 Task: Find the nearest curling rink in Detroit.
Action: Mouse moved to (136, 55)
Screenshot: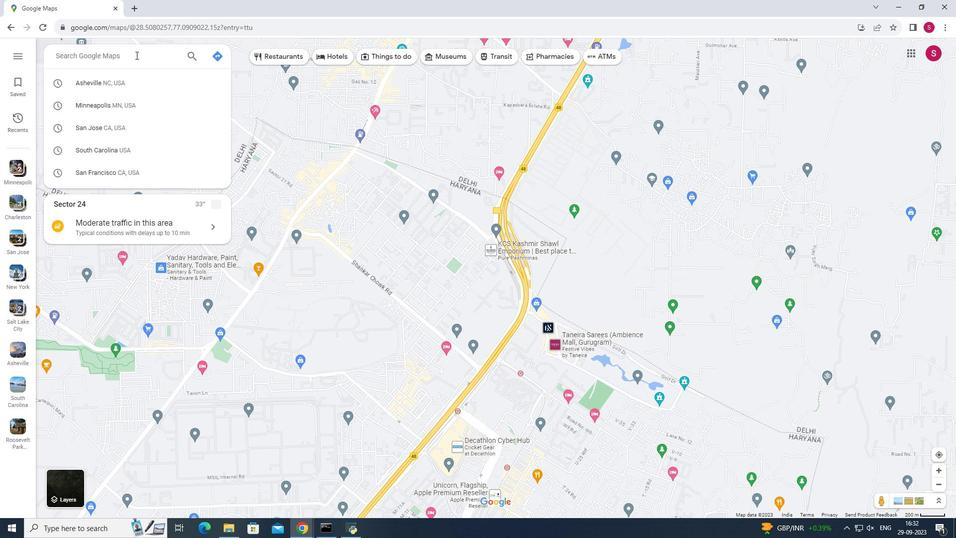 
Action: Mouse pressed left at (136, 55)
Screenshot: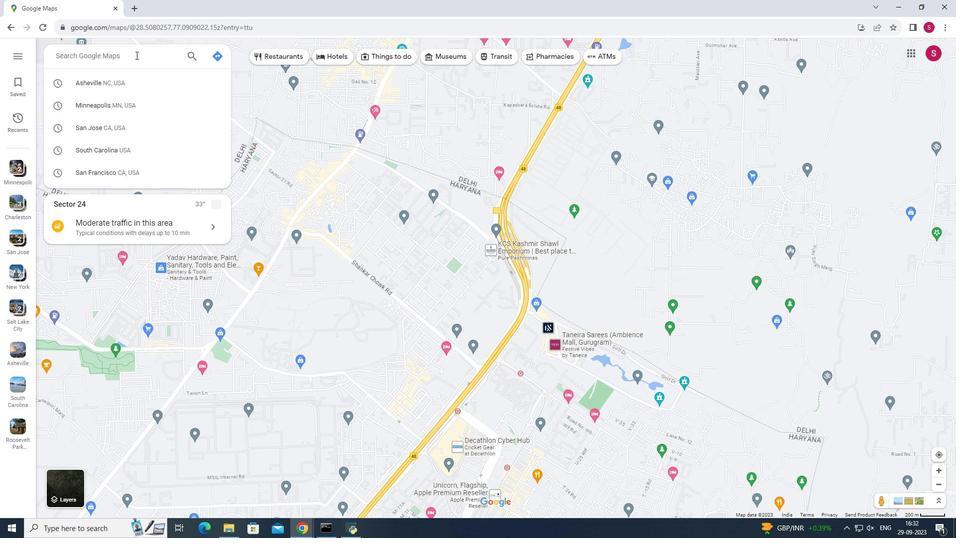
Action: Key pressed <Key.shift><Key.shift><Key.shift><Key.shift><Key.shift><Key.shift>Detroit
Screenshot: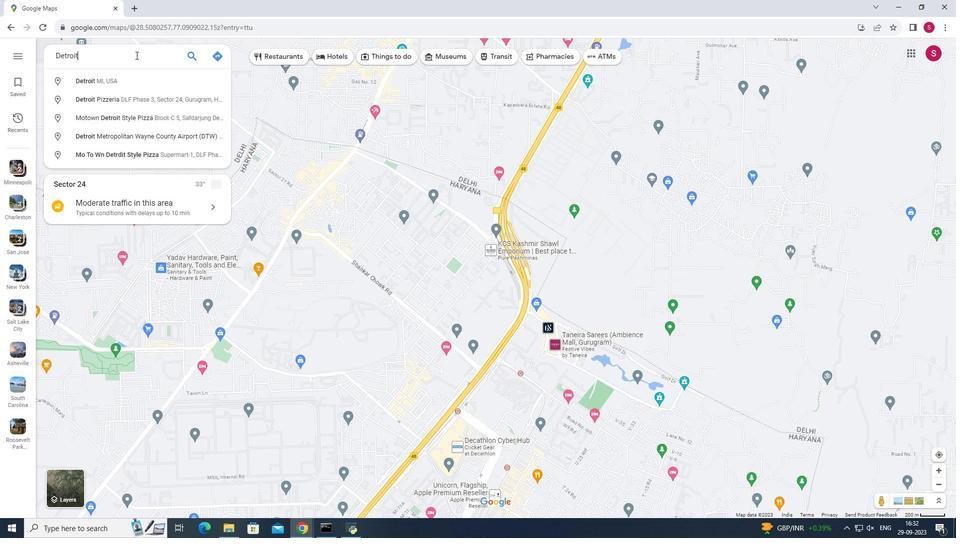 
Action: Mouse moved to (138, 55)
Screenshot: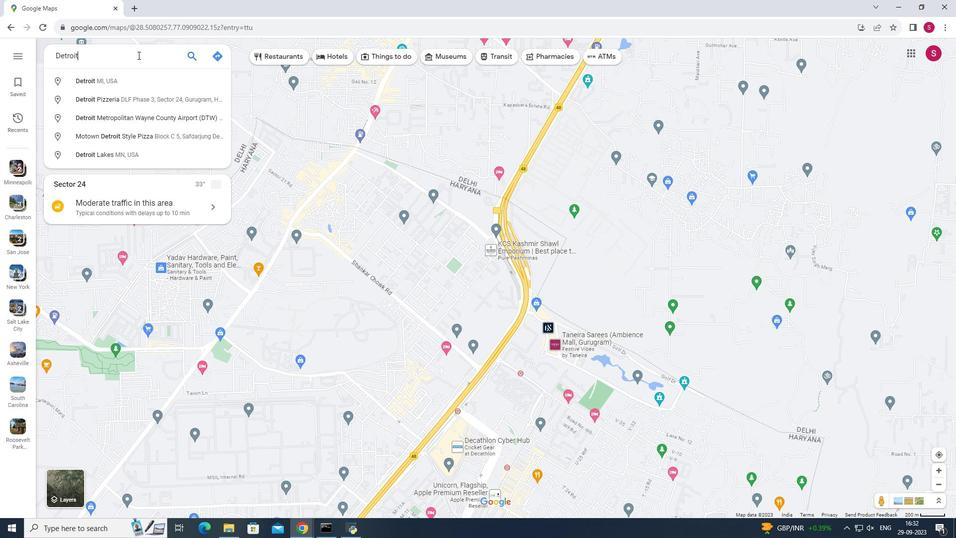 
Action: Key pressed <Key.enter>
Screenshot: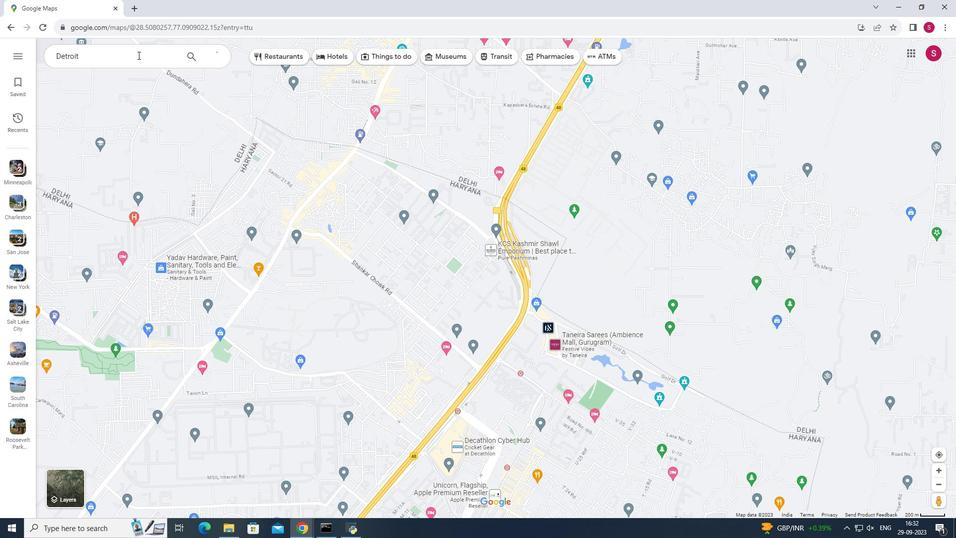 
Action: Mouse moved to (136, 223)
Screenshot: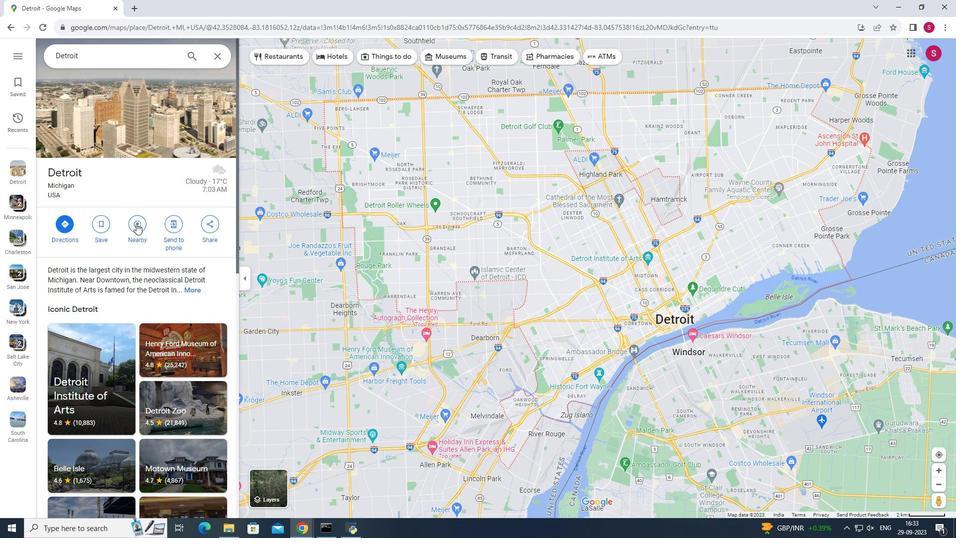 
Action: Mouse pressed left at (136, 223)
Screenshot: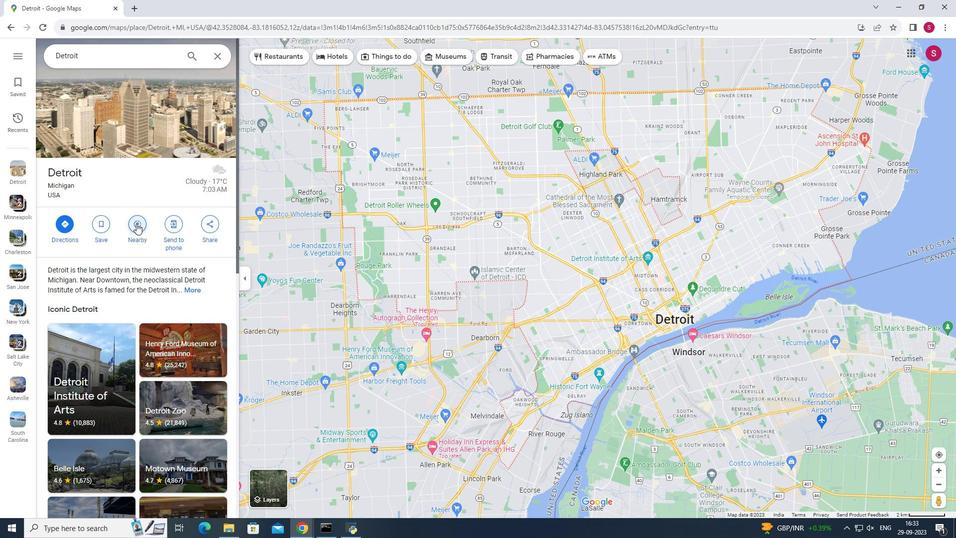 
Action: Mouse moved to (138, 223)
Screenshot: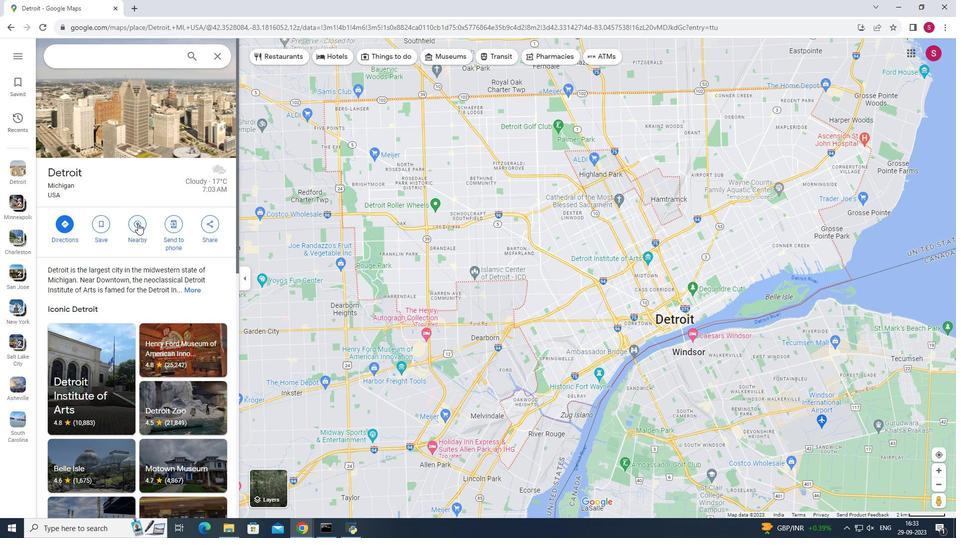 
Action: Key pressed curling<Key.space>rink<Key.enter>
Screenshot: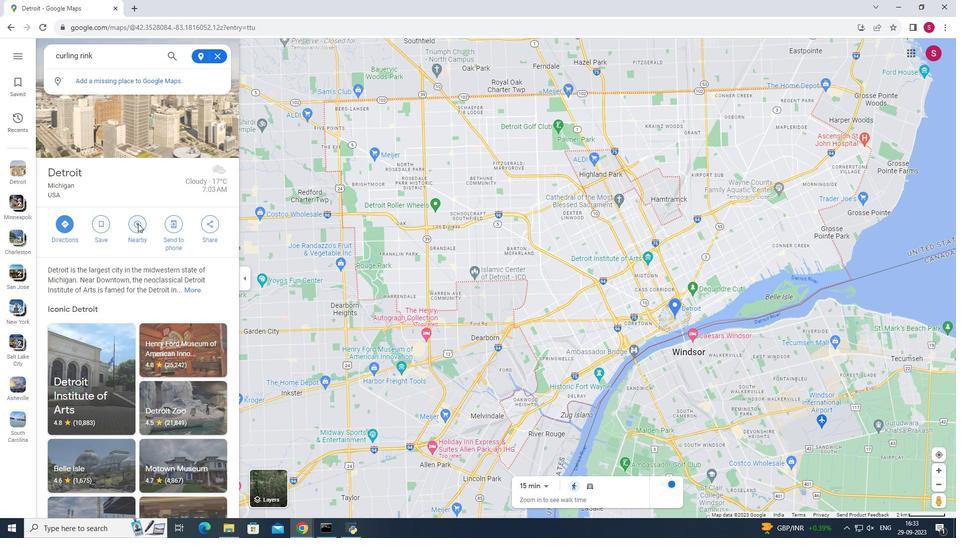 
Action: Mouse moved to (123, 104)
Screenshot: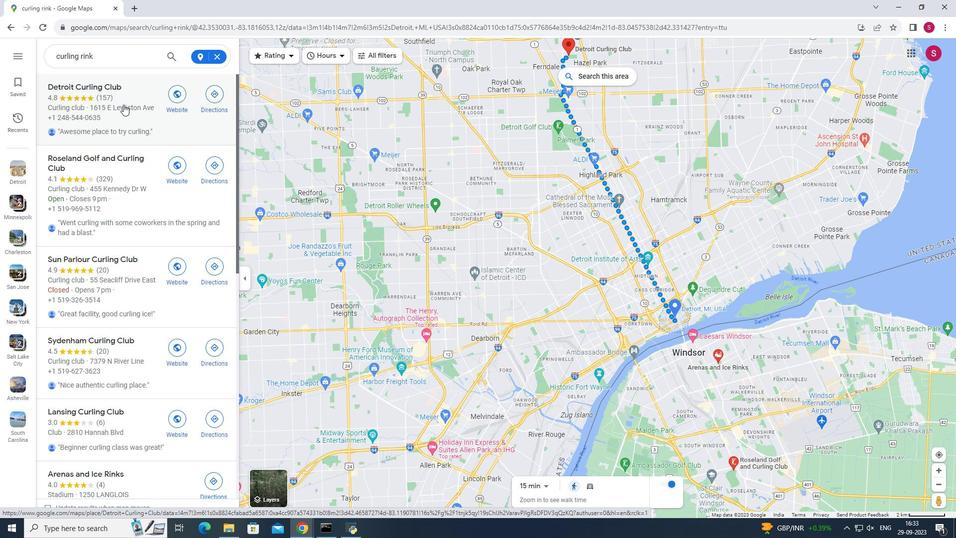 
Action: Mouse pressed left at (123, 104)
Screenshot: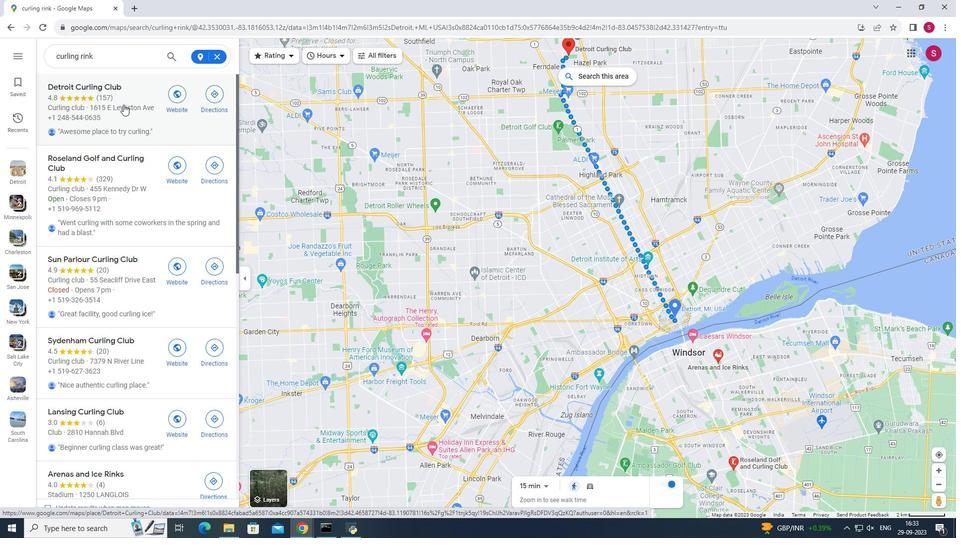 
Action: Mouse moved to (385, 206)
Screenshot: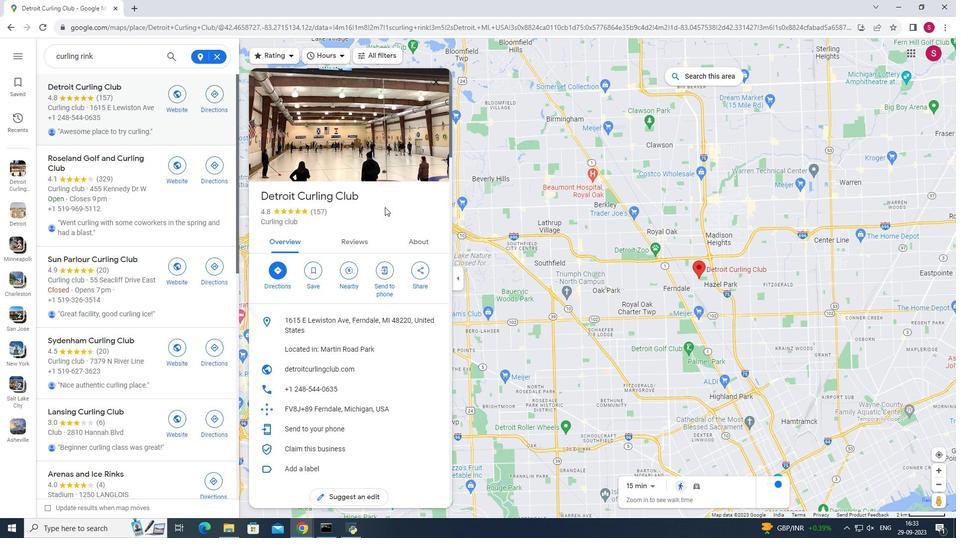 
Action: Mouse scrolled (385, 206) with delta (0, 0)
Screenshot: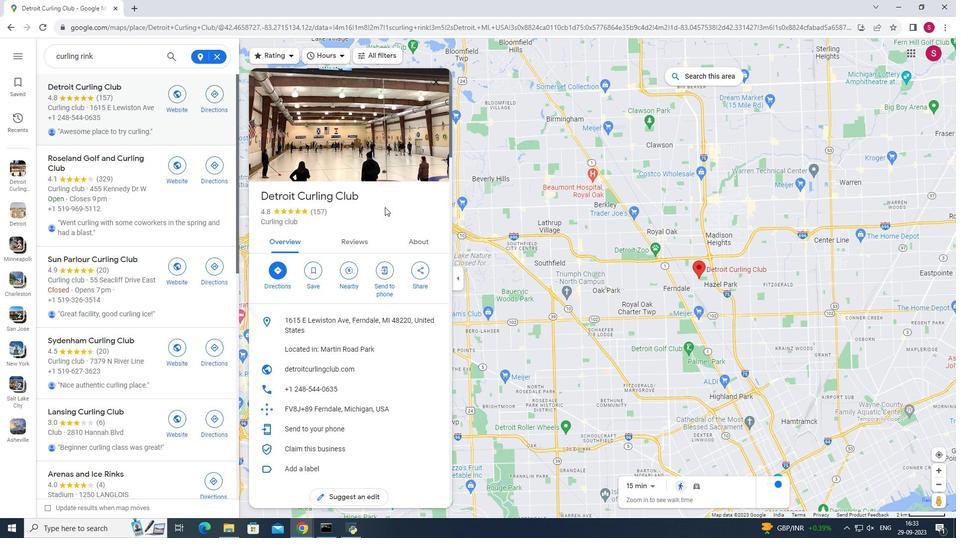 
Action: Mouse moved to (384, 210)
Screenshot: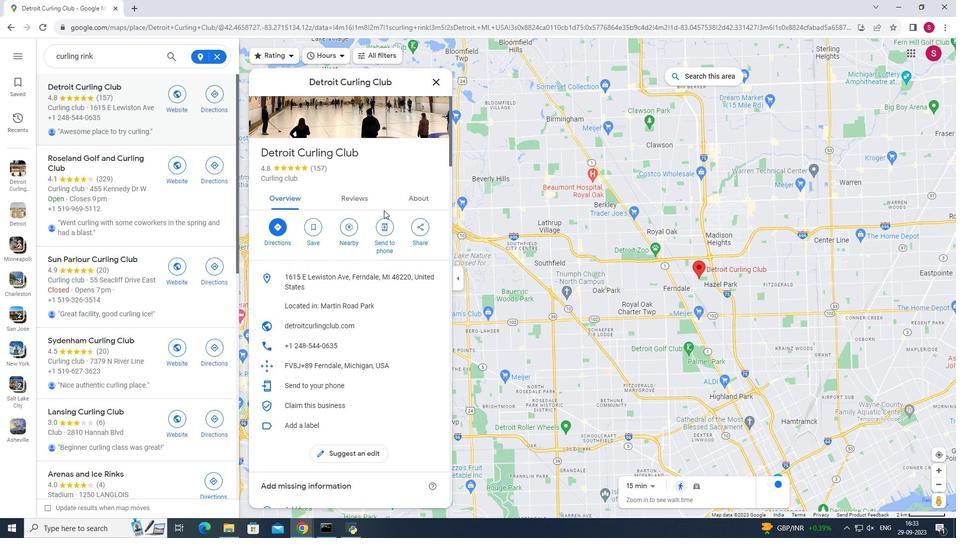
Action: Mouse scrolled (384, 209) with delta (0, 0)
Screenshot: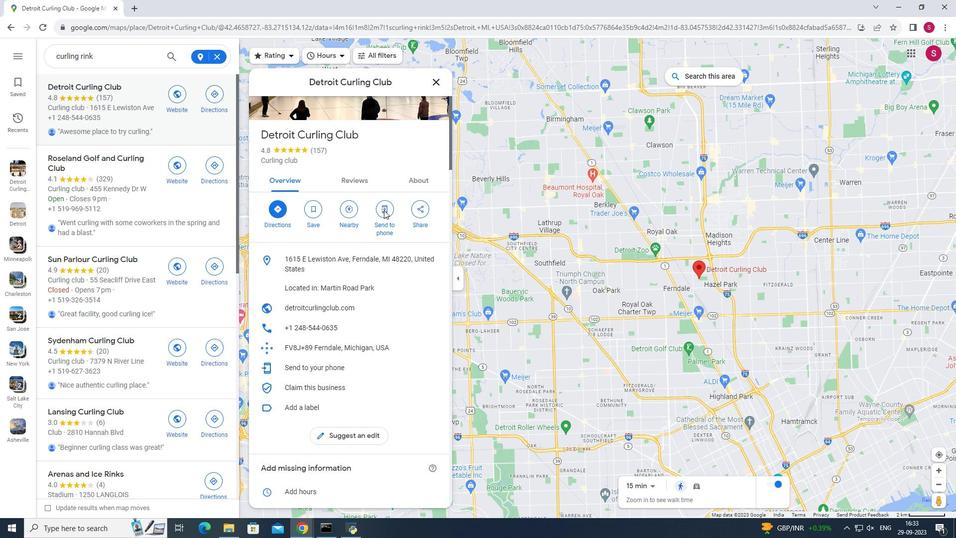 
Action: Mouse scrolled (384, 209) with delta (0, 0)
Screenshot: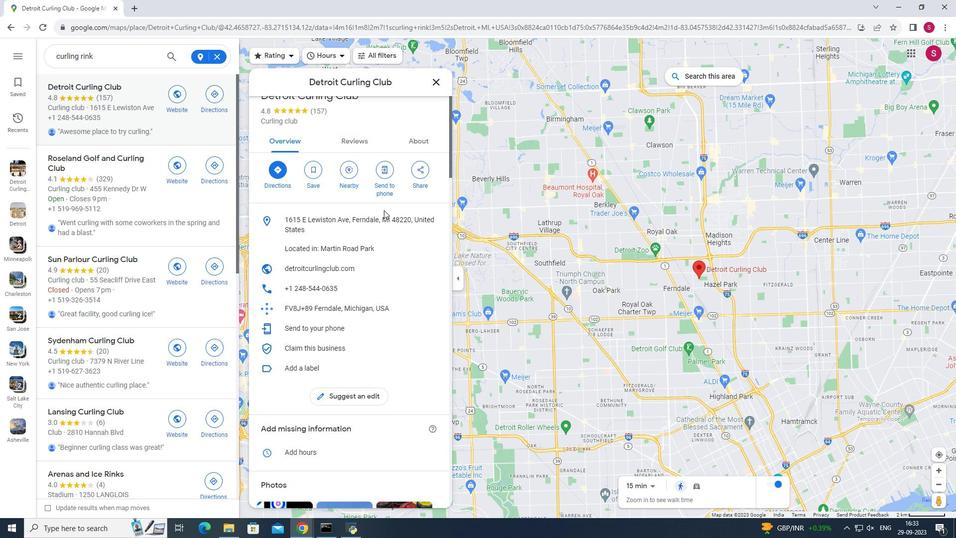 
Action: Mouse scrolled (384, 209) with delta (0, 0)
Screenshot: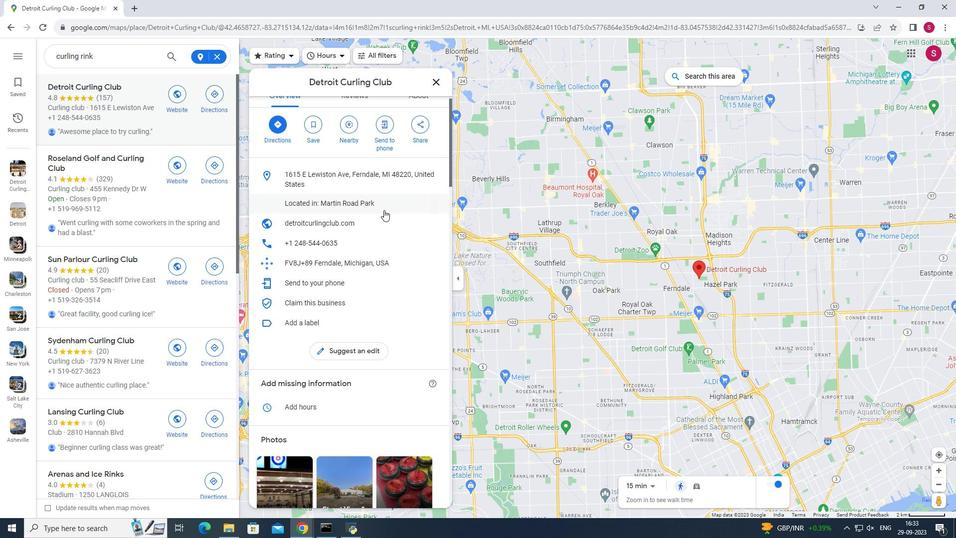 
Action: Mouse scrolled (384, 209) with delta (0, 0)
Screenshot: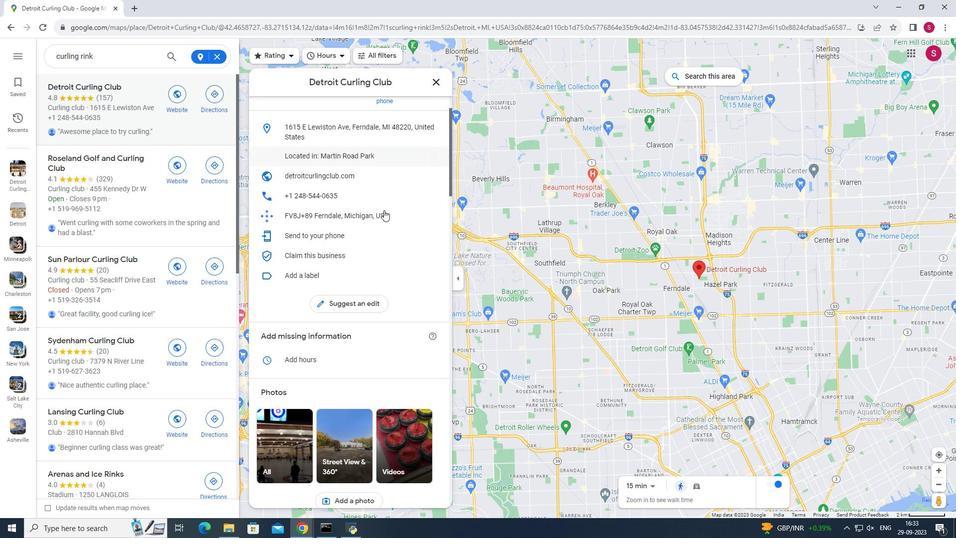 
Action: Mouse scrolled (384, 209) with delta (0, 0)
Screenshot: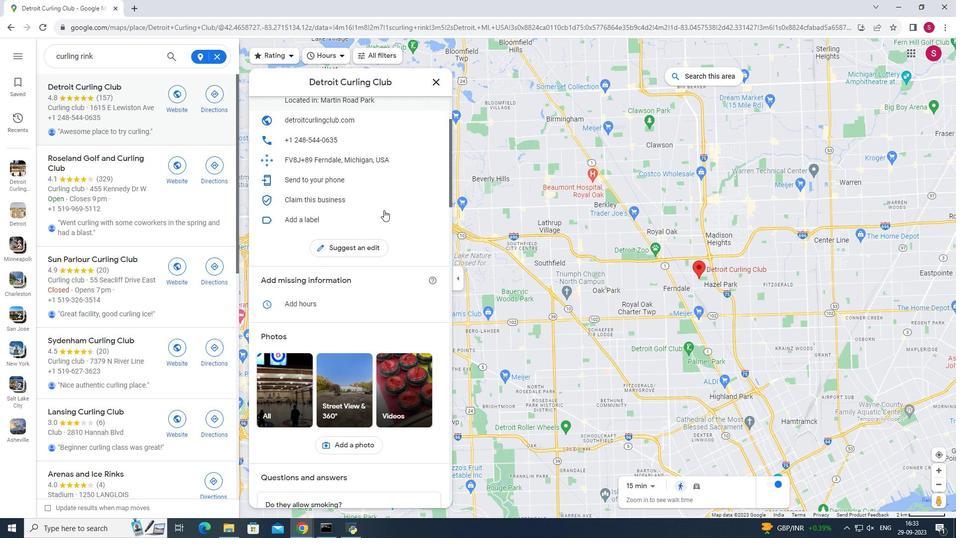 
Action: Mouse moved to (384, 210)
Screenshot: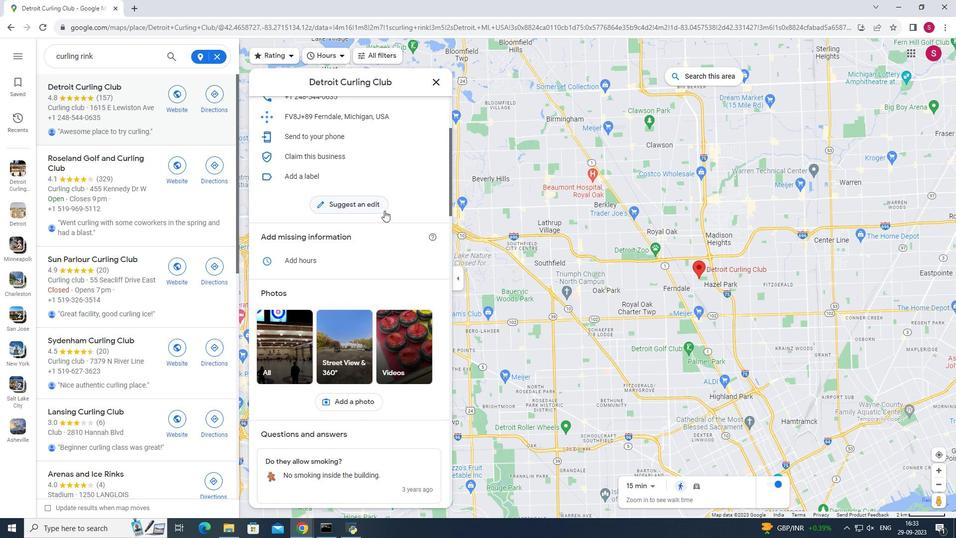 
Action: Mouse scrolled (384, 210) with delta (0, 0)
Screenshot: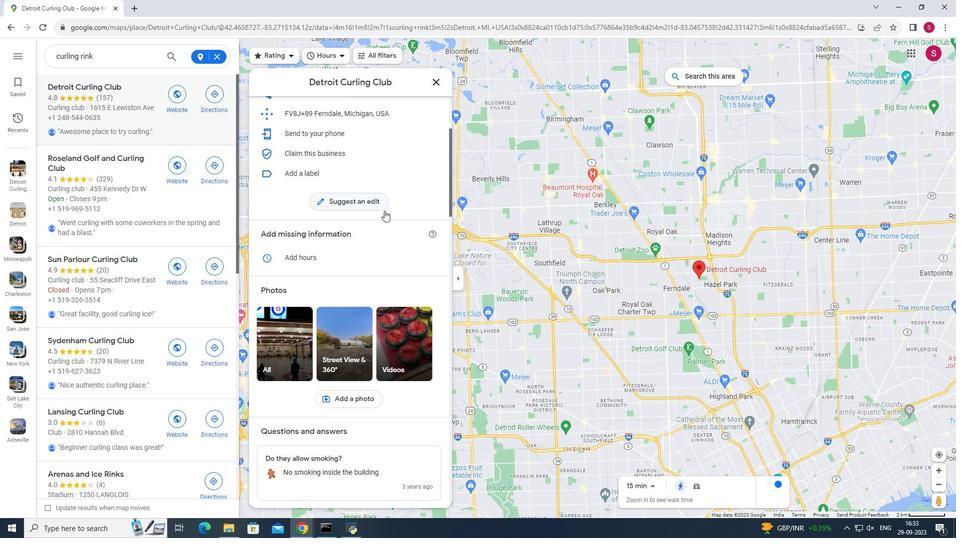 
Action: Mouse scrolled (384, 210) with delta (0, 0)
Screenshot: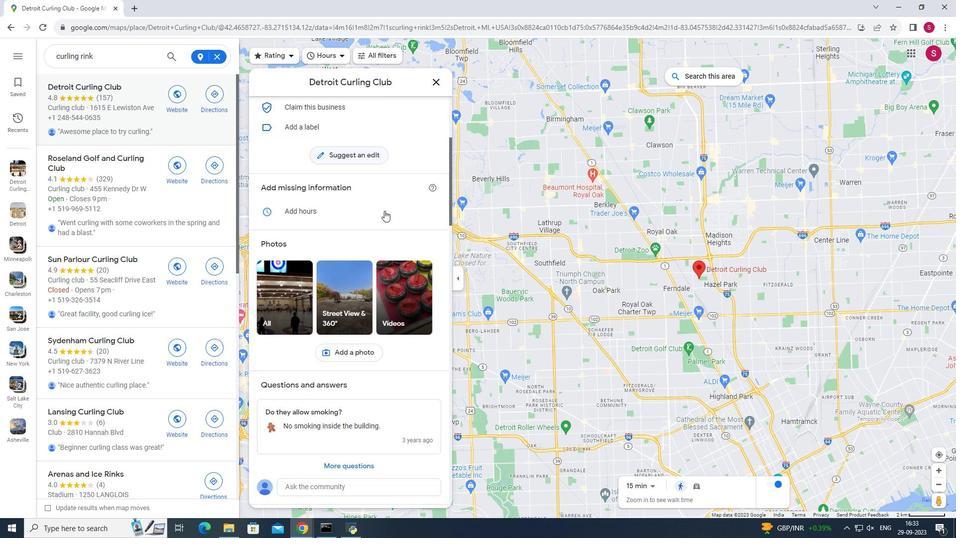 
Action: Mouse scrolled (384, 210) with delta (0, 0)
Screenshot: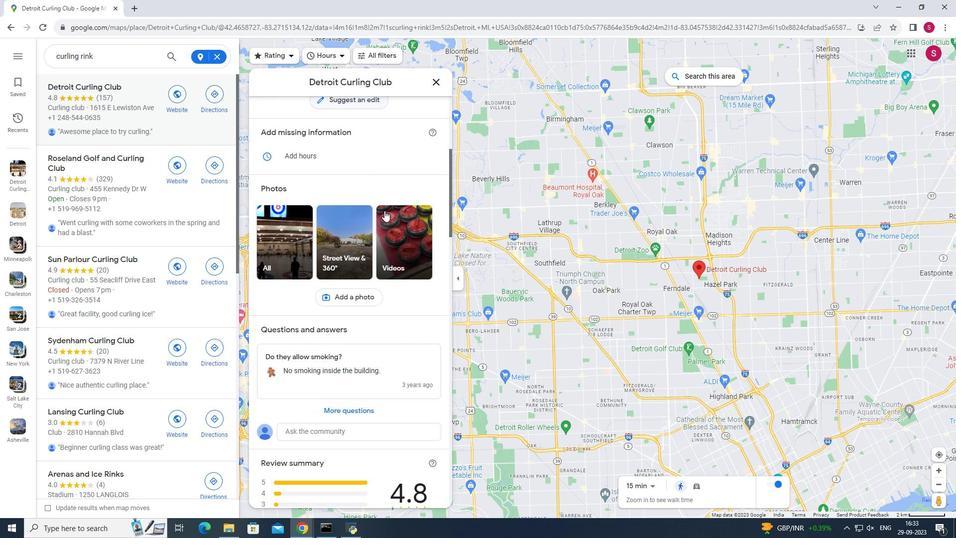 
Action: Mouse scrolled (384, 210) with delta (0, 0)
Screenshot: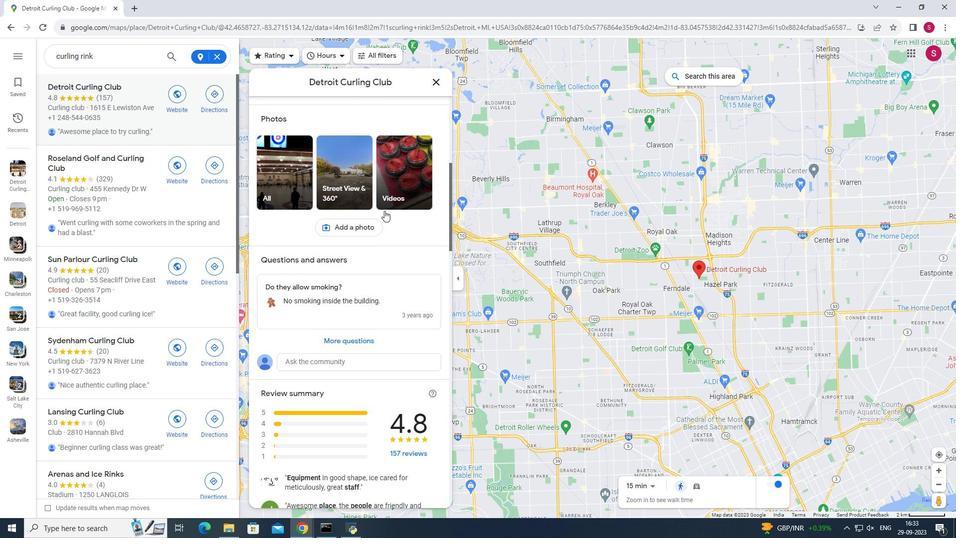 
Action: Mouse moved to (385, 210)
Screenshot: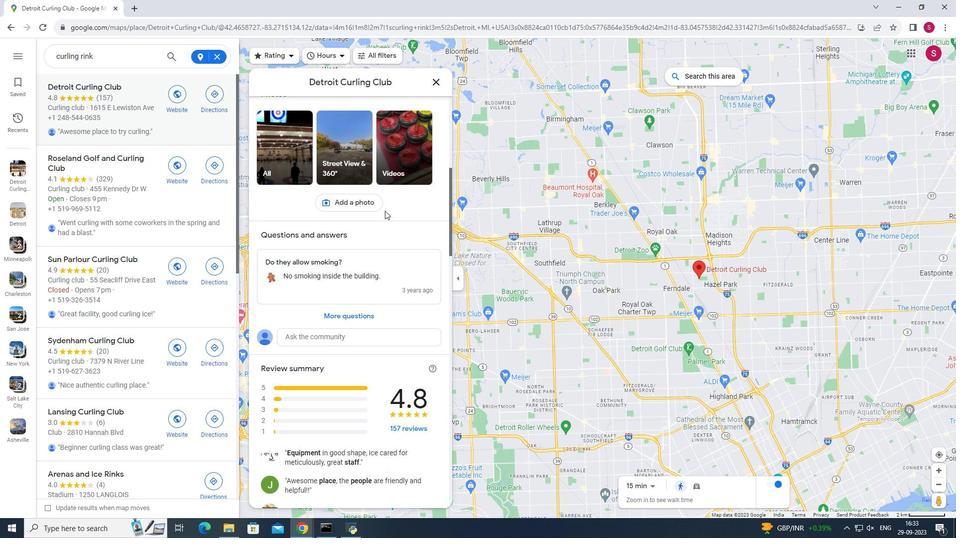 
Action: Mouse scrolled (385, 210) with delta (0, 0)
Screenshot: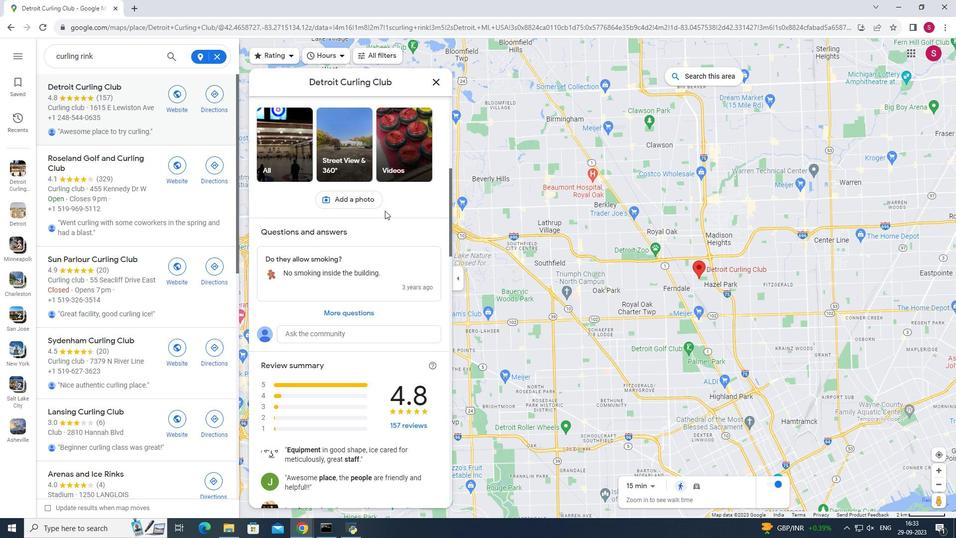 
Action: Mouse scrolled (385, 210) with delta (0, 0)
Screenshot: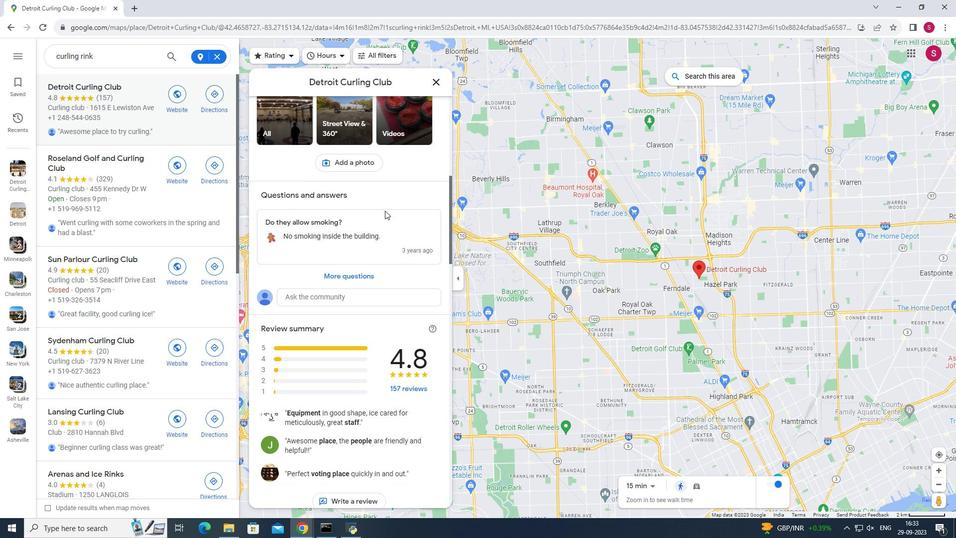 
Action: Mouse scrolled (385, 210) with delta (0, 0)
Screenshot: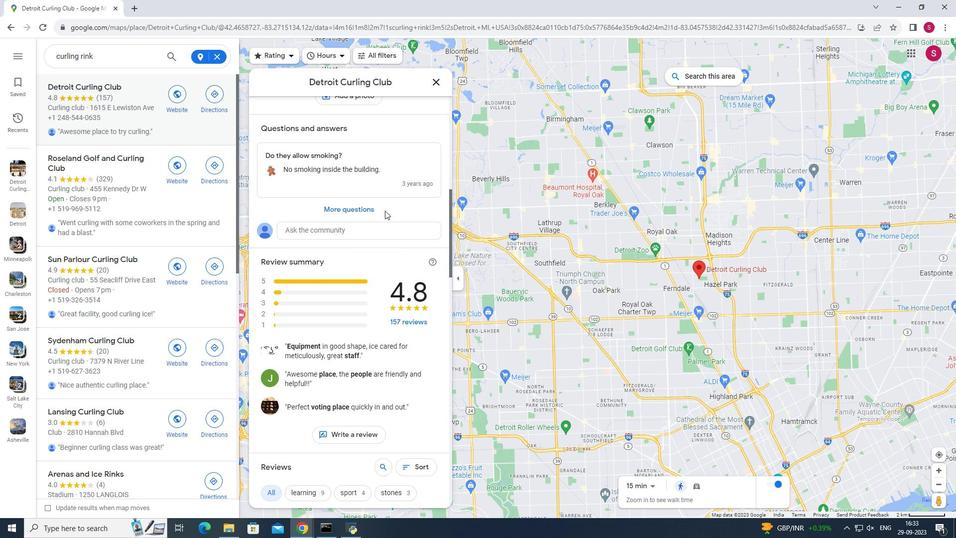 
Action: Mouse scrolled (385, 210) with delta (0, 0)
Screenshot: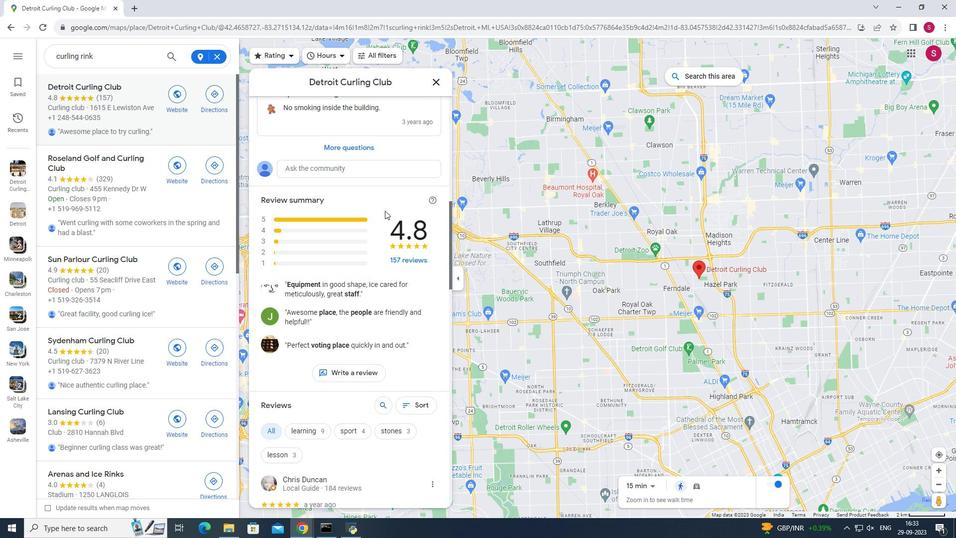 
Action: Mouse scrolled (385, 210) with delta (0, 0)
Screenshot: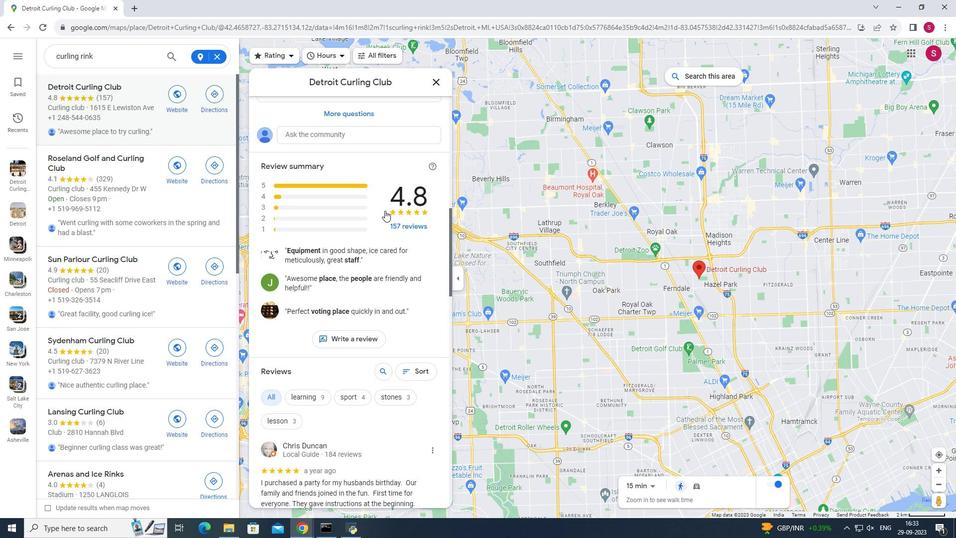 
Action: Mouse scrolled (385, 210) with delta (0, 0)
Screenshot: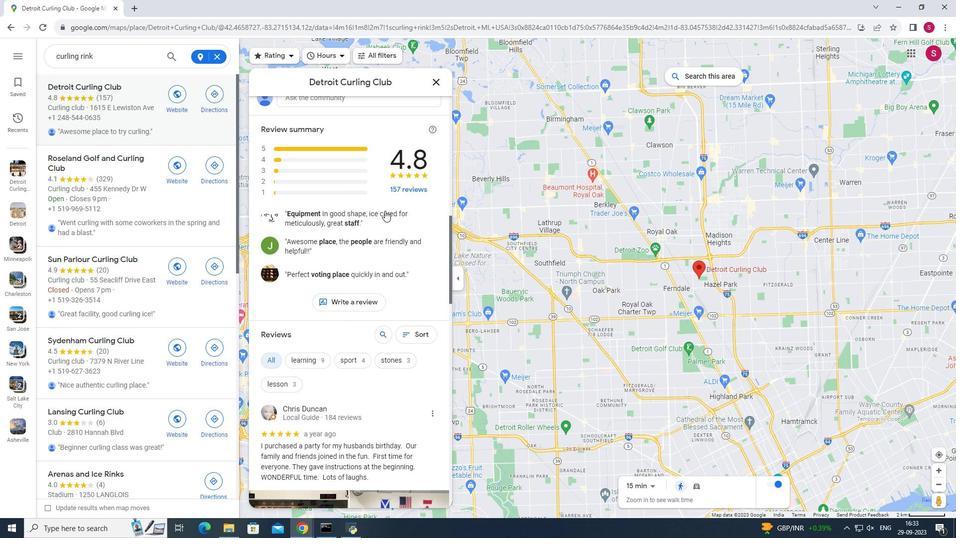 
Action: Mouse scrolled (385, 210) with delta (0, 0)
Screenshot: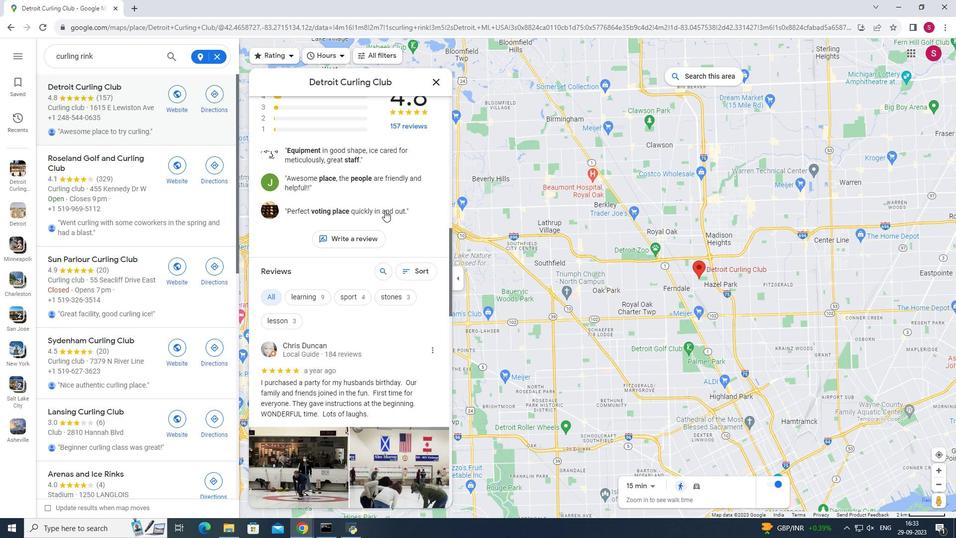 
Action: Mouse scrolled (385, 210) with delta (0, 0)
Screenshot: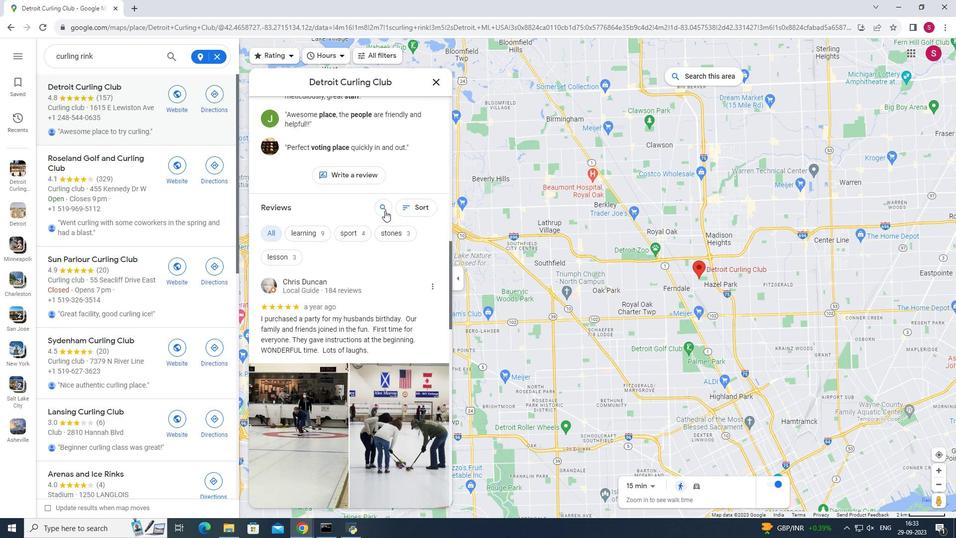 
Action: Mouse scrolled (385, 210) with delta (0, 0)
Screenshot: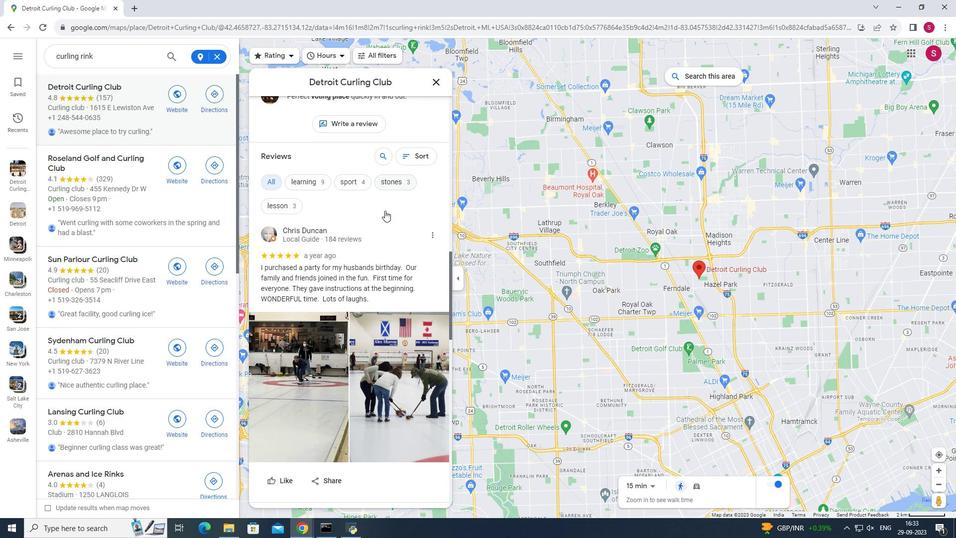 
Action: Mouse scrolled (385, 210) with delta (0, 0)
Screenshot: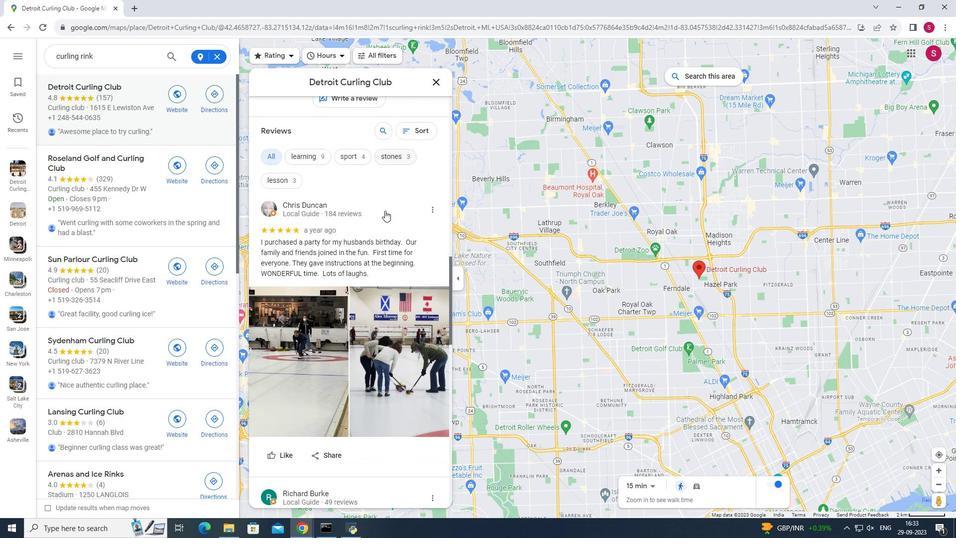 
Action: Mouse scrolled (385, 210) with delta (0, 0)
Screenshot: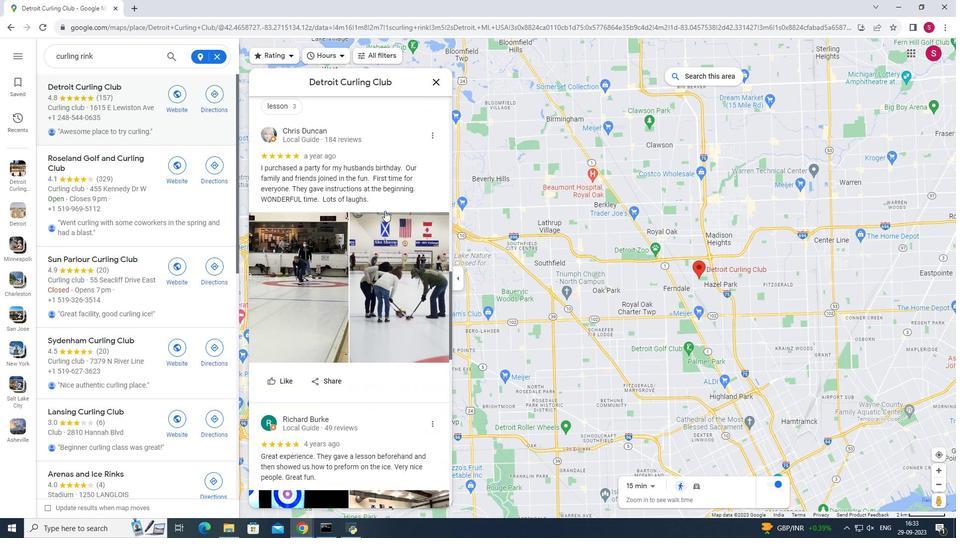 
Action: Mouse moved to (388, 210)
Screenshot: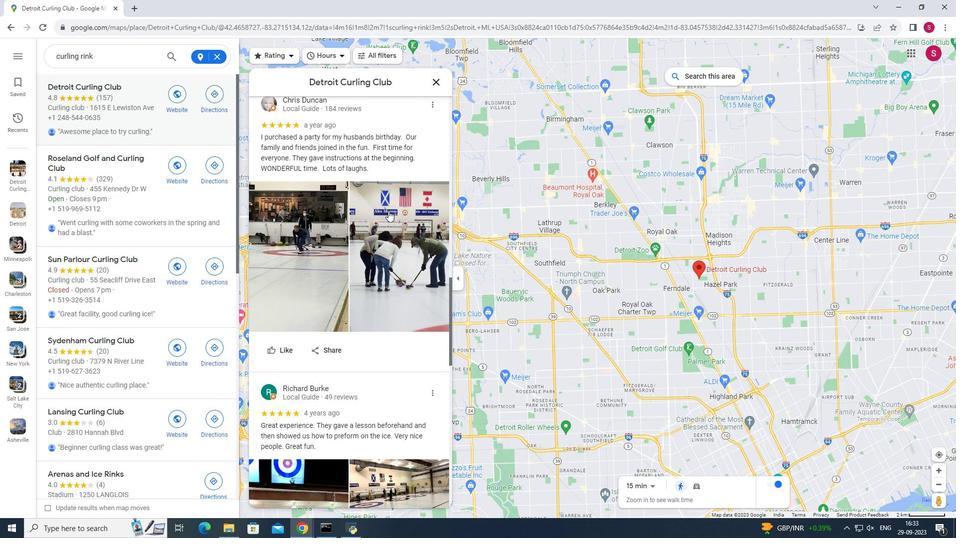 
Action: Mouse scrolled (388, 210) with delta (0, 0)
Screenshot: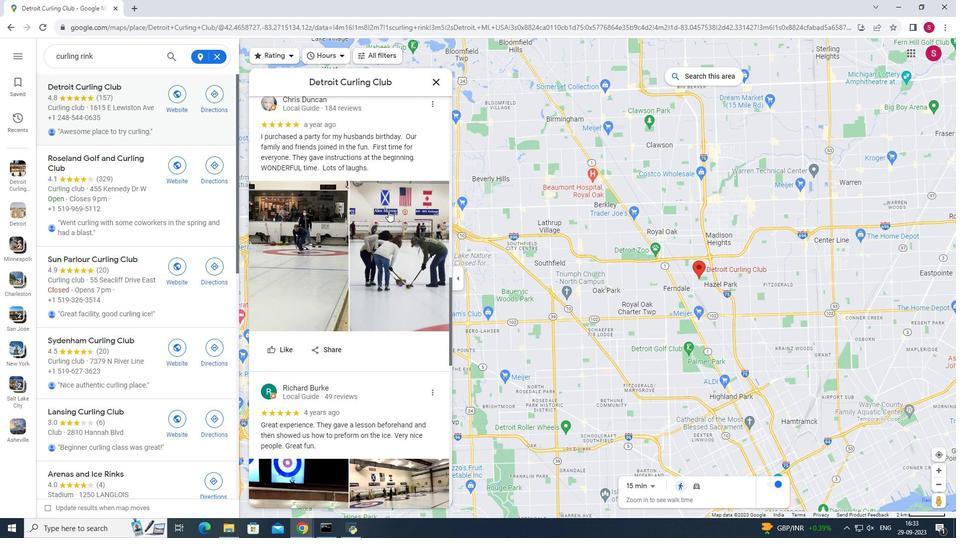 
Action: Mouse scrolled (388, 210) with delta (0, 0)
Screenshot: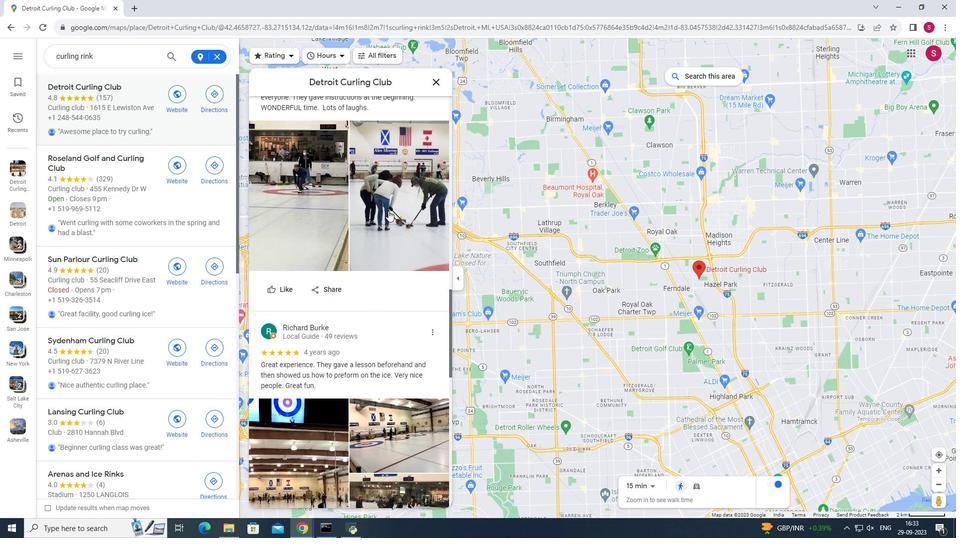 
Action: Mouse scrolled (388, 210) with delta (0, 0)
Screenshot: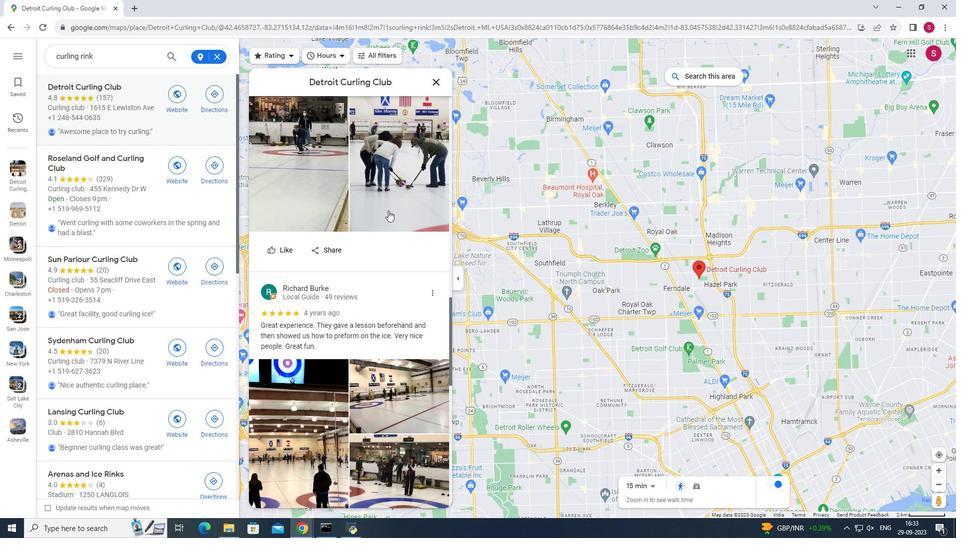 
Action: Mouse scrolled (388, 211) with delta (0, 0)
Screenshot: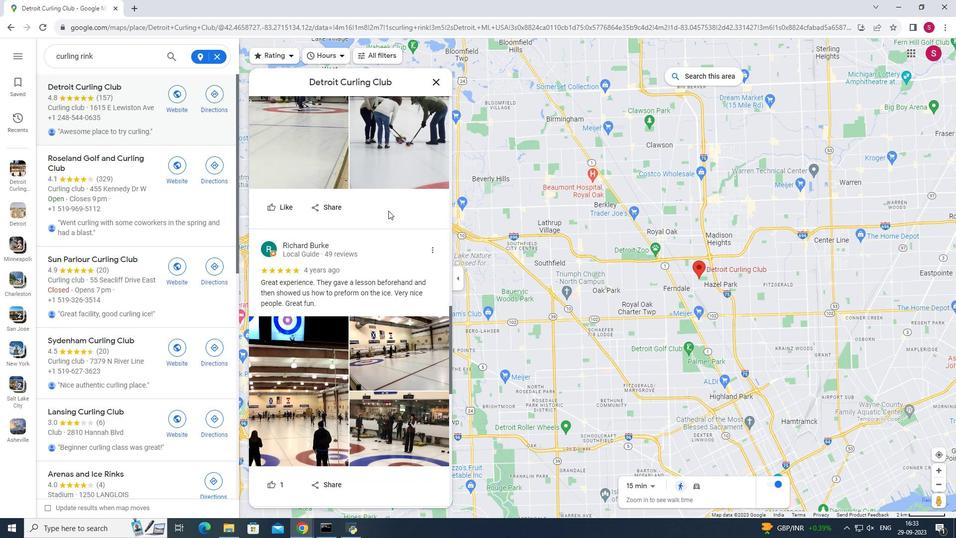 
Action: Mouse scrolled (388, 211) with delta (0, 0)
Screenshot: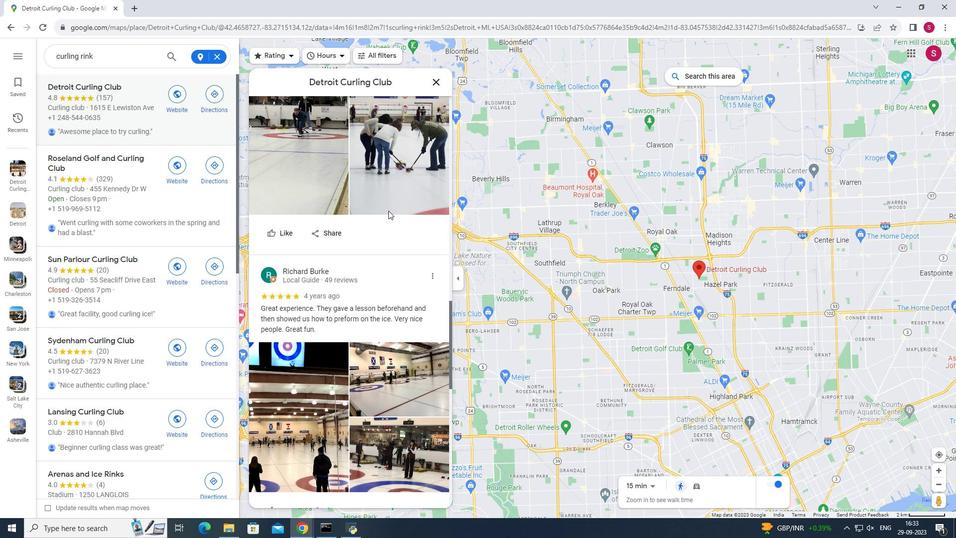 
Action: Mouse moved to (390, 203)
Screenshot: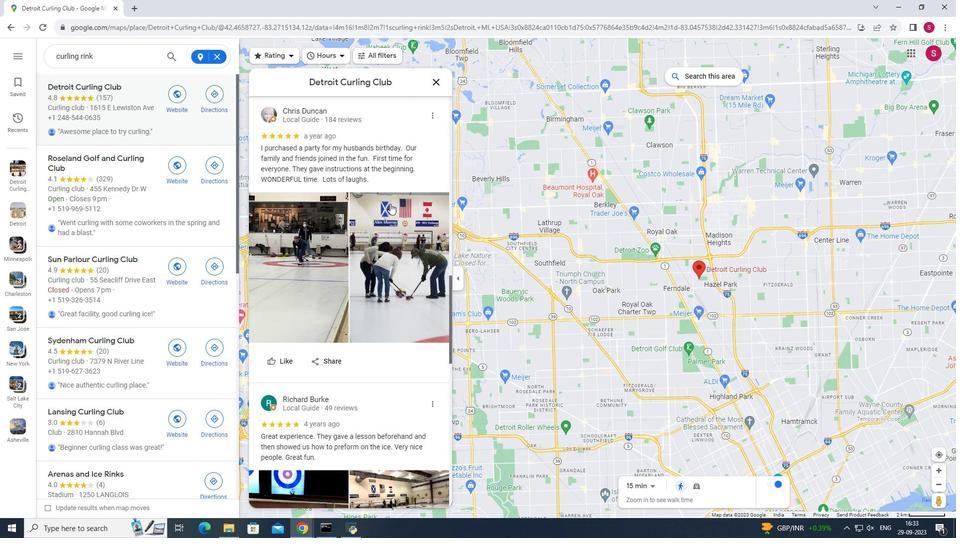 
Action: Mouse scrolled (390, 204) with delta (0, 0)
Screenshot: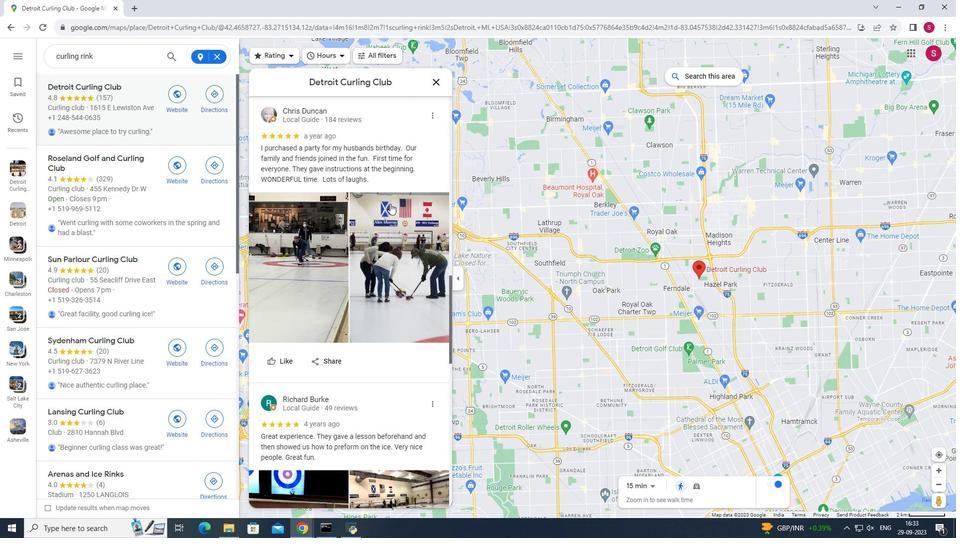 
Action: Mouse scrolled (390, 204) with delta (0, 0)
Screenshot: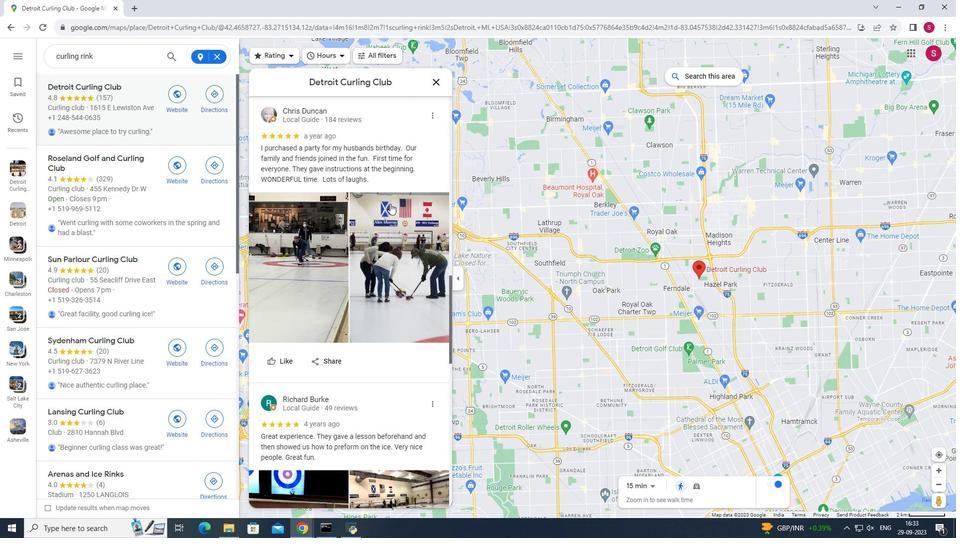 
Action: Mouse moved to (390, 203)
Screenshot: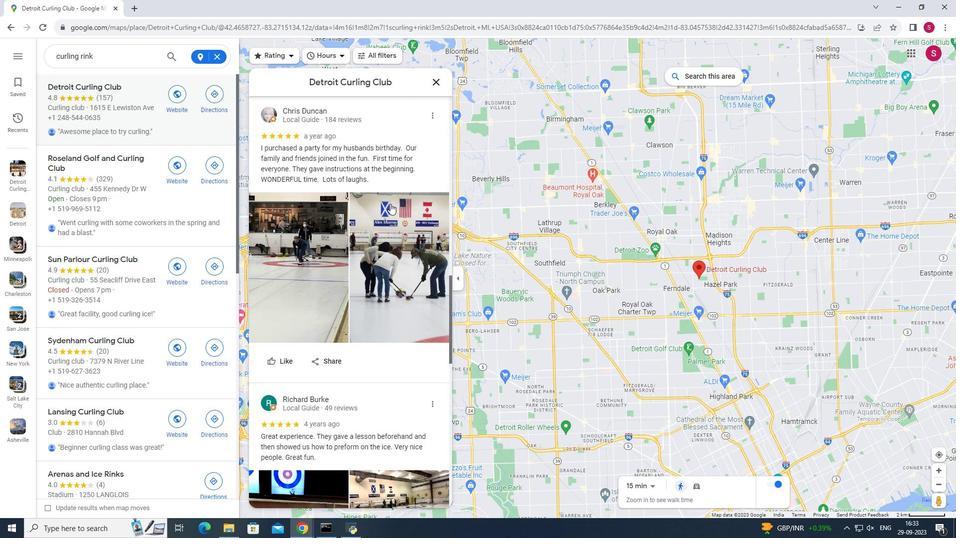 
Action: Mouse scrolled (390, 204) with delta (0, 0)
Screenshot: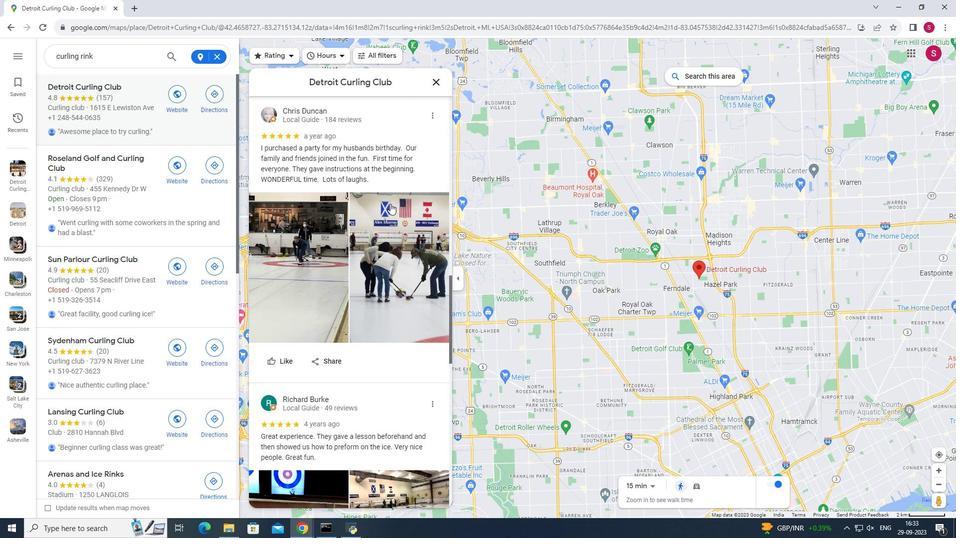 
Action: Mouse scrolled (390, 204) with delta (0, 0)
Screenshot: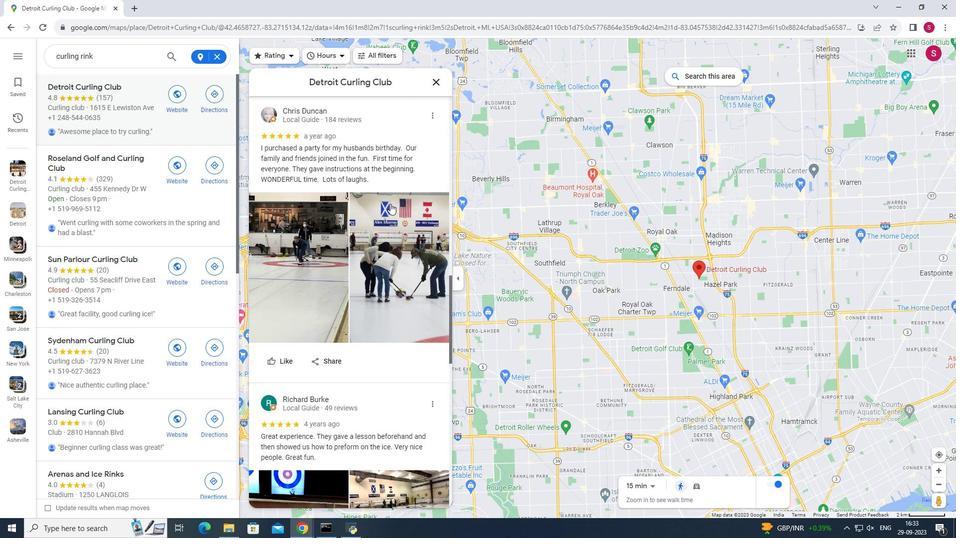 
Action: Mouse scrolled (390, 204) with delta (0, 0)
Screenshot: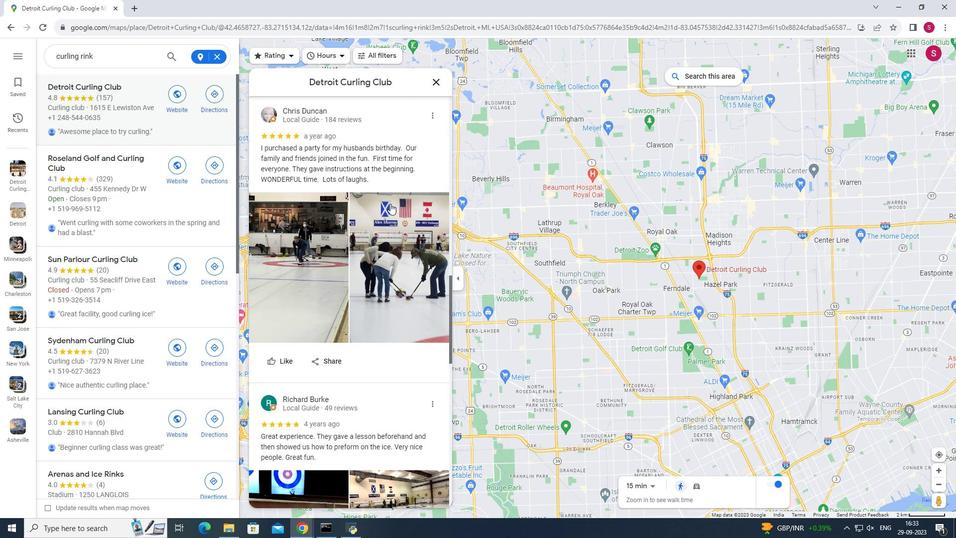 
Action: Mouse scrolled (390, 204) with delta (0, 0)
Screenshot: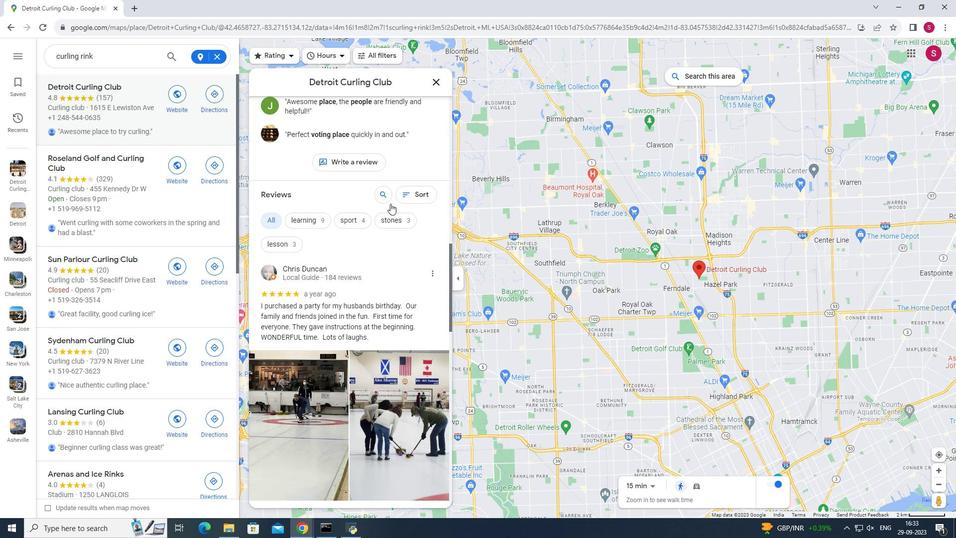 
Action: Mouse scrolled (390, 204) with delta (0, 0)
Screenshot: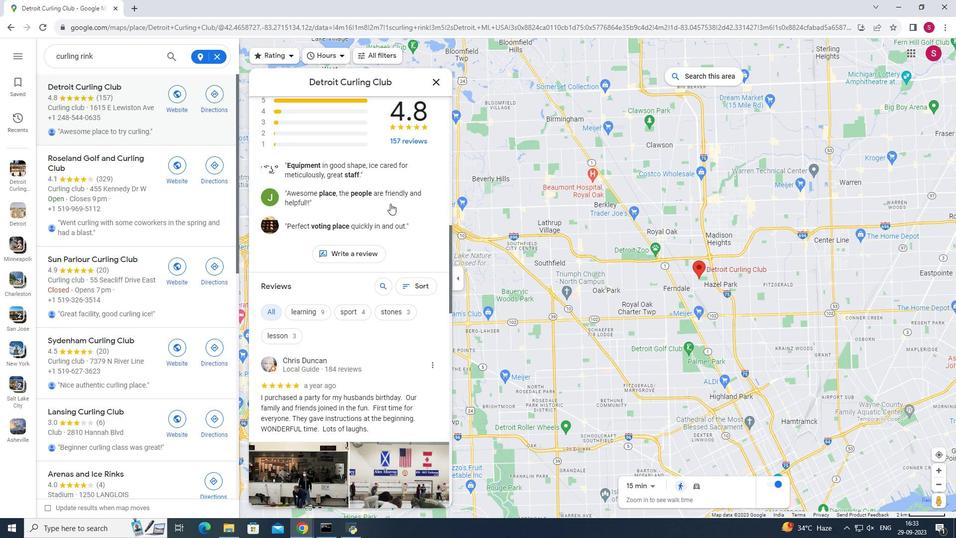 
Action: Mouse scrolled (390, 204) with delta (0, 0)
Screenshot: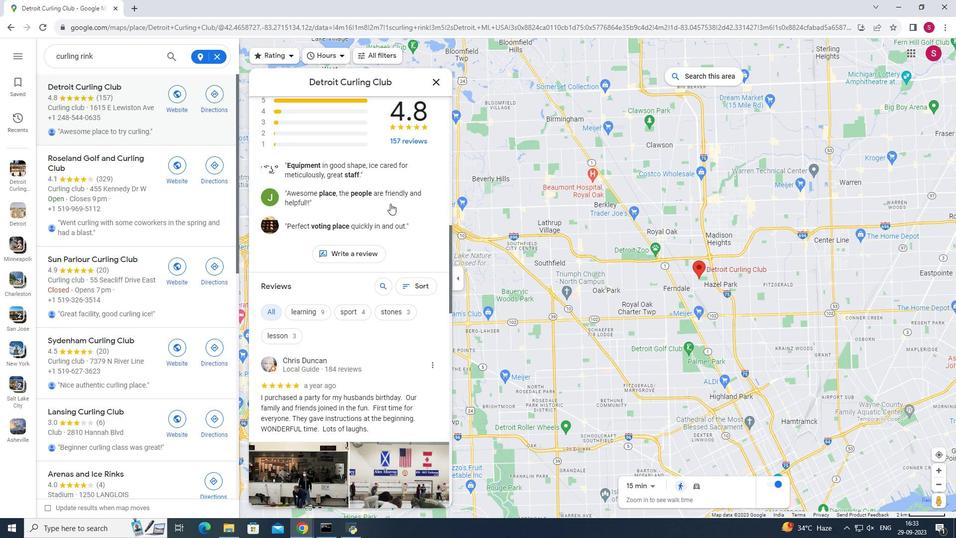 
Action: Mouse scrolled (390, 204) with delta (0, 0)
Screenshot: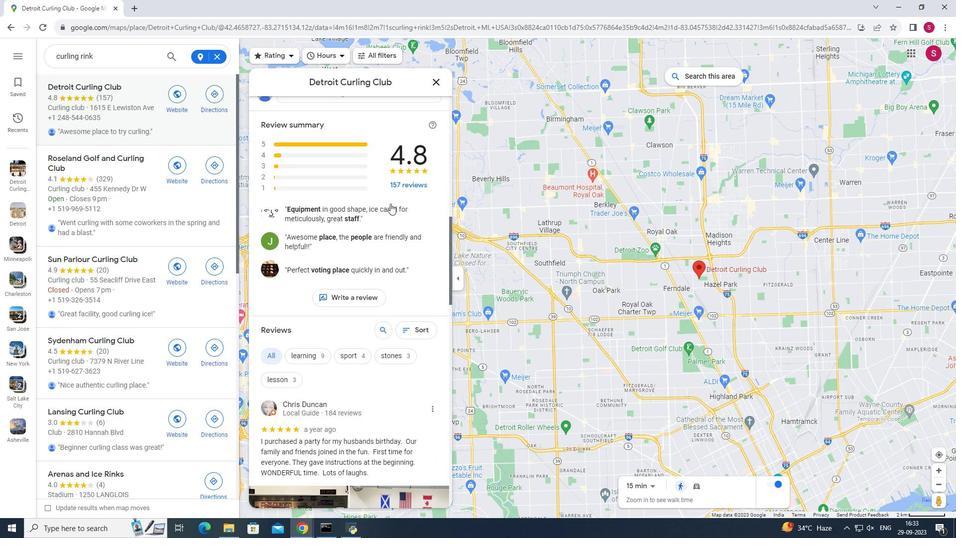 
Action: Mouse scrolled (390, 204) with delta (0, 0)
Screenshot: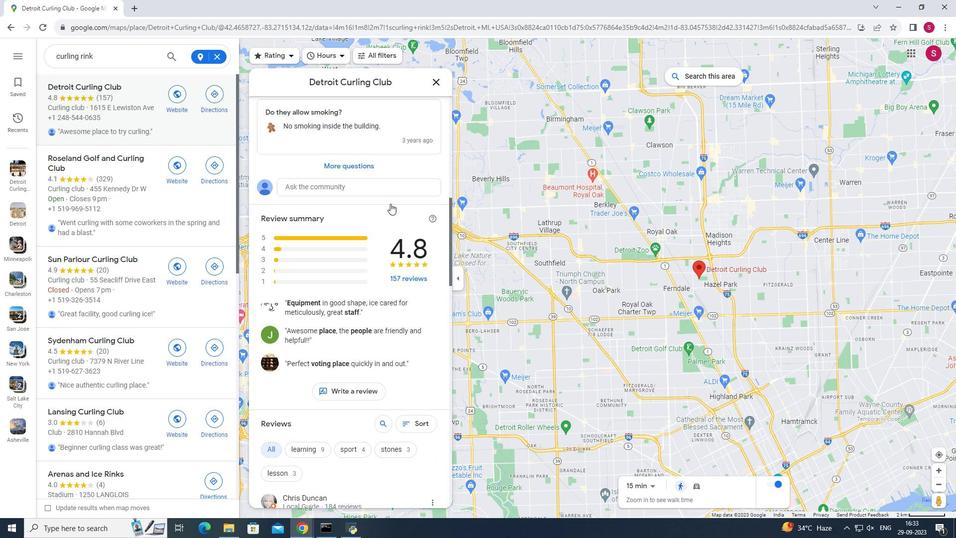 
Action: Mouse scrolled (390, 204) with delta (0, 0)
Screenshot: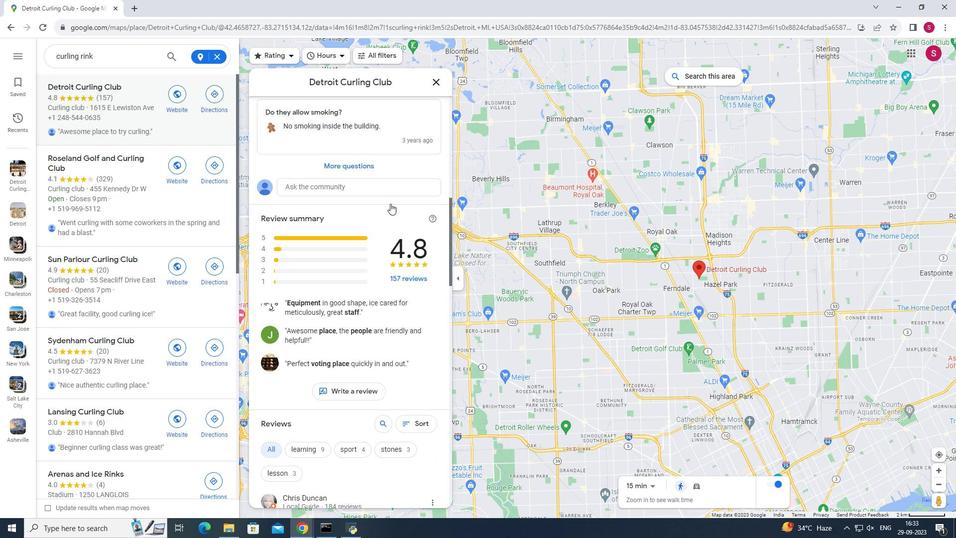 
Action: Mouse moved to (387, 200)
Screenshot: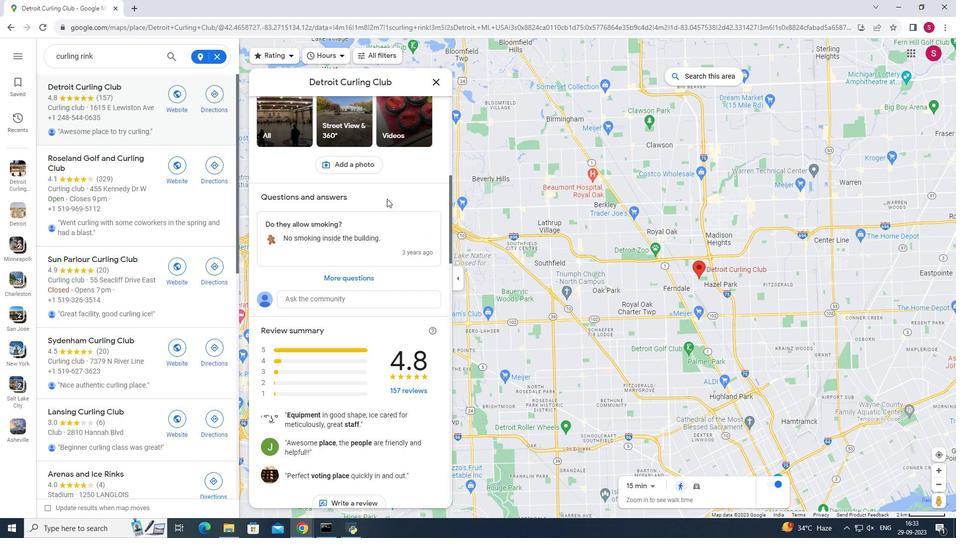 
Action: Mouse scrolled (387, 200) with delta (0, 0)
Screenshot: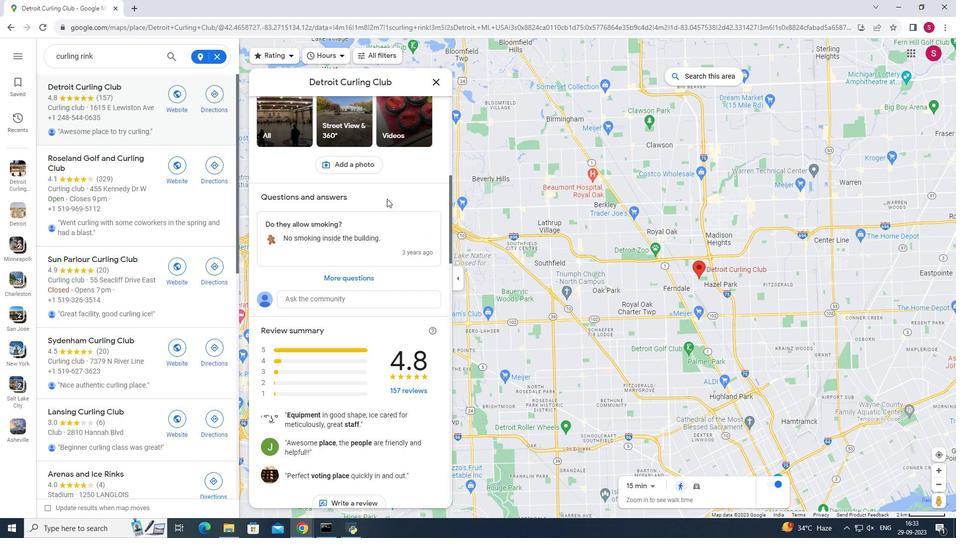 
Action: Mouse moved to (387, 198)
Screenshot: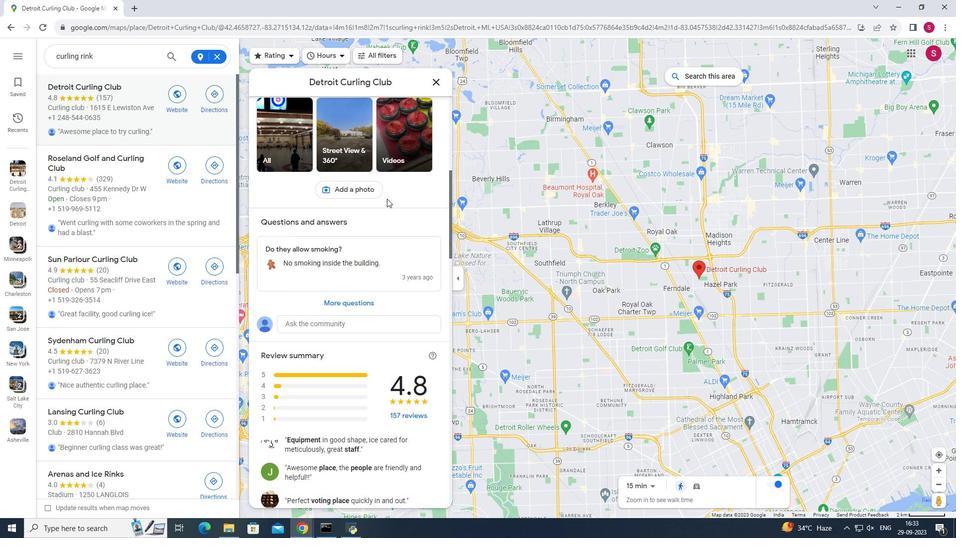 
Action: Mouse scrolled (387, 199) with delta (0, 0)
Screenshot: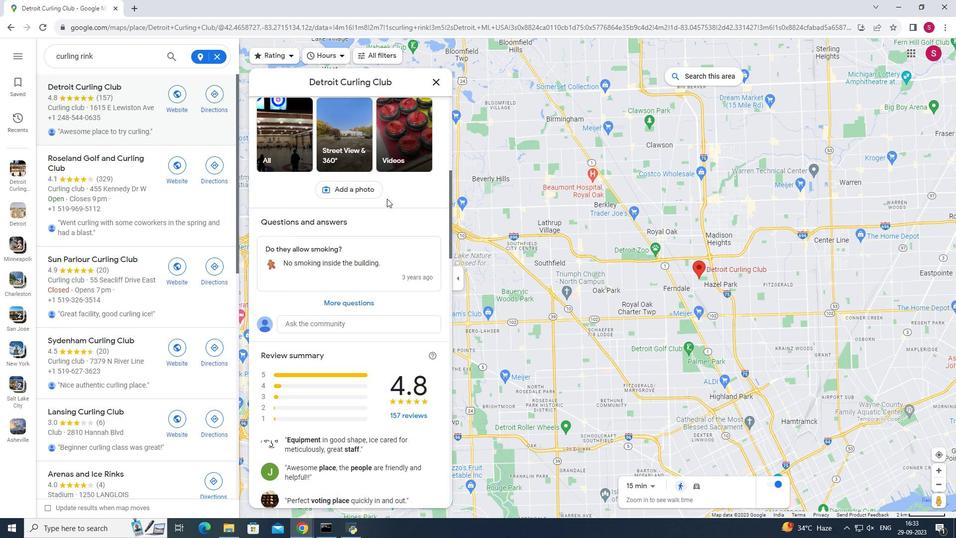 
Action: Mouse moved to (387, 198)
Screenshot: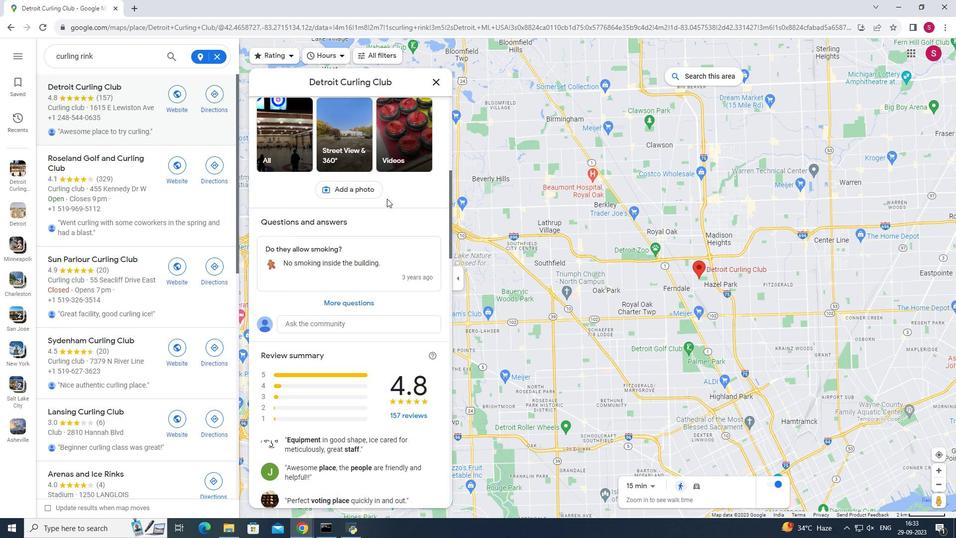 
Action: Mouse scrolled (387, 199) with delta (0, 0)
Screenshot: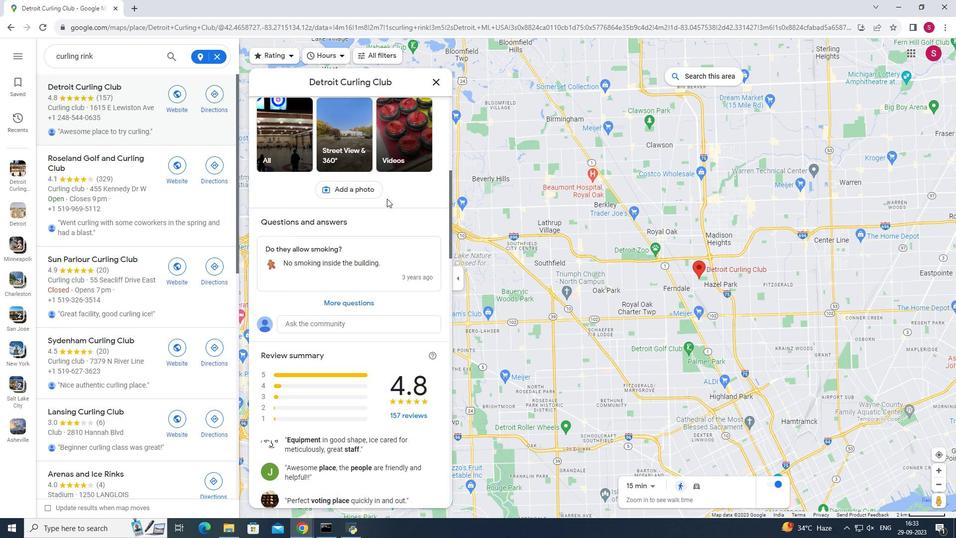 
Action: Mouse scrolled (387, 199) with delta (0, 0)
Screenshot: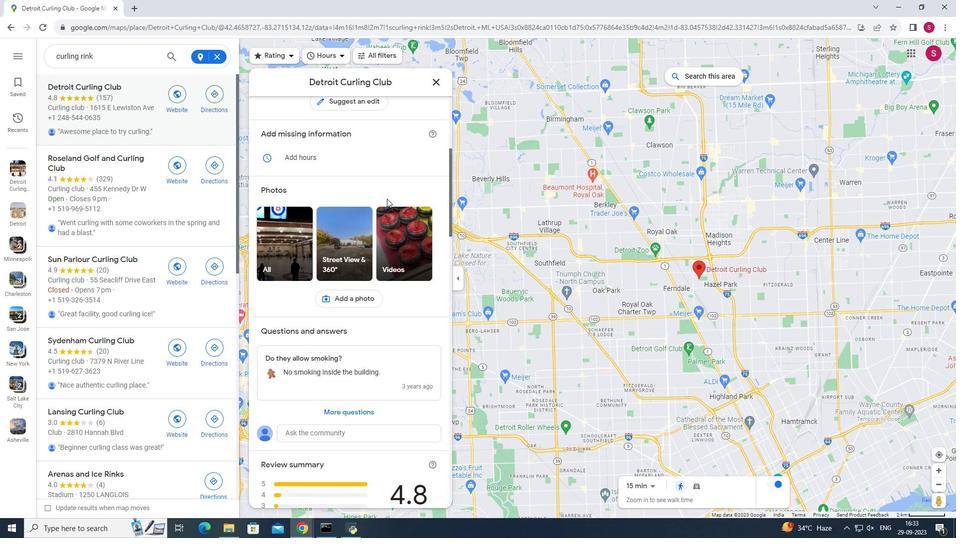 
Action: Mouse moved to (382, 185)
Screenshot: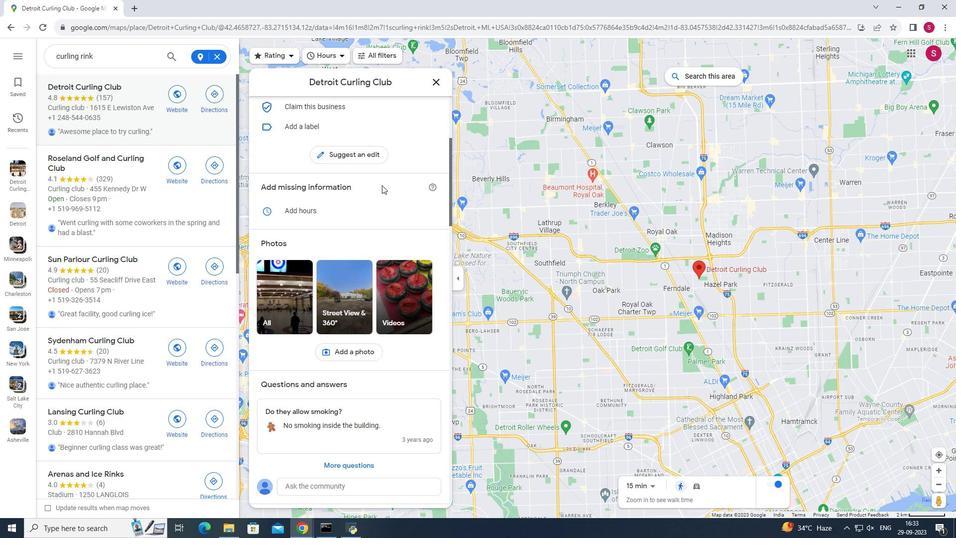 
Action: Mouse scrolled (382, 185) with delta (0, 0)
Screenshot: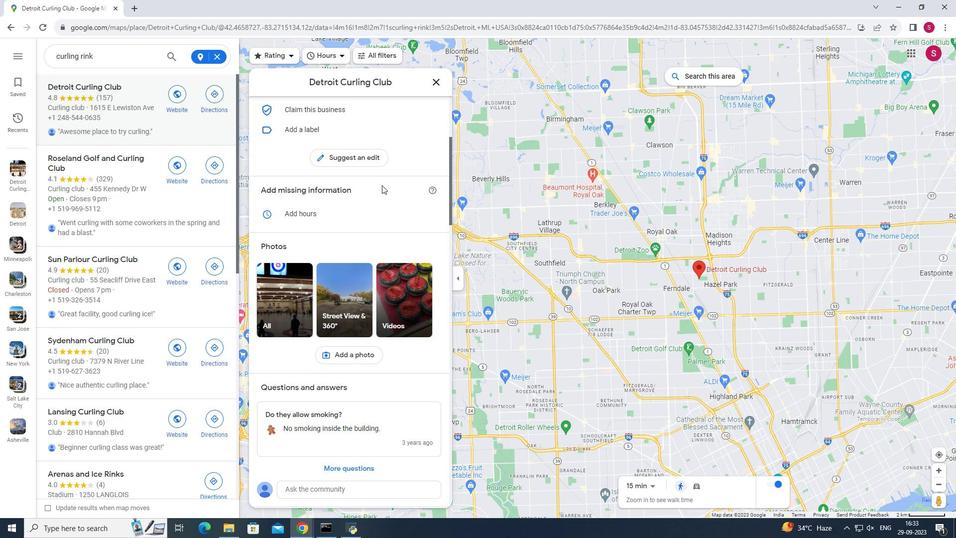 
Action: Mouse scrolled (382, 185) with delta (0, 0)
Screenshot: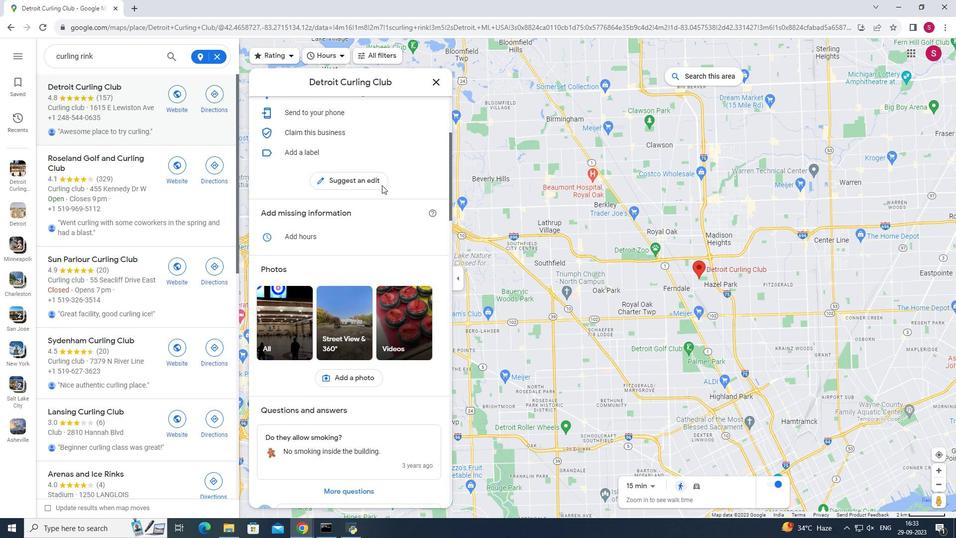 
Action: Mouse moved to (380, 183)
Screenshot: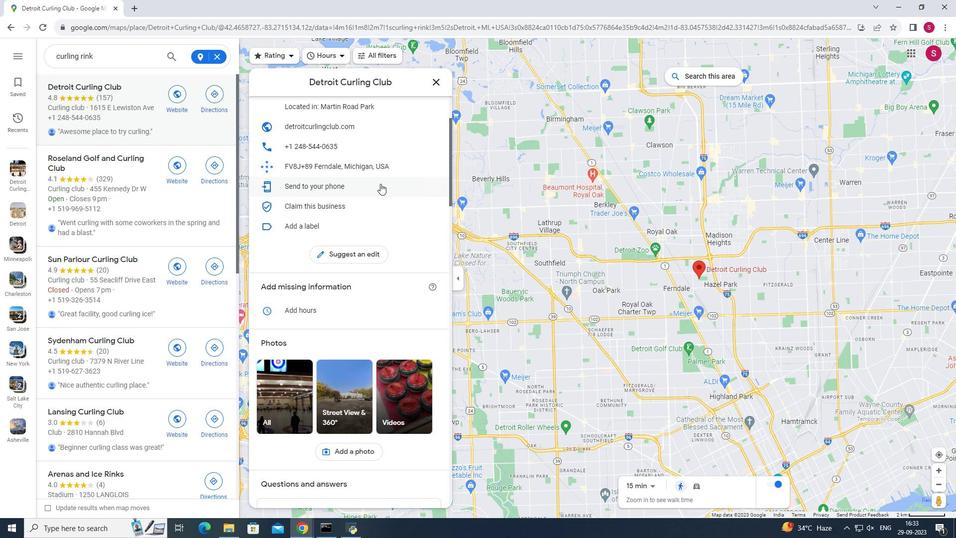 
Action: Mouse scrolled (380, 184) with delta (0, 0)
Screenshot: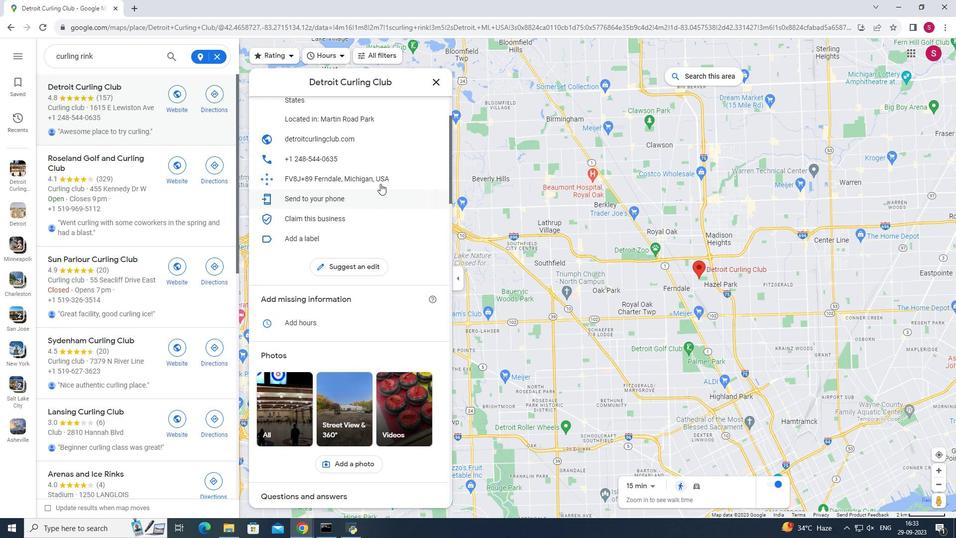 
Action: Mouse scrolled (380, 184) with delta (0, 0)
Screenshot: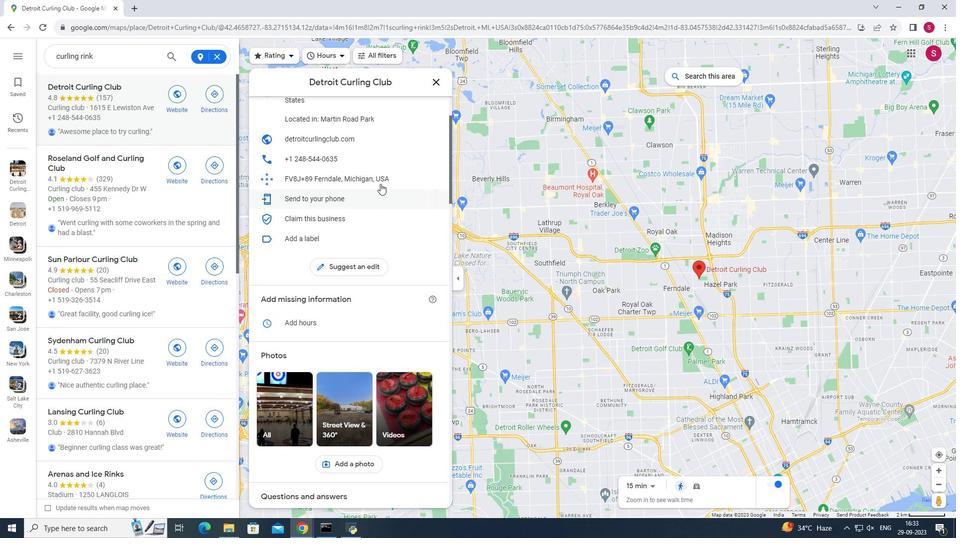 
Action: Mouse scrolled (380, 184) with delta (0, 0)
Screenshot: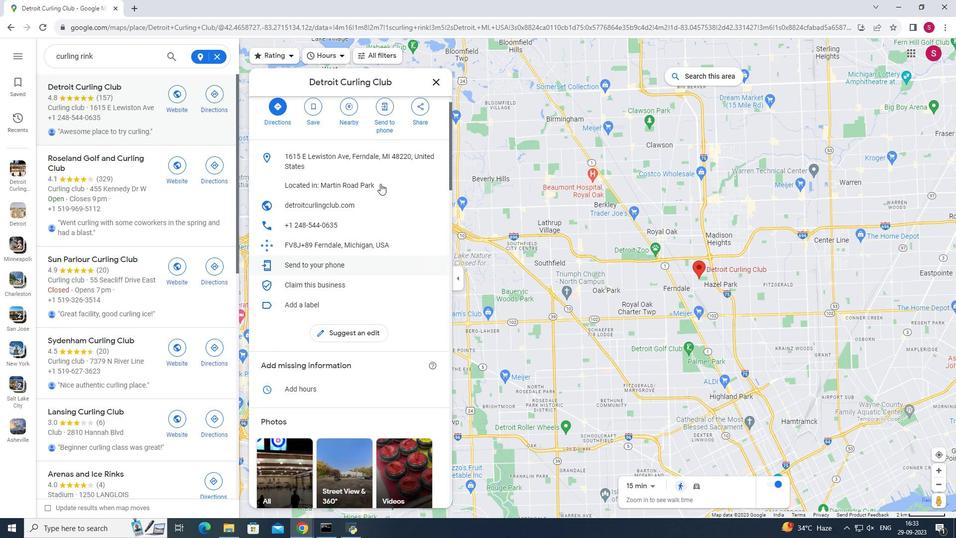 
Action: Mouse scrolled (380, 184) with delta (0, 0)
Screenshot: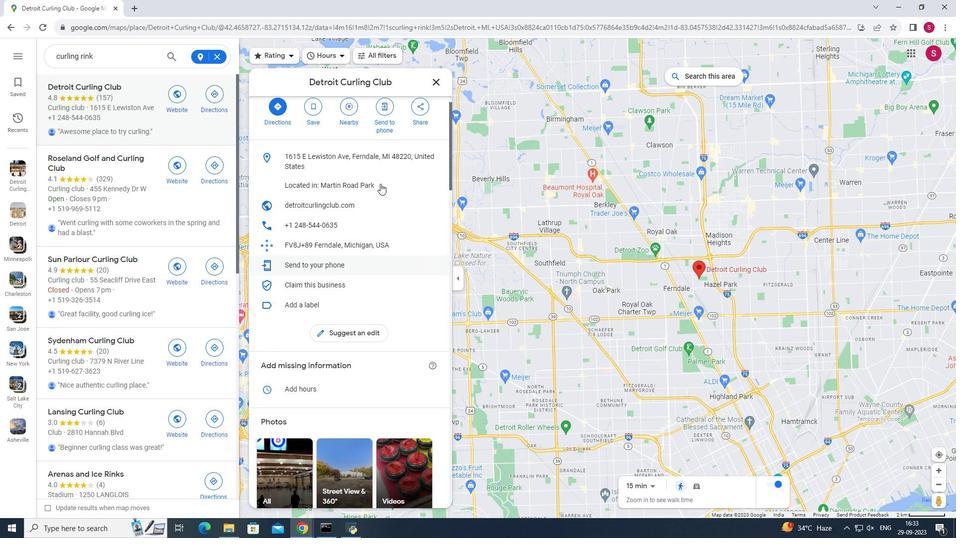 
Action: Mouse scrolled (380, 184) with delta (0, 0)
Screenshot: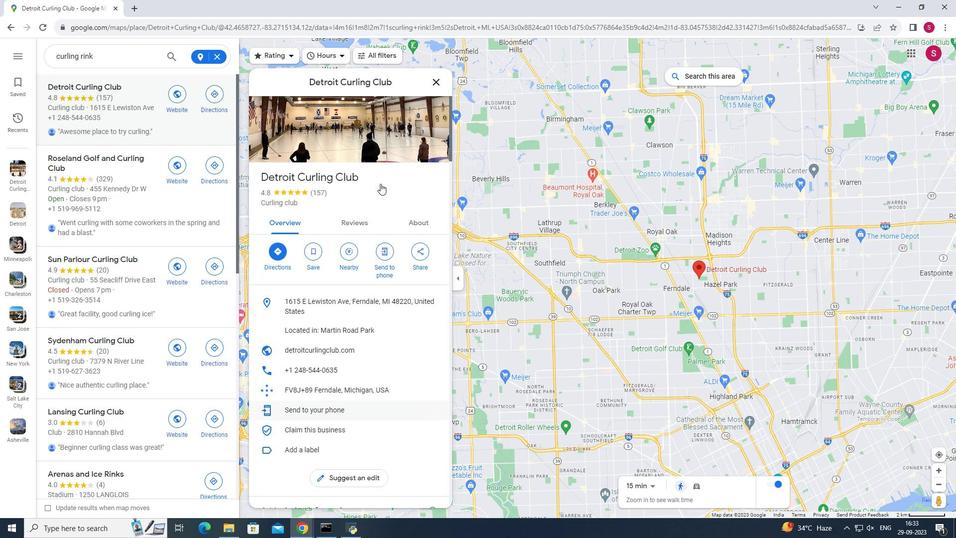
Action: Mouse moved to (351, 245)
Screenshot: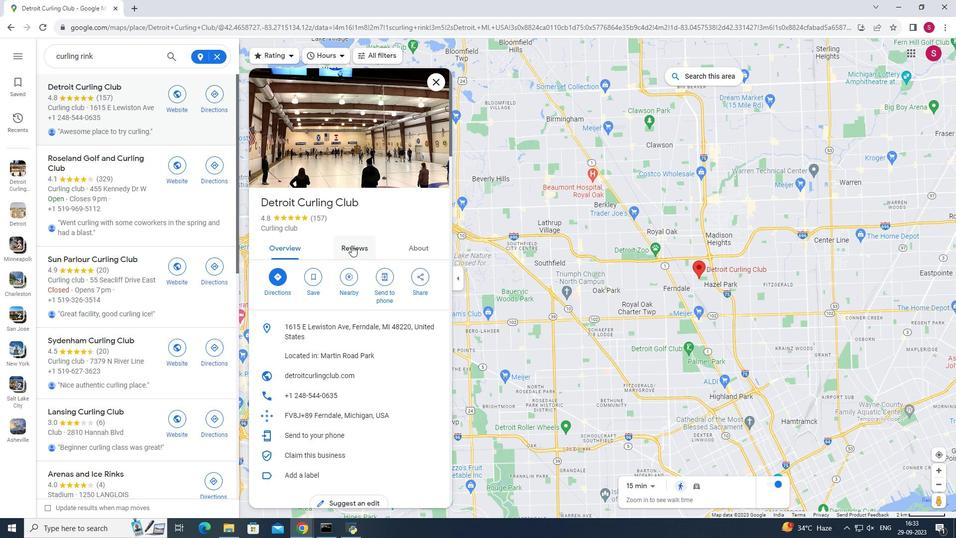 
Action: Mouse pressed left at (351, 245)
Screenshot: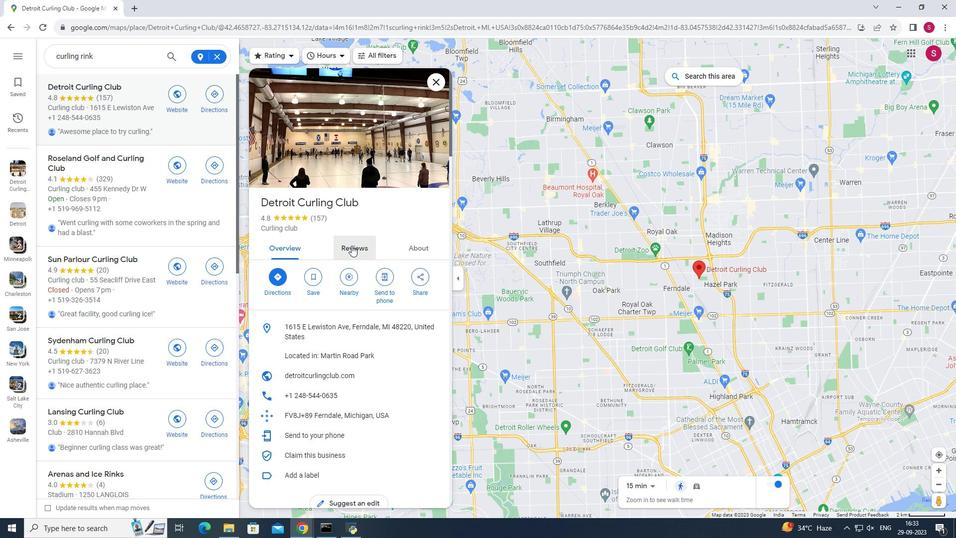 
Action: Mouse moved to (420, 109)
Screenshot: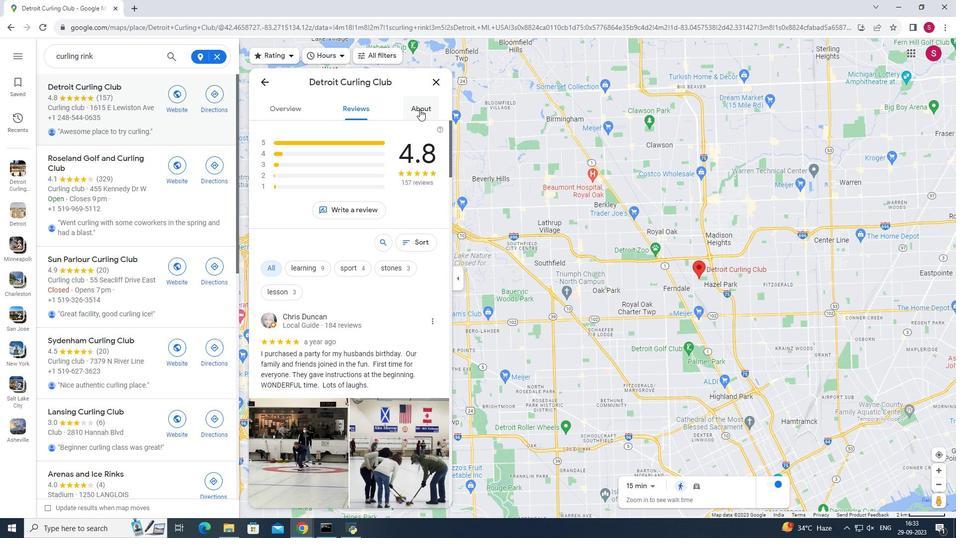 
Action: Mouse pressed left at (420, 109)
Screenshot: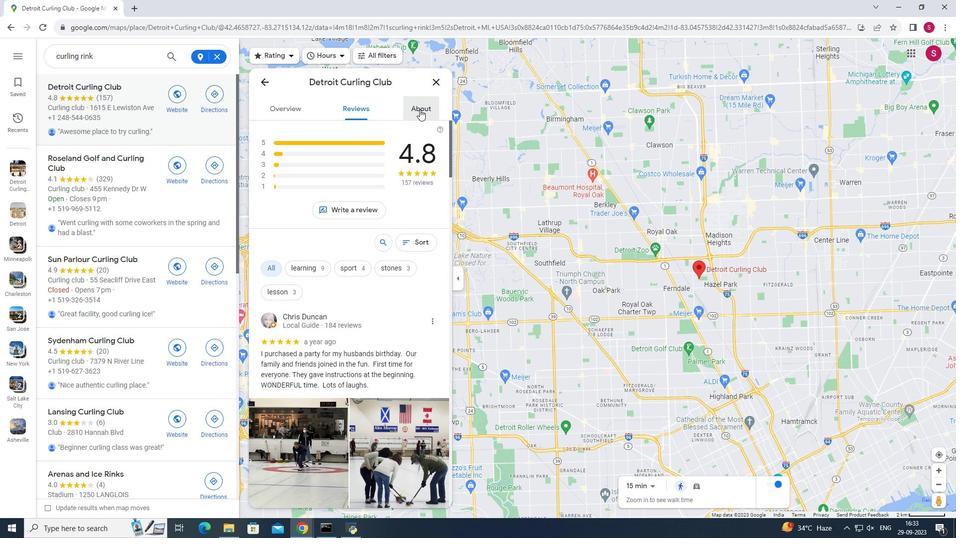 
Action: Mouse moved to (434, 83)
Screenshot: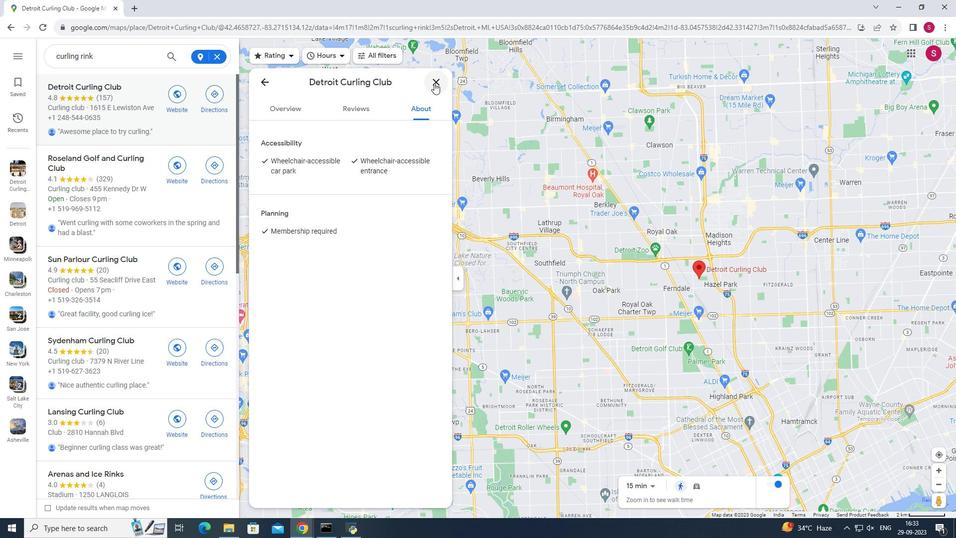 
Action: Mouse pressed left at (434, 83)
Screenshot: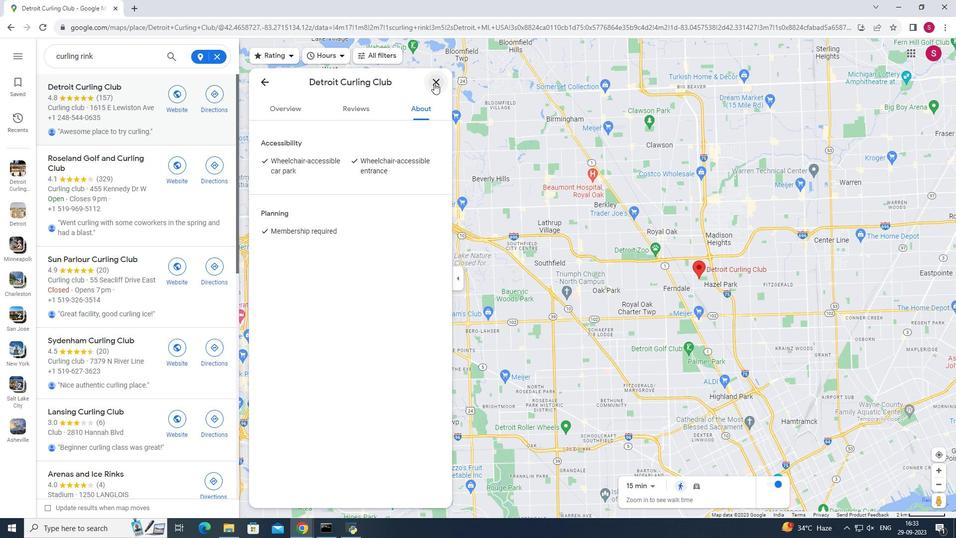 
Action: Mouse moved to (116, 224)
Screenshot: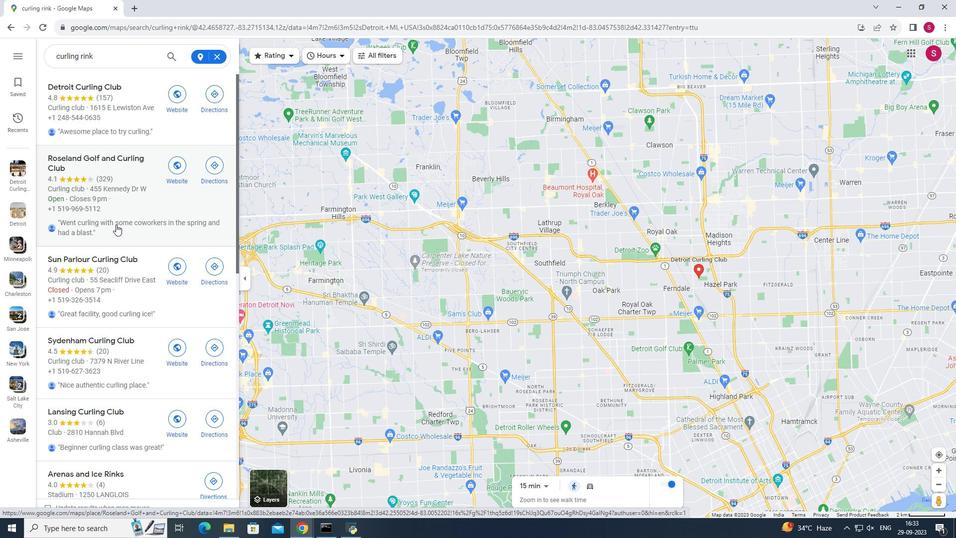 
Action: Mouse scrolled (116, 224) with delta (0, 0)
Screenshot: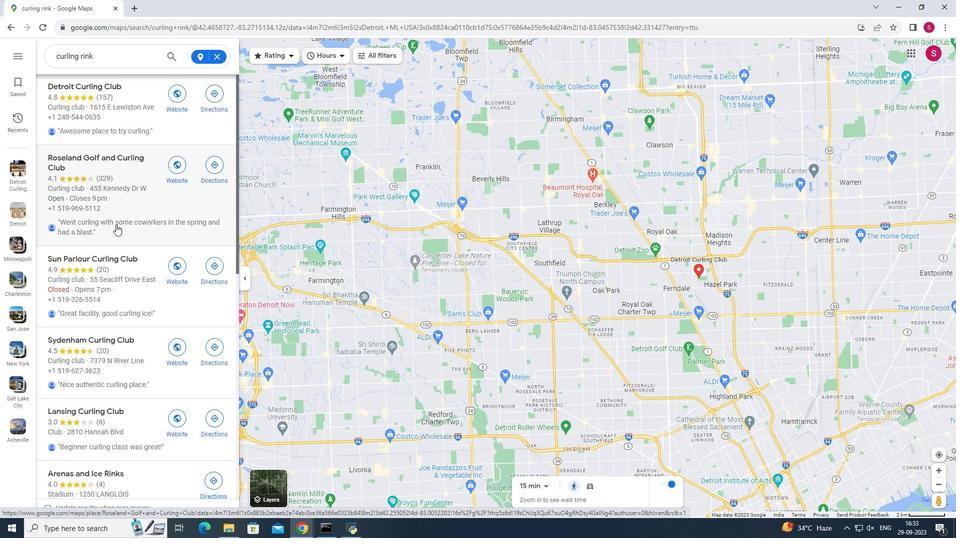 
Action: Mouse scrolled (116, 224) with delta (0, 0)
Screenshot: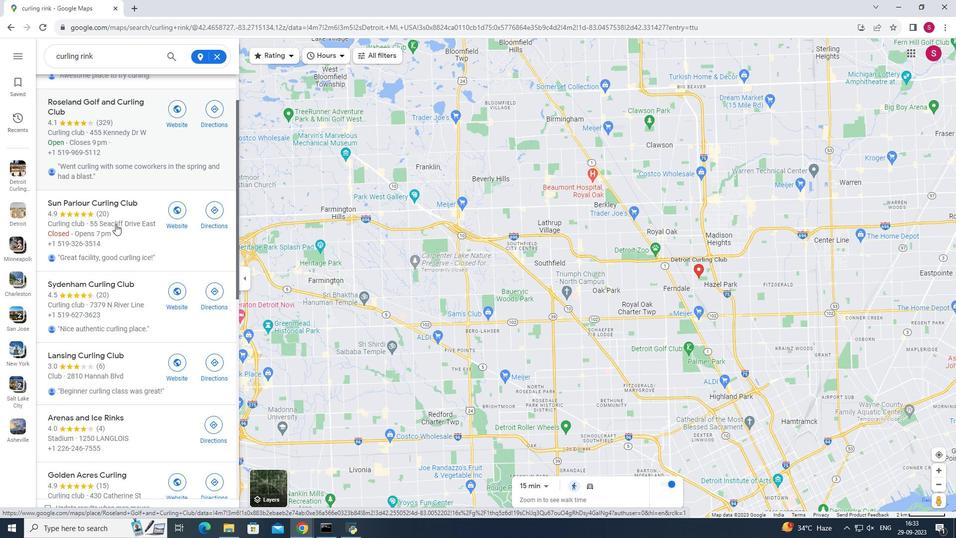 
Action: Mouse moved to (115, 224)
Screenshot: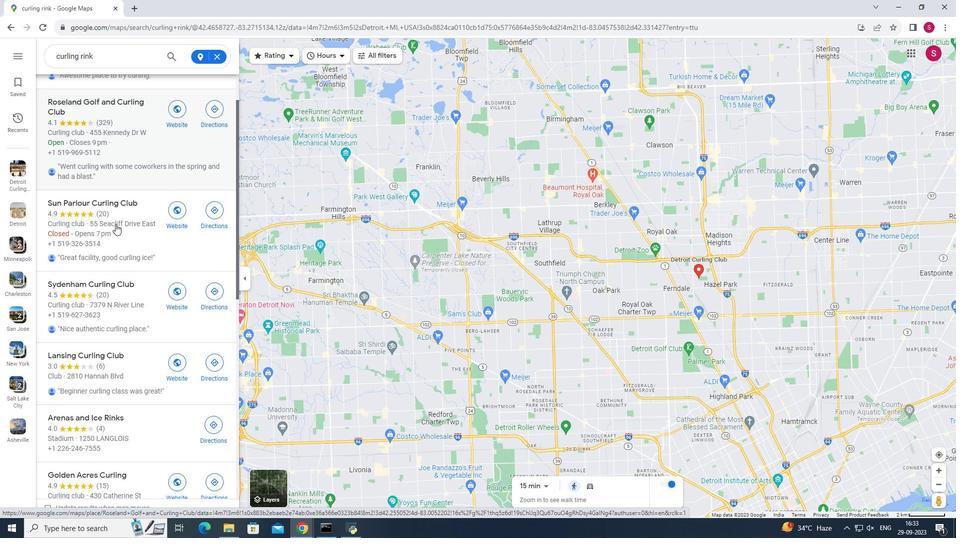 
Action: Mouse scrolled (115, 223) with delta (0, 0)
Screenshot: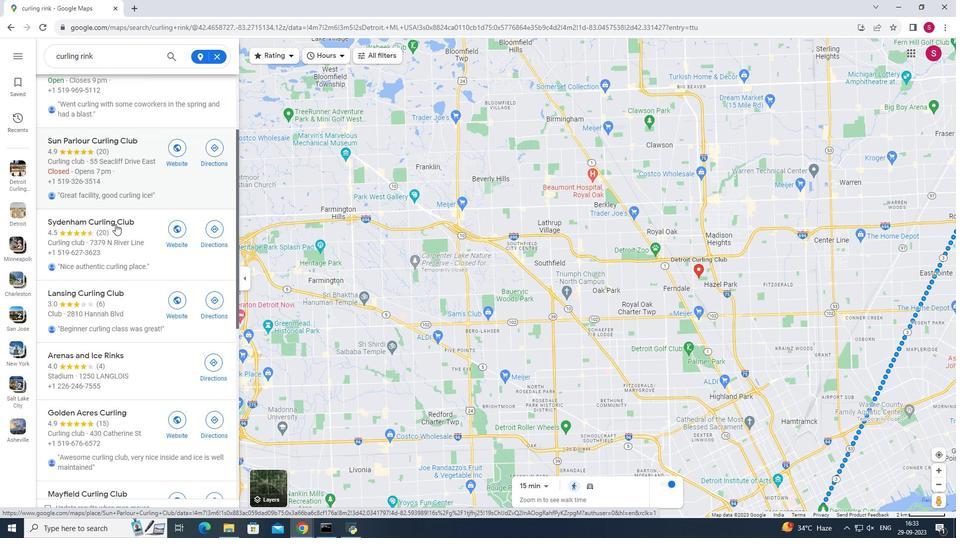 
Action: Mouse scrolled (115, 223) with delta (0, 0)
Screenshot: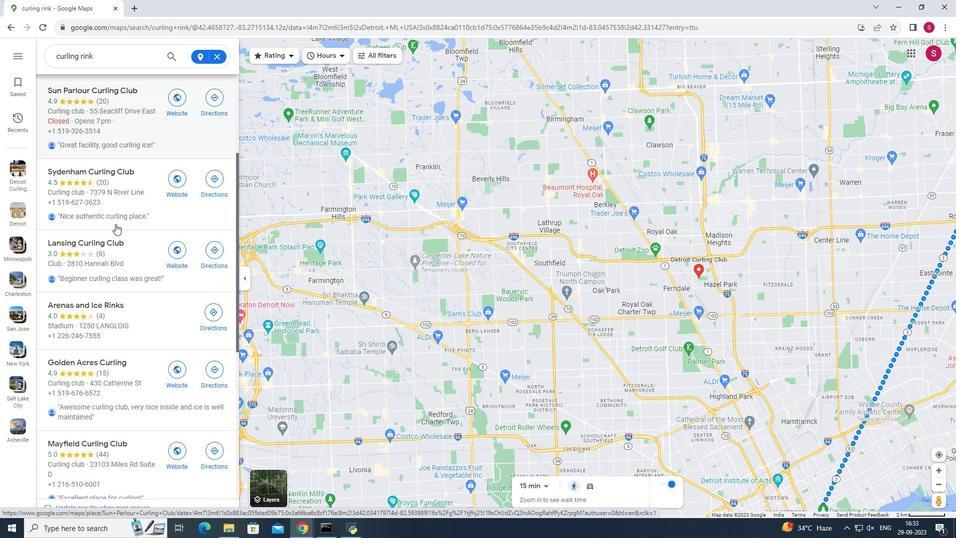 
Action: Mouse scrolled (115, 223) with delta (0, 0)
Screenshot: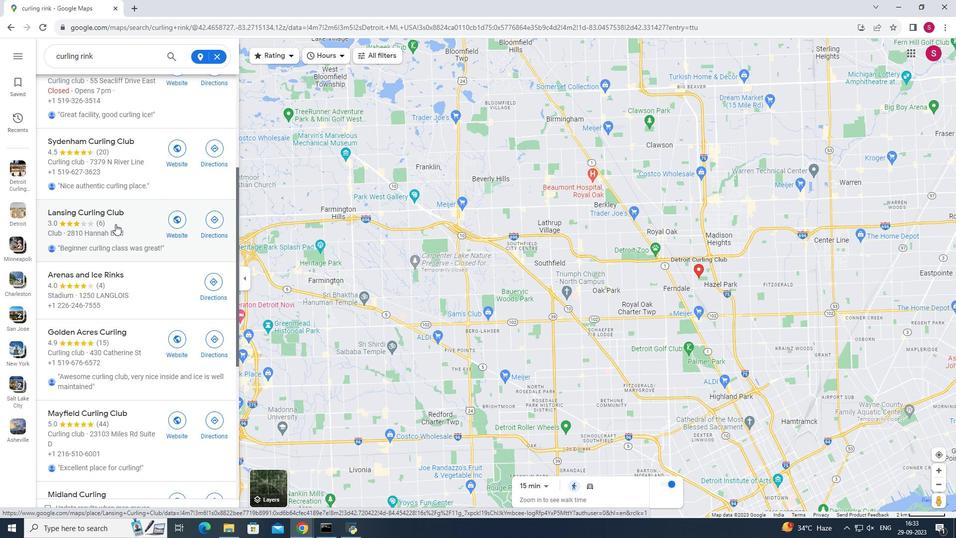 
Action: Mouse scrolled (115, 223) with delta (0, 0)
Screenshot: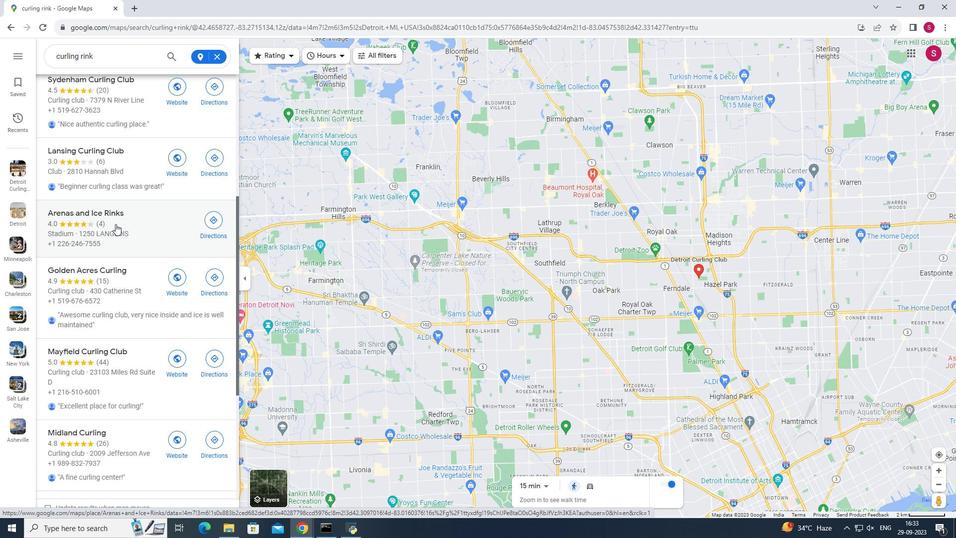 
Action: Mouse moved to (116, 334)
Screenshot: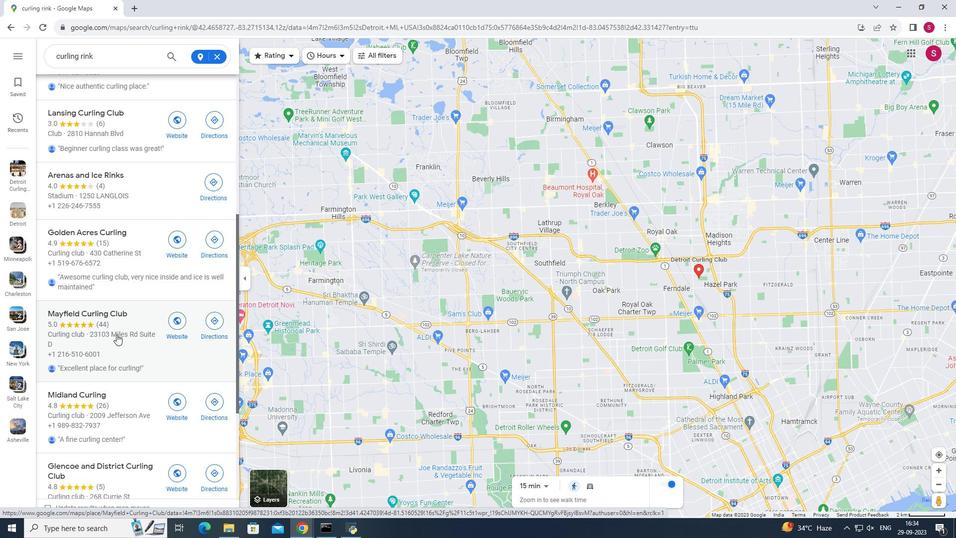 
Action: Mouse pressed left at (116, 334)
Screenshot: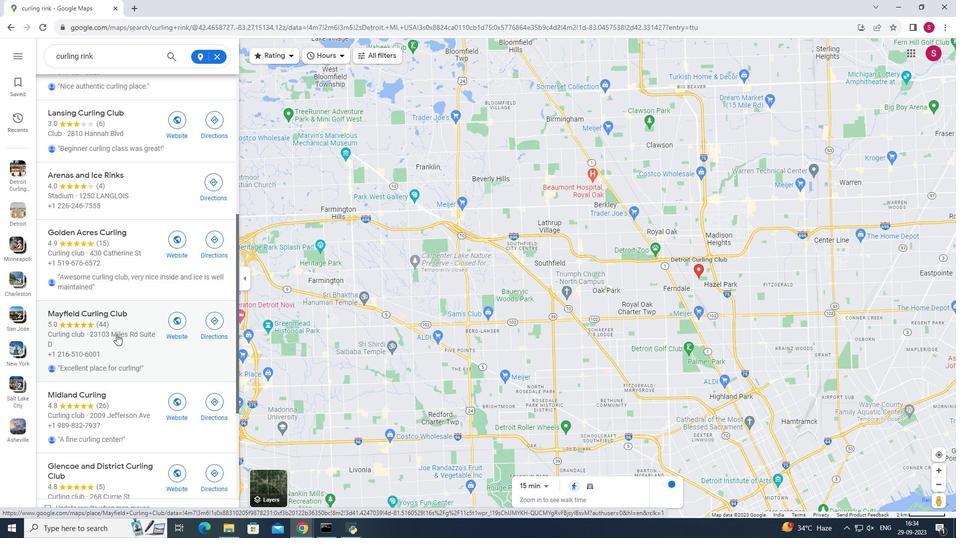 
Action: Mouse moved to (402, 324)
Screenshot: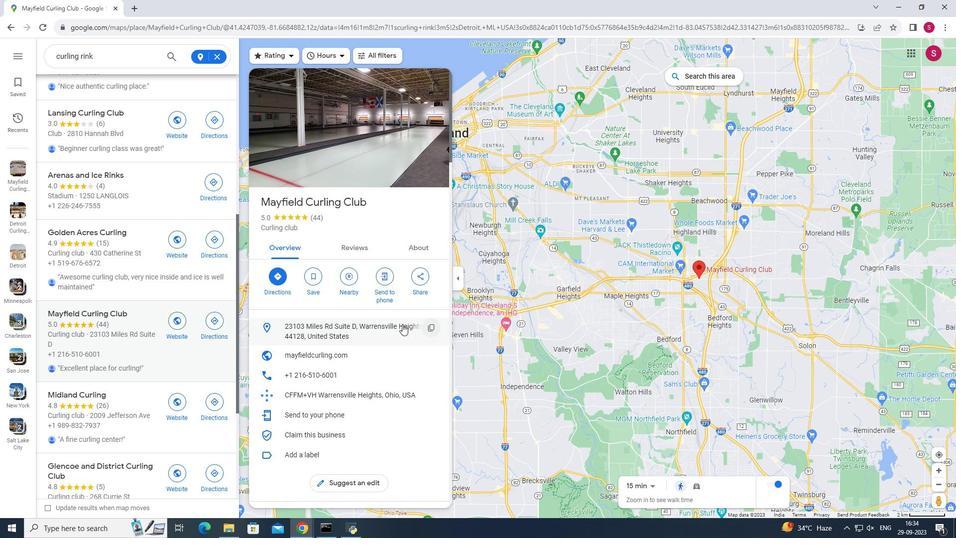 
Action: Mouse scrolled (402, 323) with delta (0, 0)
Screenshot: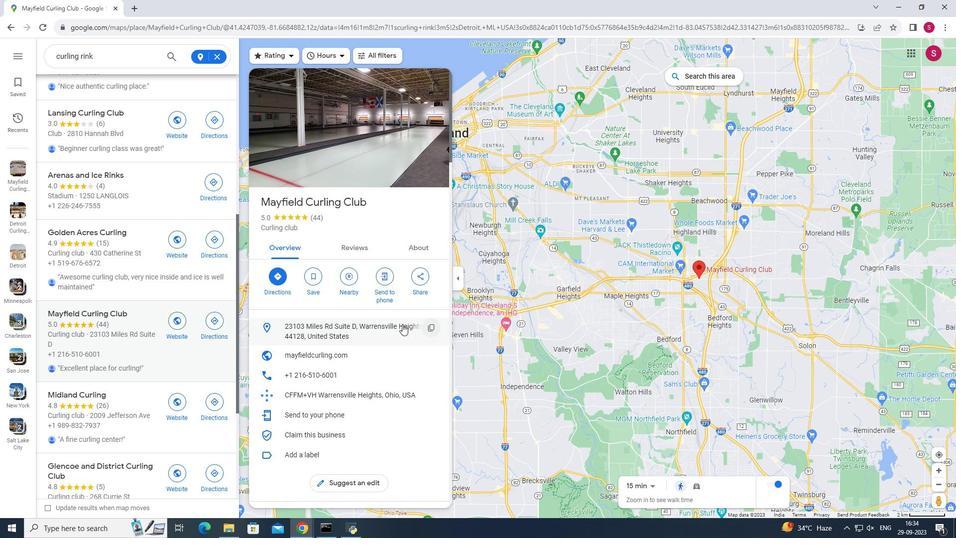 
Action: Mouse scrolled (402, 323) with delta (0, 0)
Screenshot: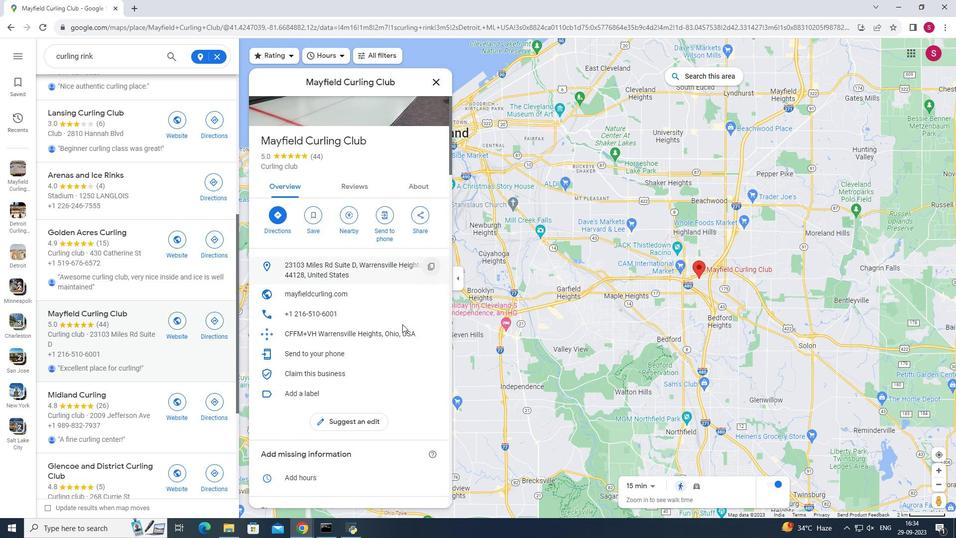 
Action: Mouse moved to (402, 321)
Screenshot: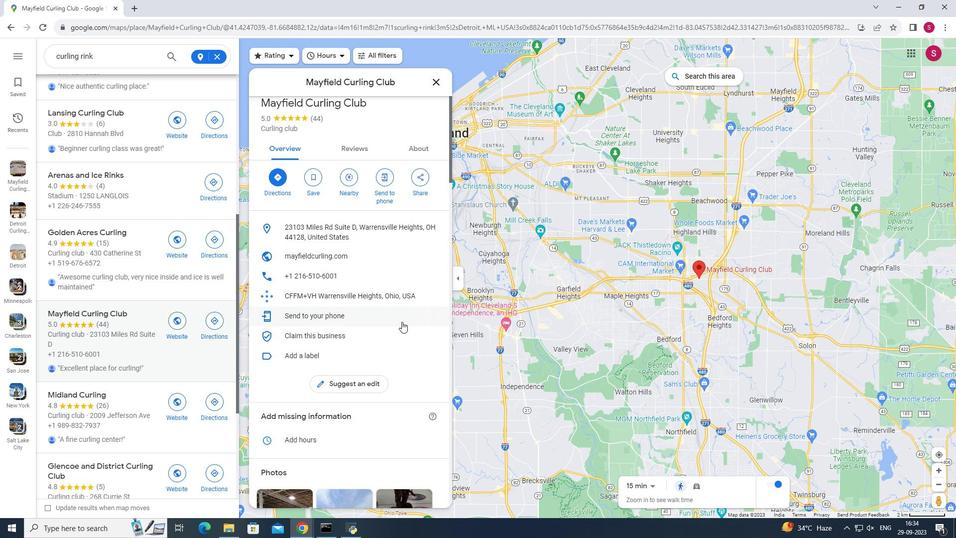 
Action: Mouse scrolled (402, 321) with delta (0, 0)
Screenshot: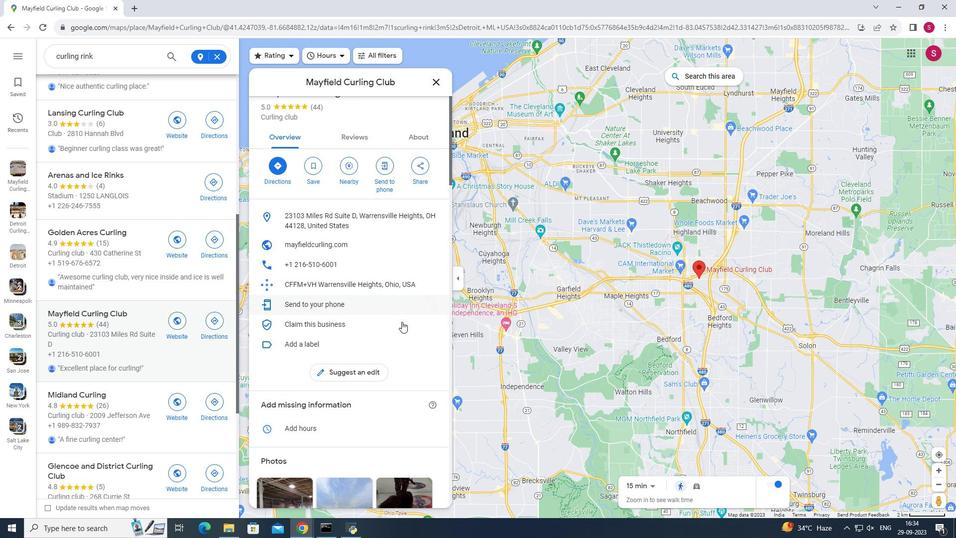 
Action: Mouse moved to (402, 325)
Screenshot: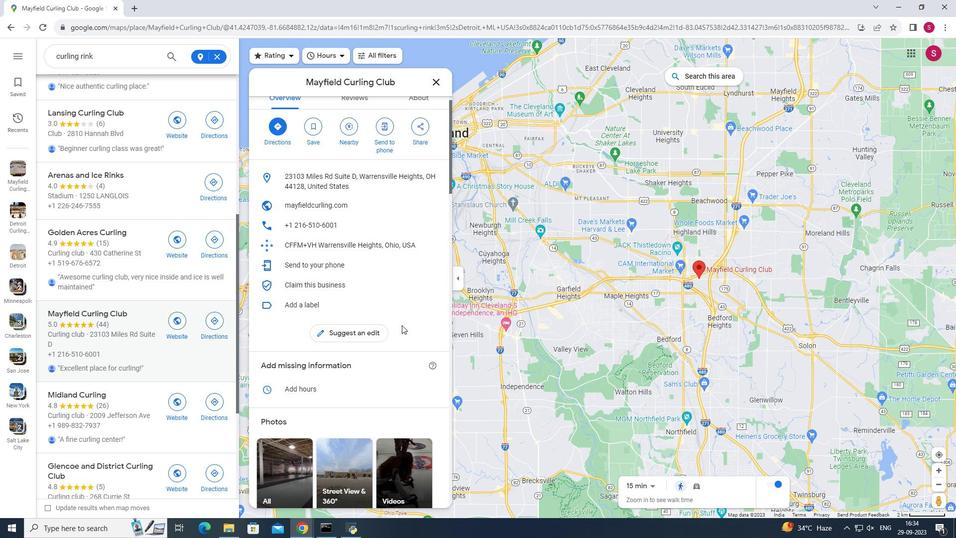 
Action: Mouse scrolled (402, 324) with delta (0, 0)
Screenshot: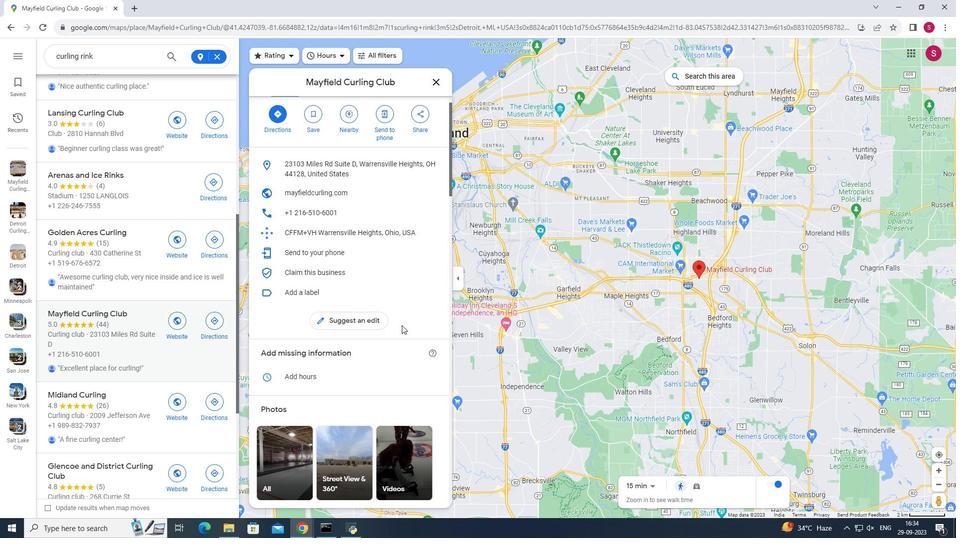 
Action: Mouse scrolled (402, 324) with delta (0, 0)
Screenshot: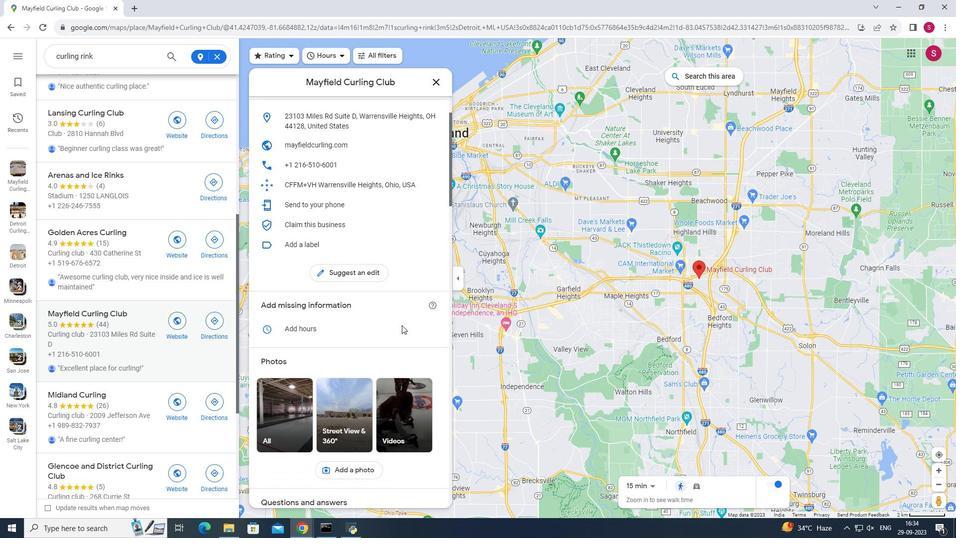 
Action: Mouse scrolled (402, 324) with delta (0, 0)
Screenshot: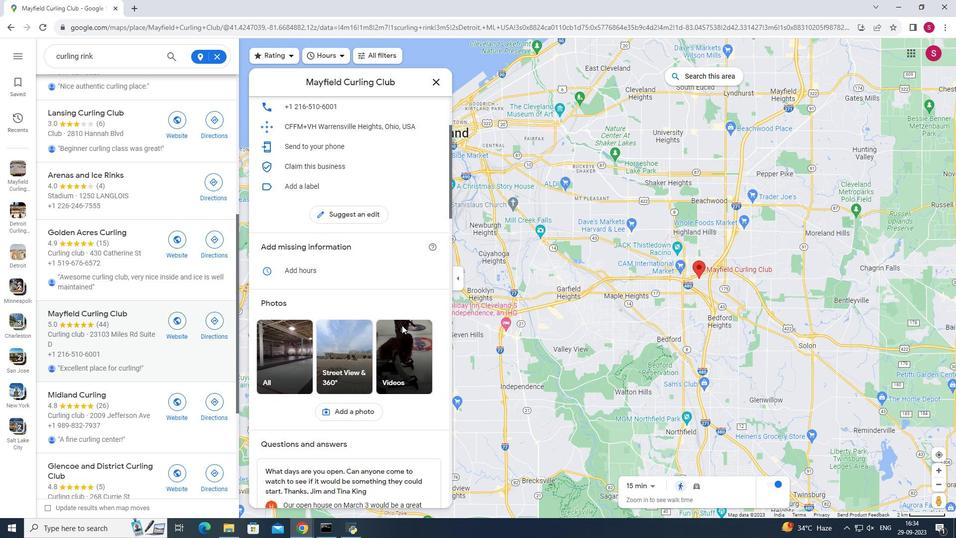 
Action: Mouse moved to (402, 322)
Screenshot: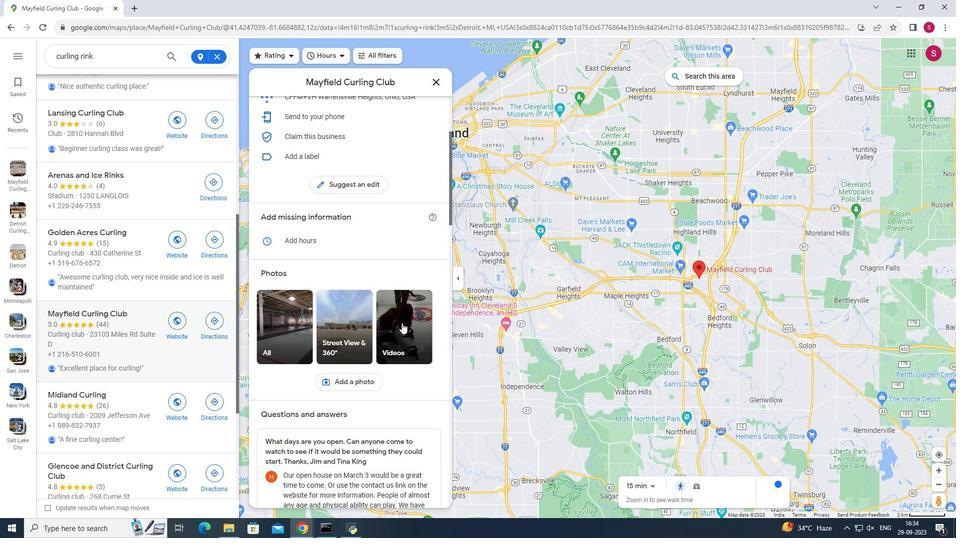 
Action: Mouse scrolled (402, 322) with delta (0, 0)
Screenshot: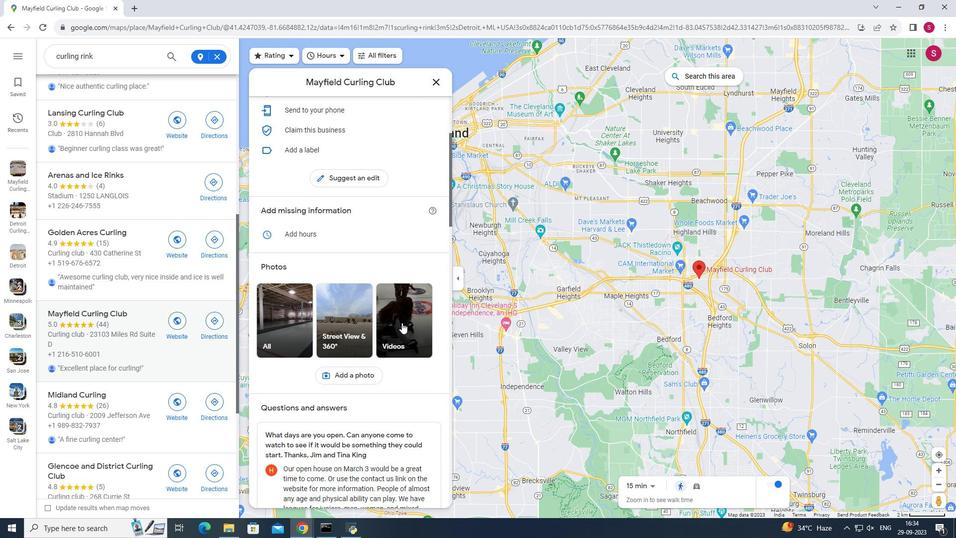 
Action: Mouse scrolled (402, 322) with delta (0, 0)
Screenshot: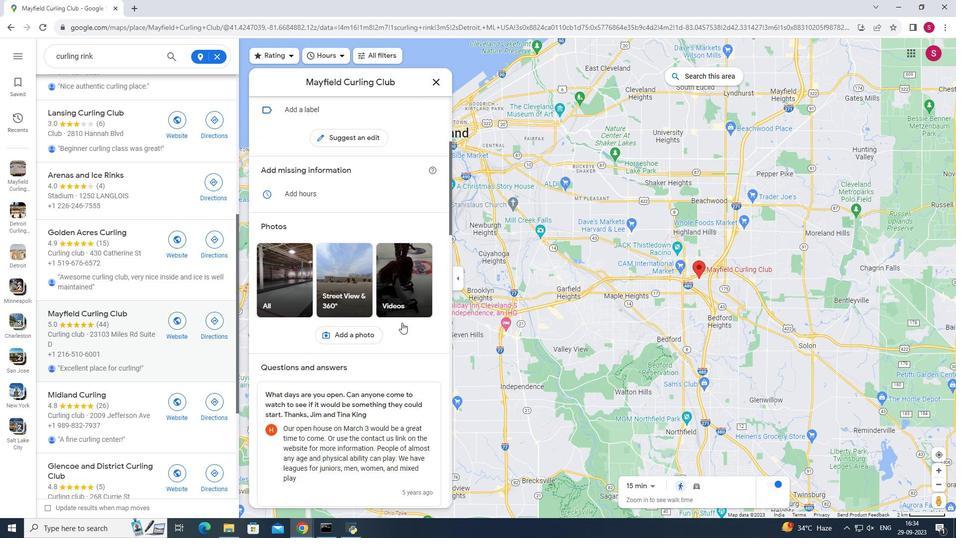 
Action: Mouse scrolled (402, 322) with delta (0, 0)
Screenshot: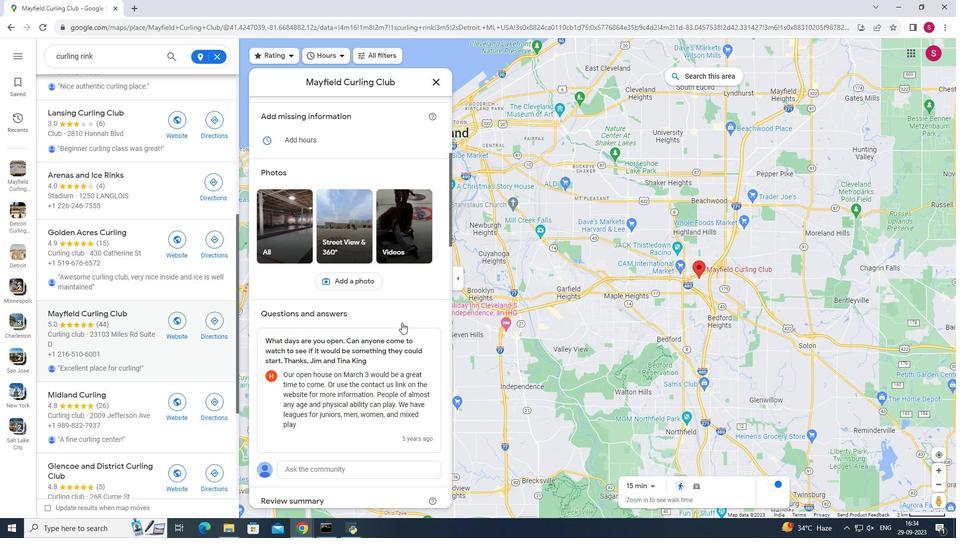 
Action: Mouse moved to (402, 321)
Screenshot: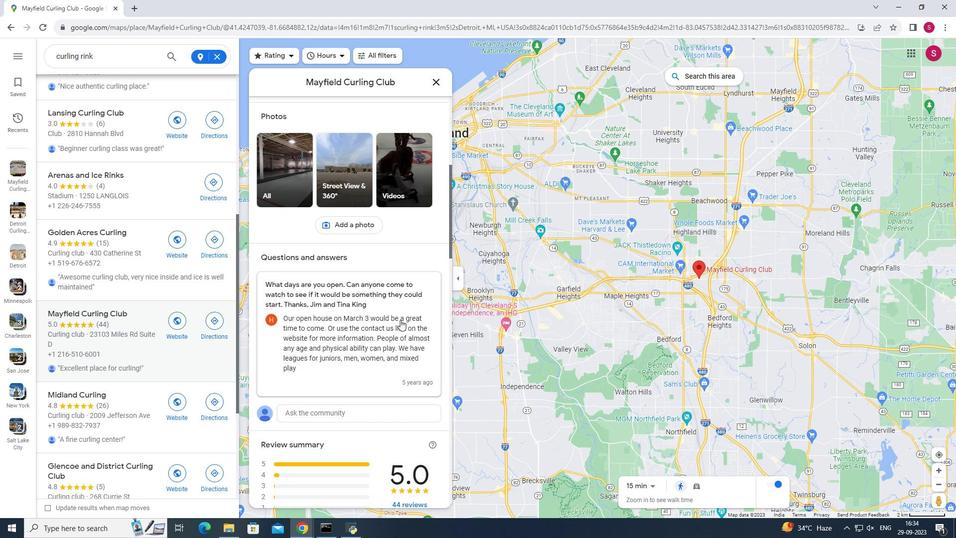 
Action: Mouse scrolled (402, 321) with delta (0, 0)
Screenshot: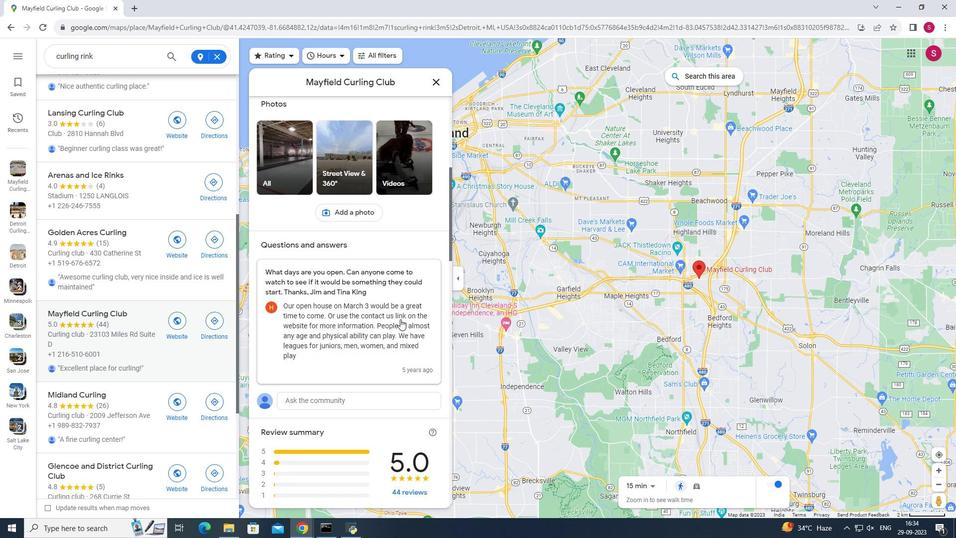 
Action: Mouse moved to (400, 319)
Screenshot: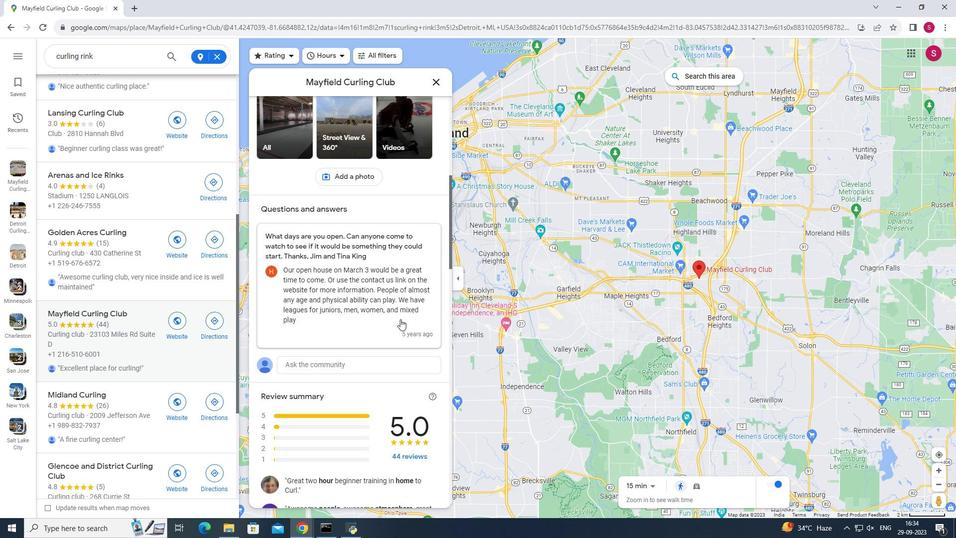 
Action: Mouse scrolled (400, 319) with delta (0, 0)
Screenshot: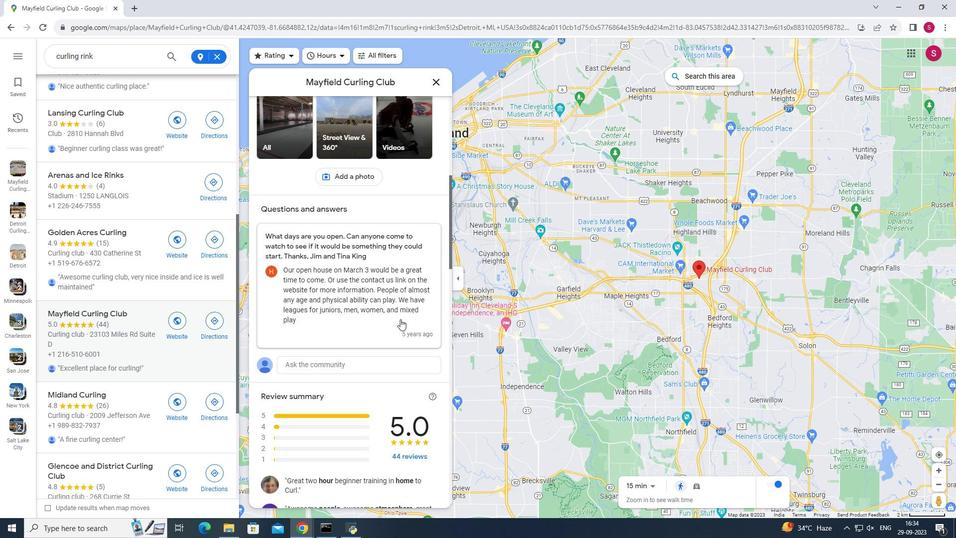 
Action: Mouse moved to (399, 317)
Screenshot: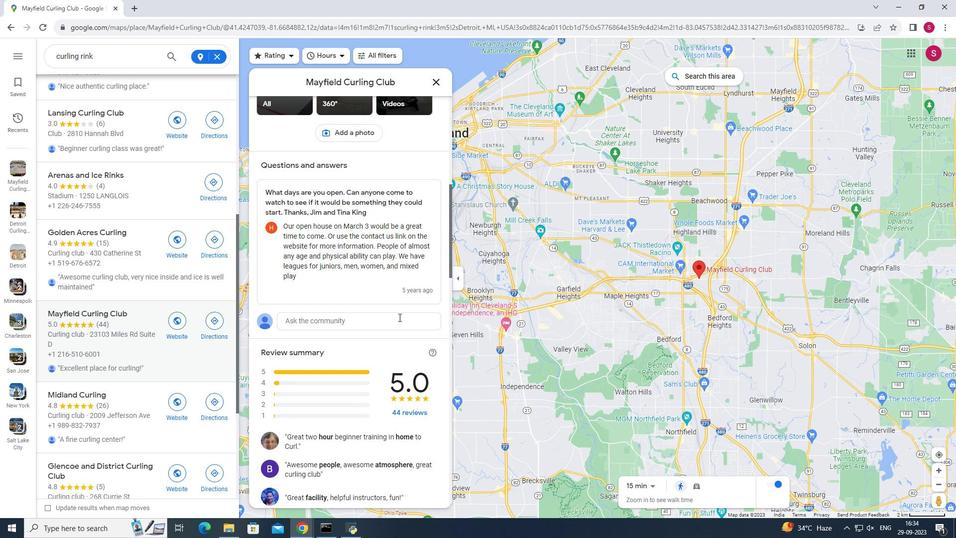 
Action: Mouse scrolled (399, 316) with delta (0, 0)
Screenshot: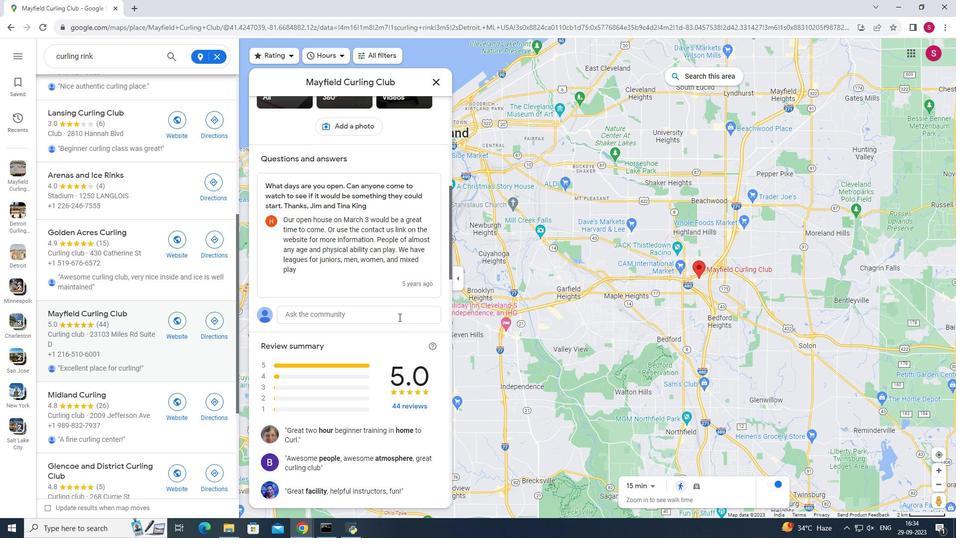 
Action: Mouse scrolled (399, 316) with delta (0, 0)
Screenshot: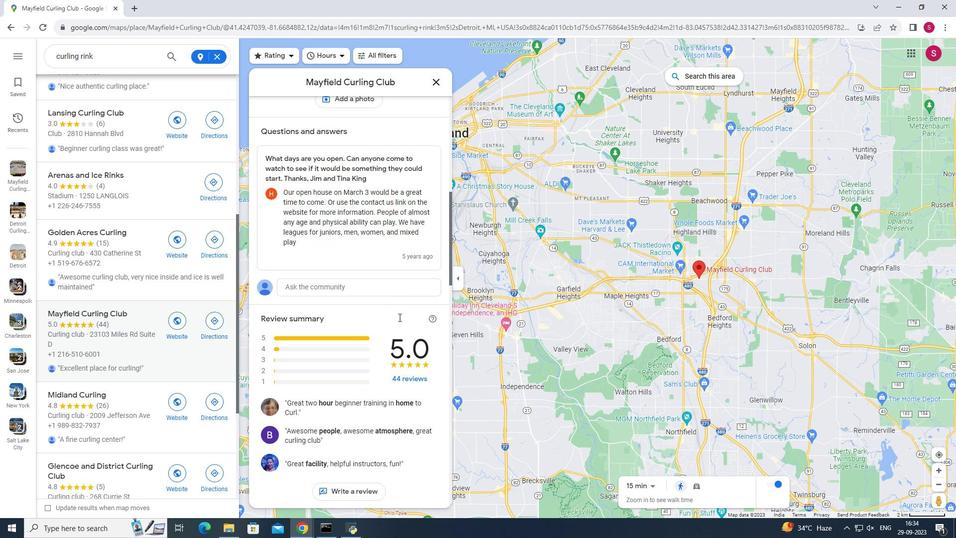 
Action: Mouse scrolled (399, 316) with delta (0, 0)
Screenshot: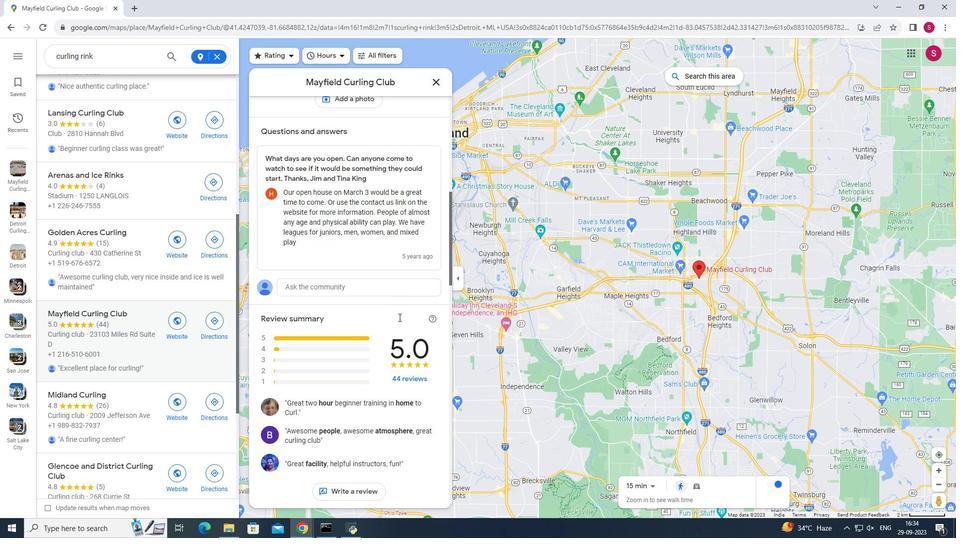 
Action: Mouse scrolled (399, 316) with delta (0, 0)
Screenshot: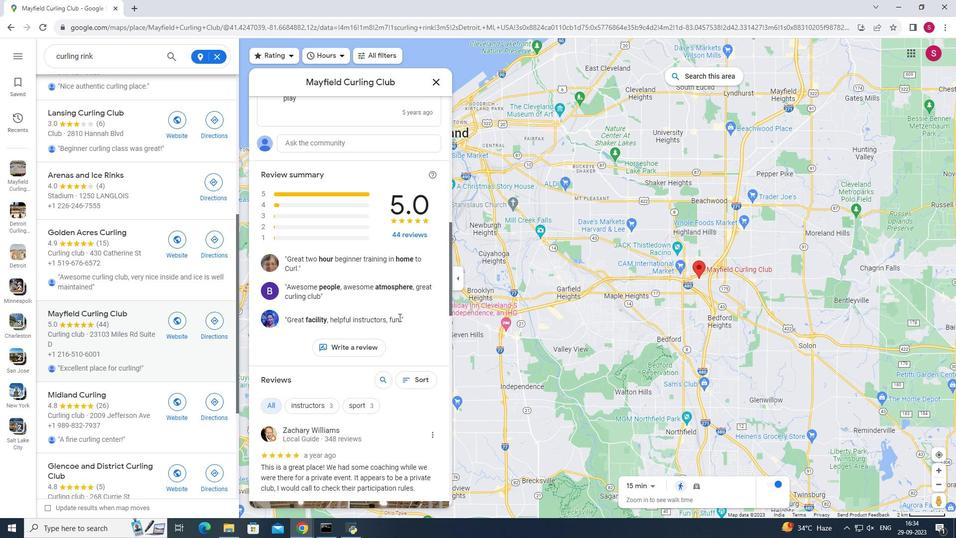 
Action: Mouse moved to (397, 316)
Screenshot: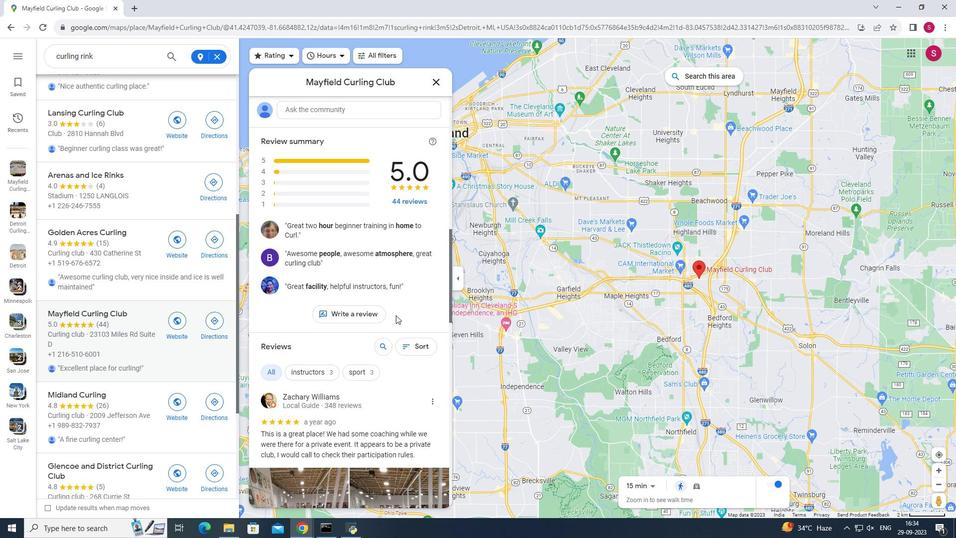 
Action: Mouse scrolled (397, 315) with delta (0, 0)
Screenshot: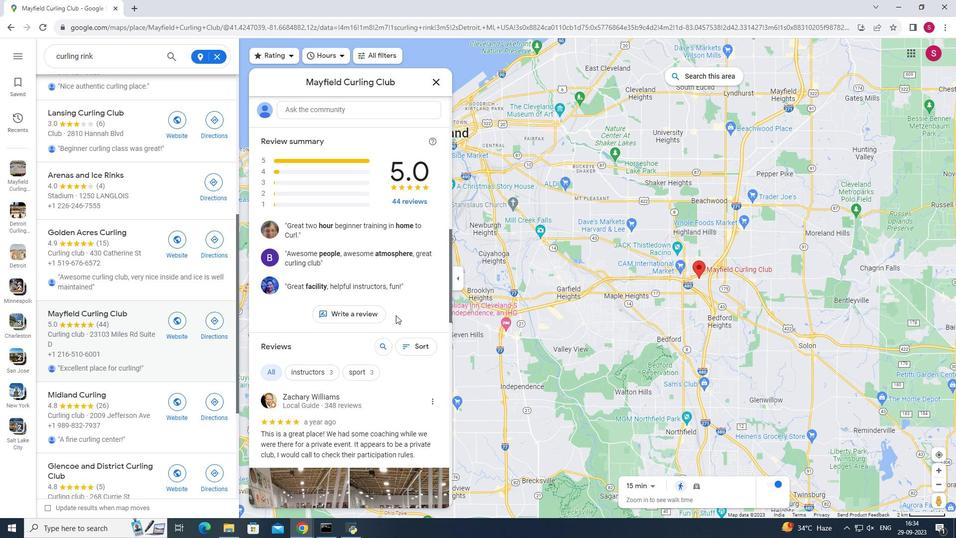 
Action: Mouse moved to (396, 315)
Screenshot: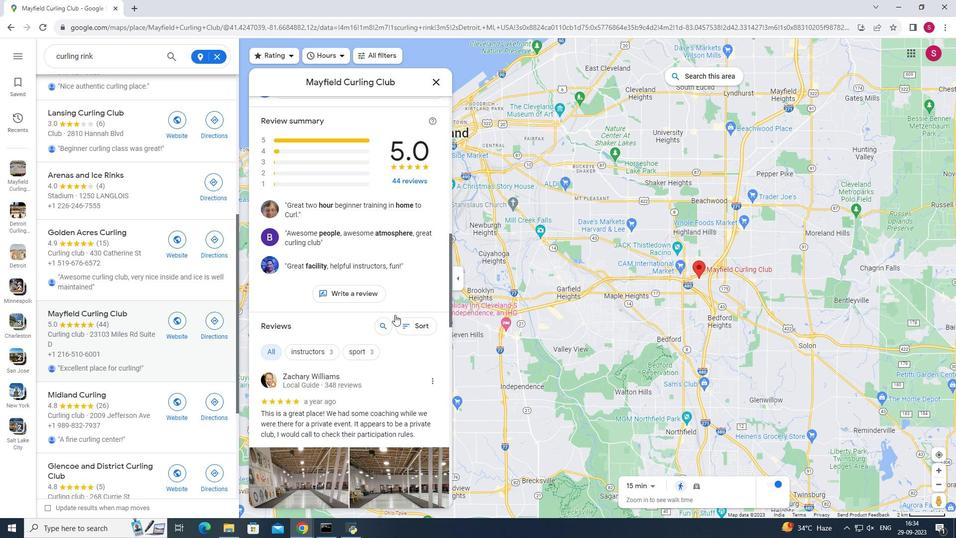 
Action: Mouse scrolled (396, 314) with delta (0, 0)
Screenshot: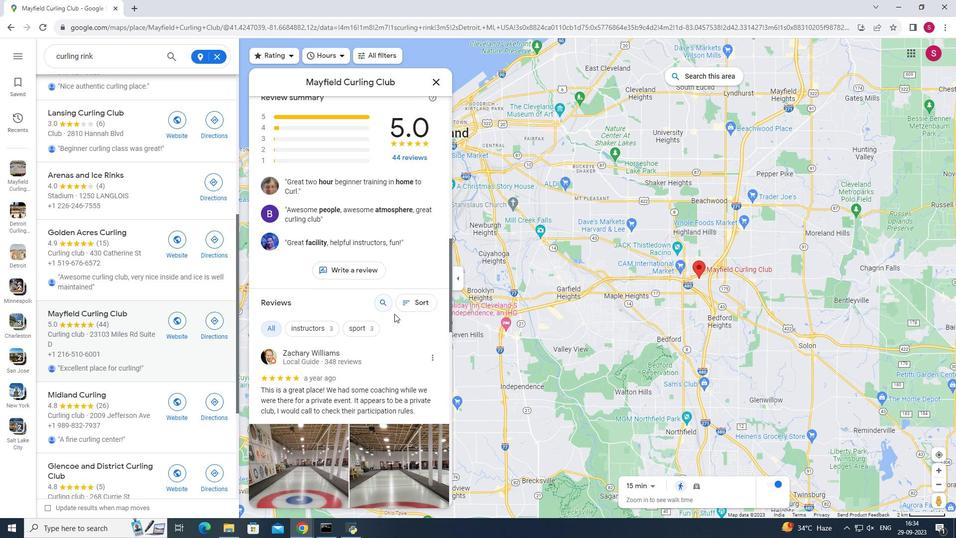 
Action: Mouse moved to (393, 313)
Screenshot: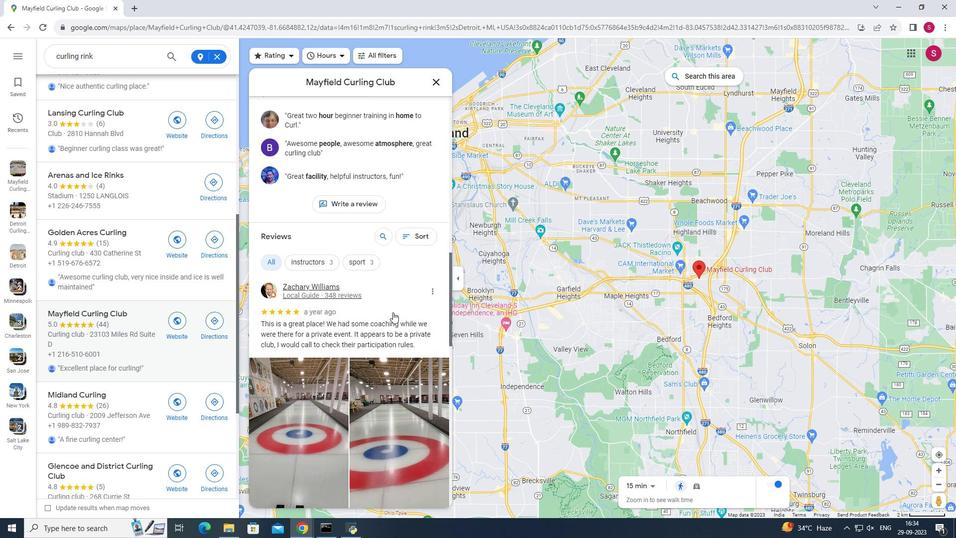
Action: Mouse scrolled (393, 312) with delta (0, 0)
Screenshot: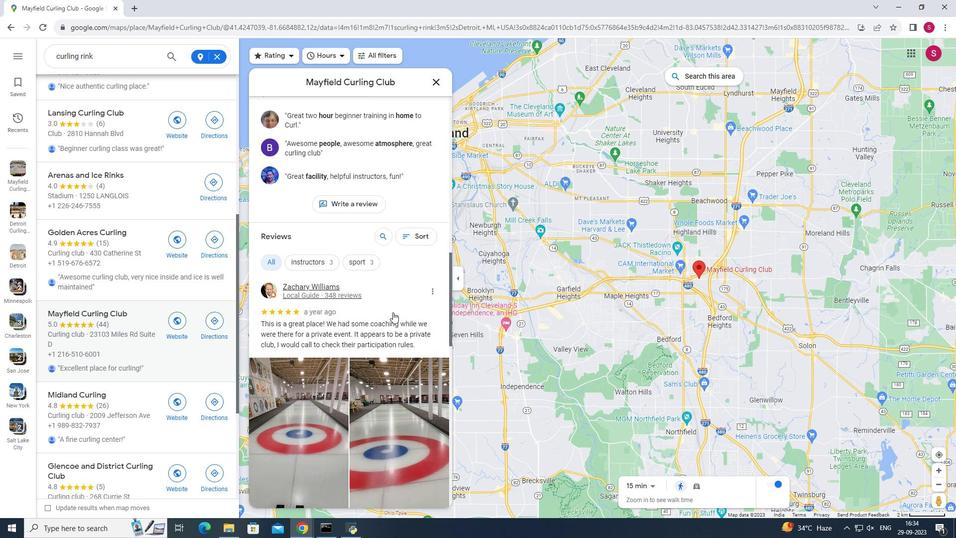 
Action: Mouse moved to (396, 307)
Screenshot: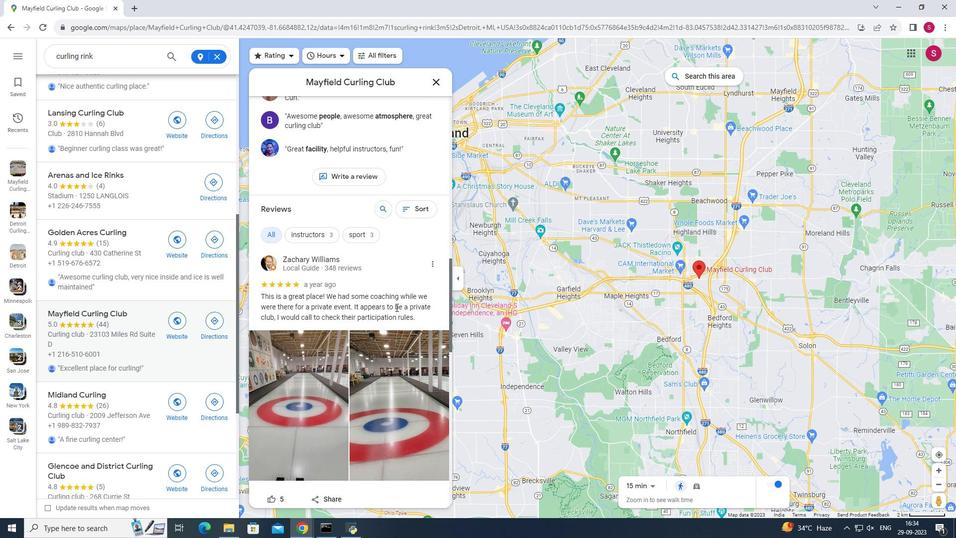 
Action: Mouse scrolled (396, 306) with delta (0, 0)
Screenshot: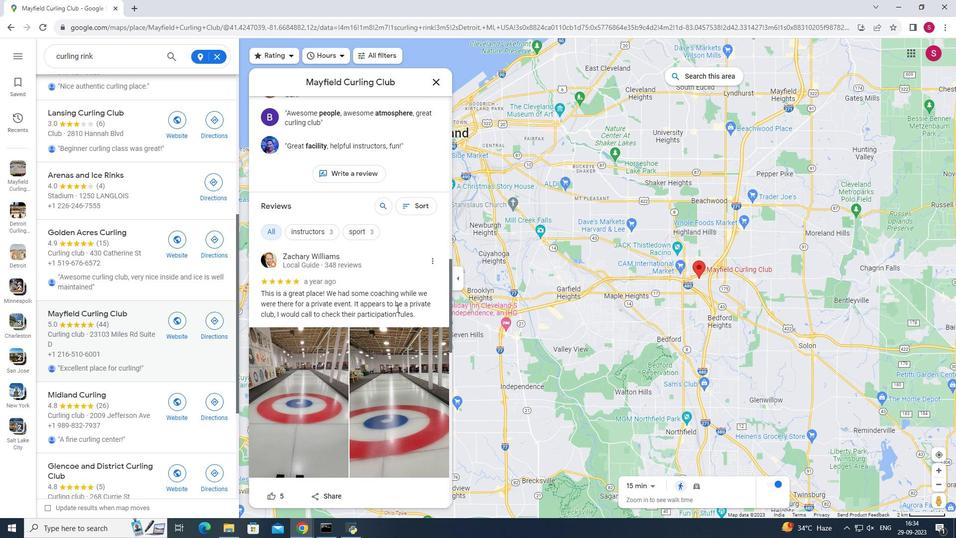 
Action: Mouse moved to (398, 310)
Screenshot: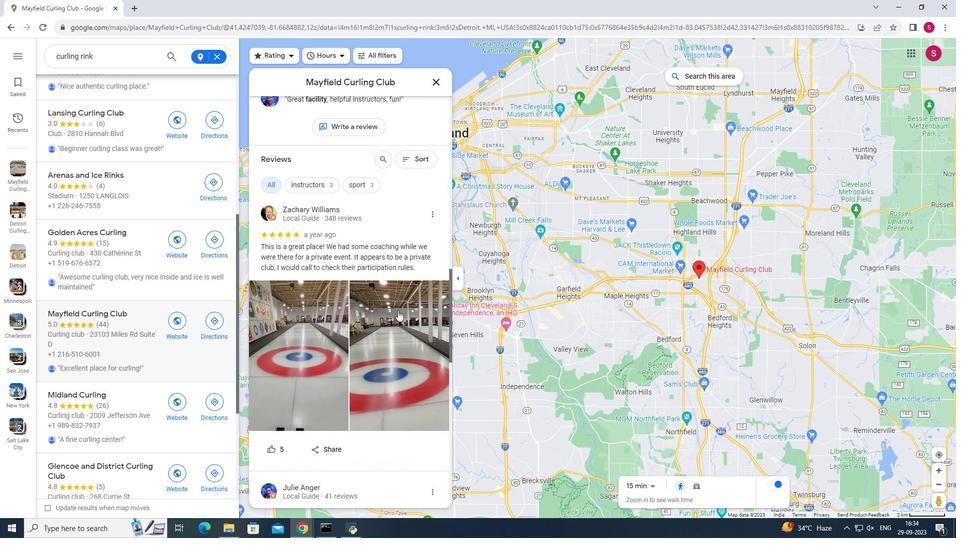 
Action: Mouse scrolled (398, 309) with delta (0, 0)
Screenshot: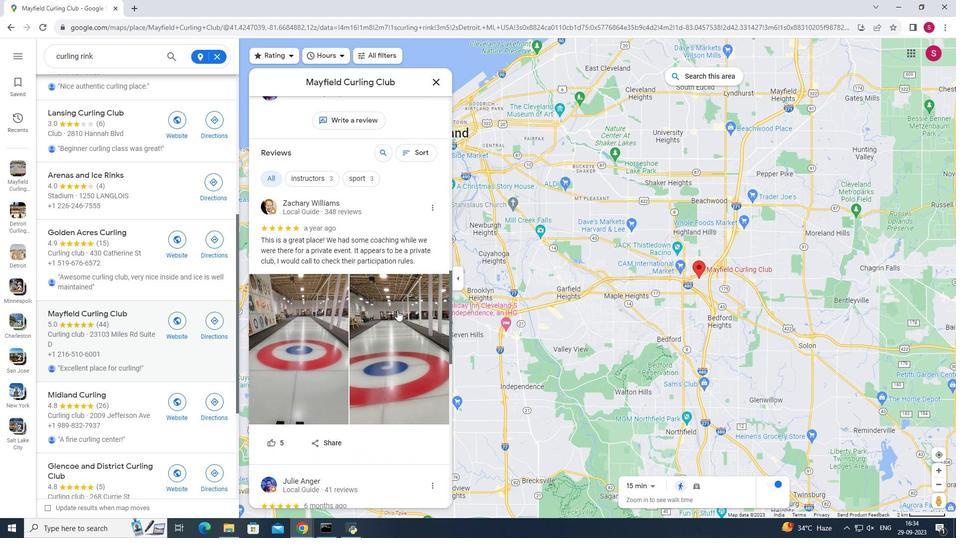 
Action: Mouse moved to (397, 310)
Screenshot: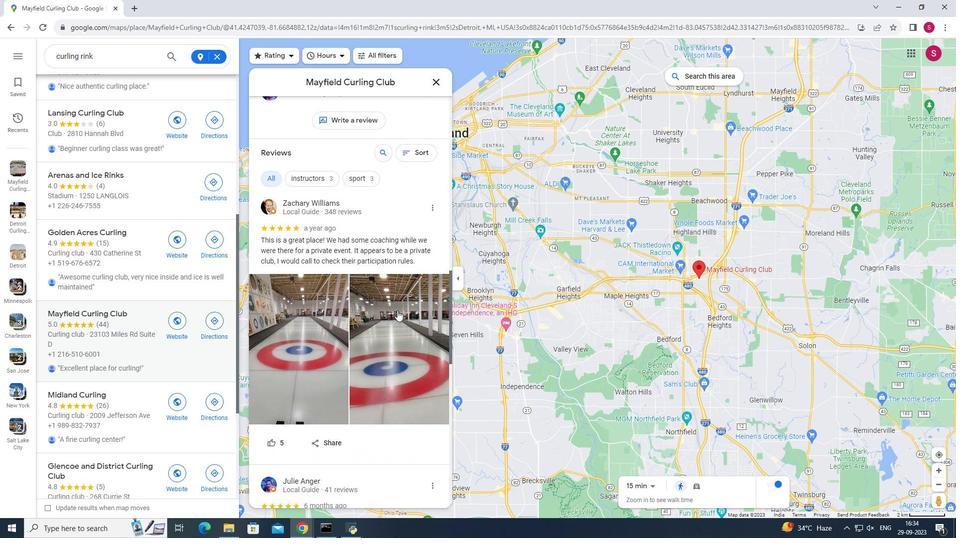 
Action: Mouse scrolled (397, 309) with delta (0, 0)
Screenshot: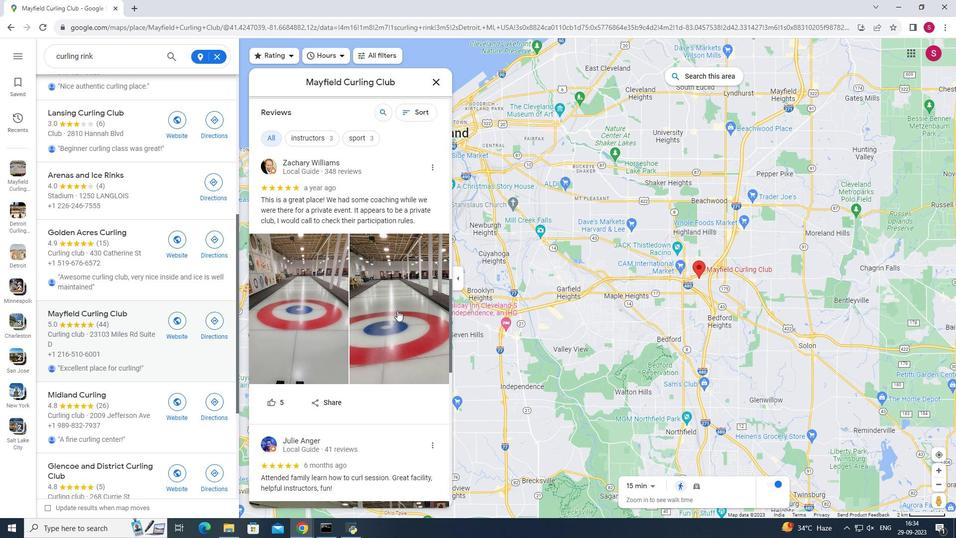 
Action: Mouse scrolled (397, 309) with delta (0, 0)
Screenshot: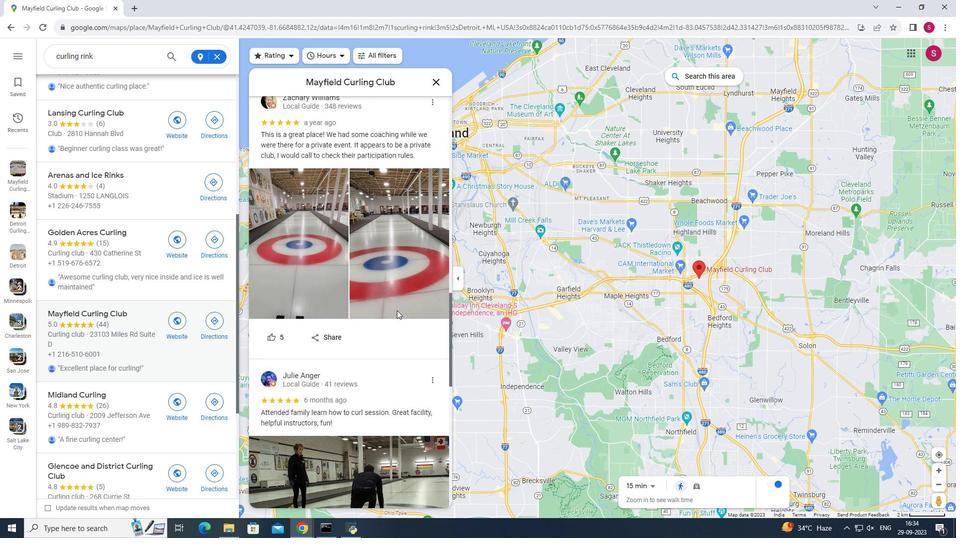 
Action: Mouse moved to (397, 308)
Screenshot: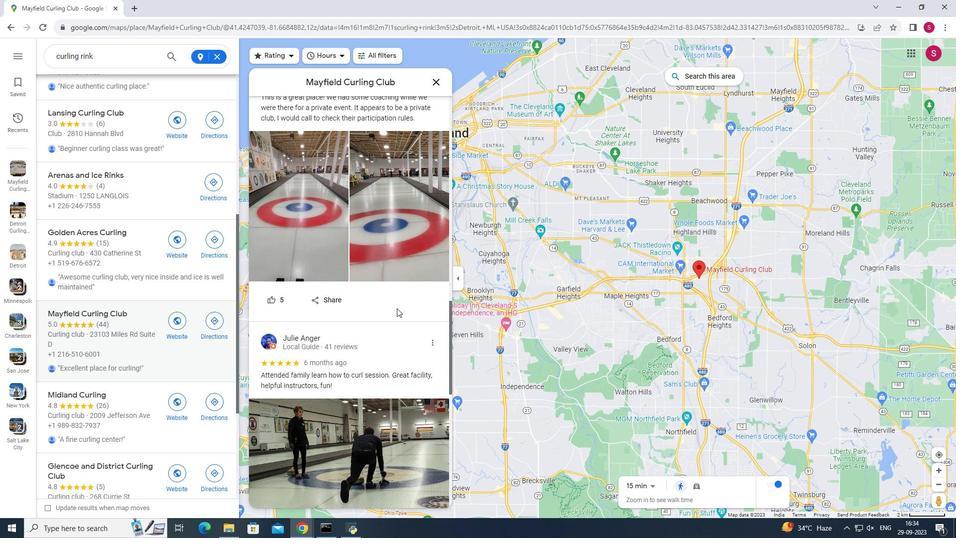 
Action: Mouse scrolled (397, 307) with delta (0, 0)
Screenshot: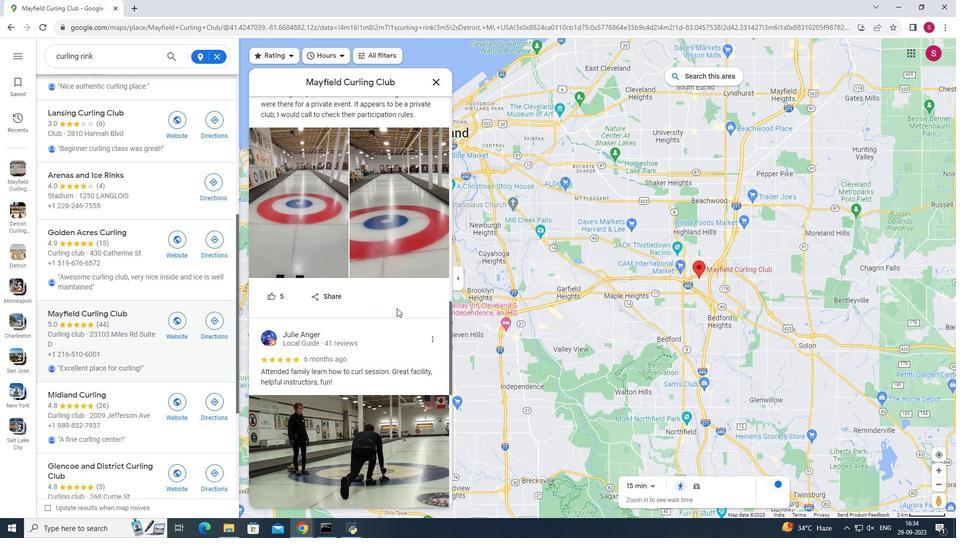 
Action: Mouse moved to (396, 305)
Screenshot: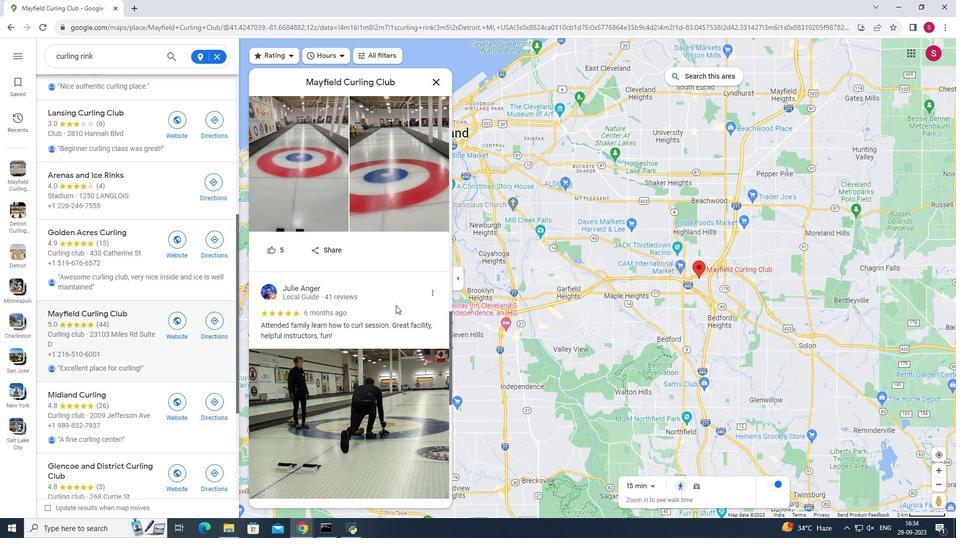 
Action: Mouse scrolled (396, 304) with delta (0, 0)
Screenshot: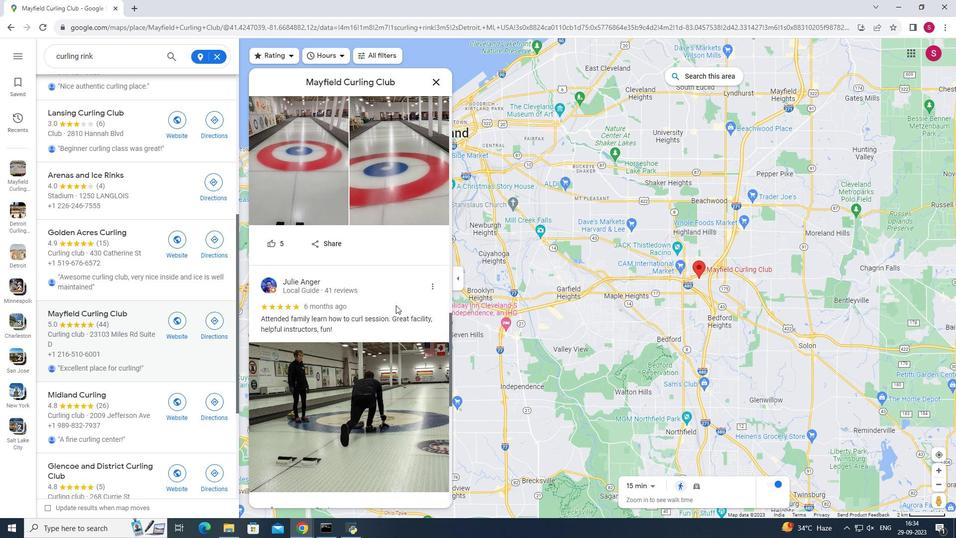 
Action: Mouse scrolled (396, 304) with delta (0, 0)
Screenshot: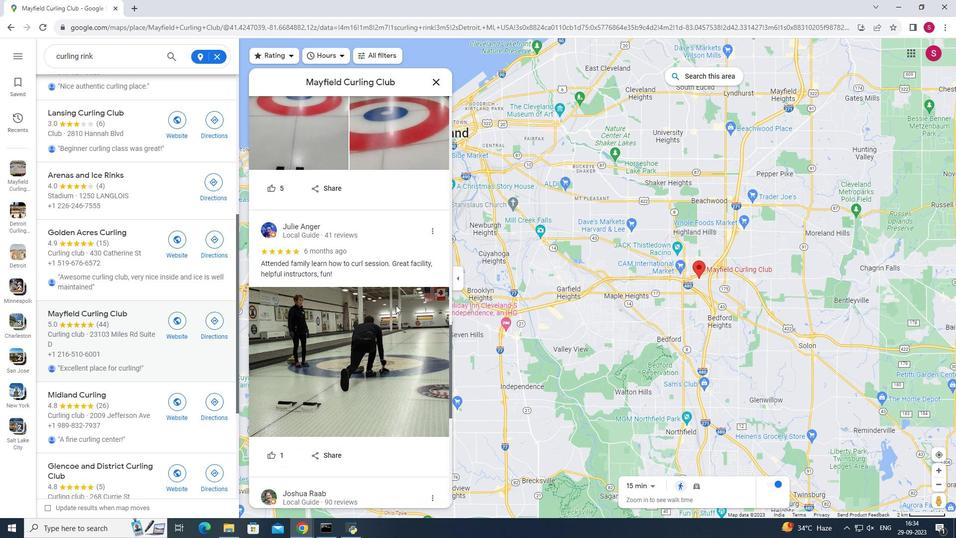 
Action: Mouse scrolled (396, 304) with delta (0, 0)
Screenshot: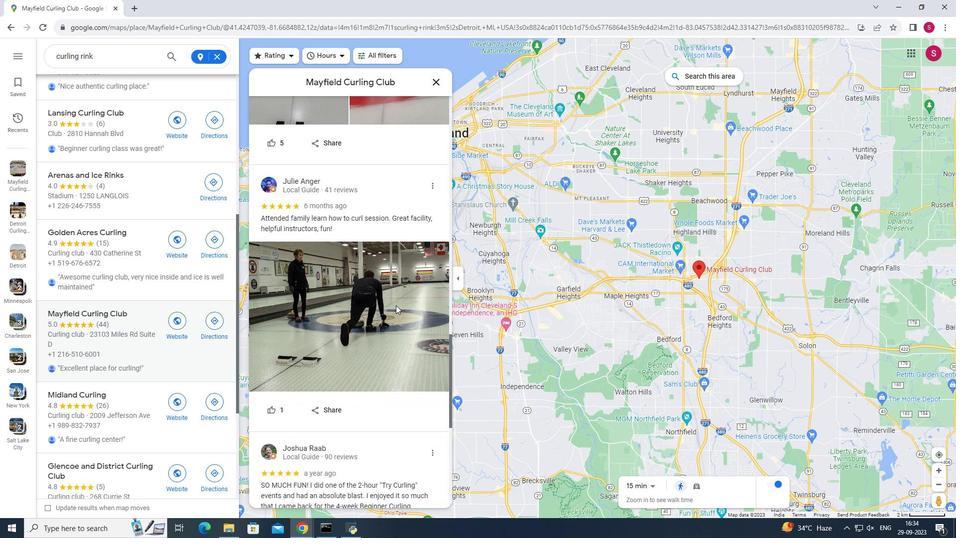 
Action: Mouse moved to (396, 305)
Screenshot: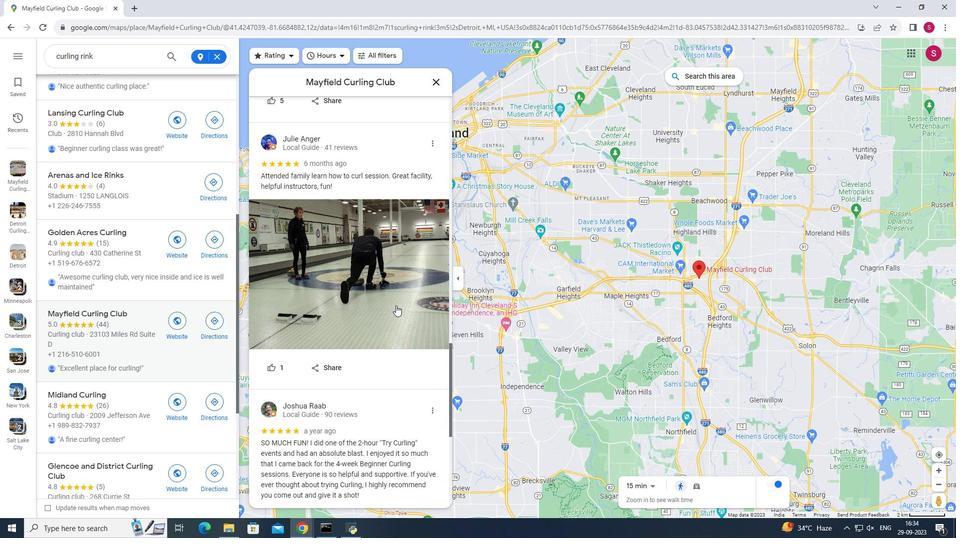 
Action: Mouse scrolled (396, 305) with delta (0, 0)
Screenshot: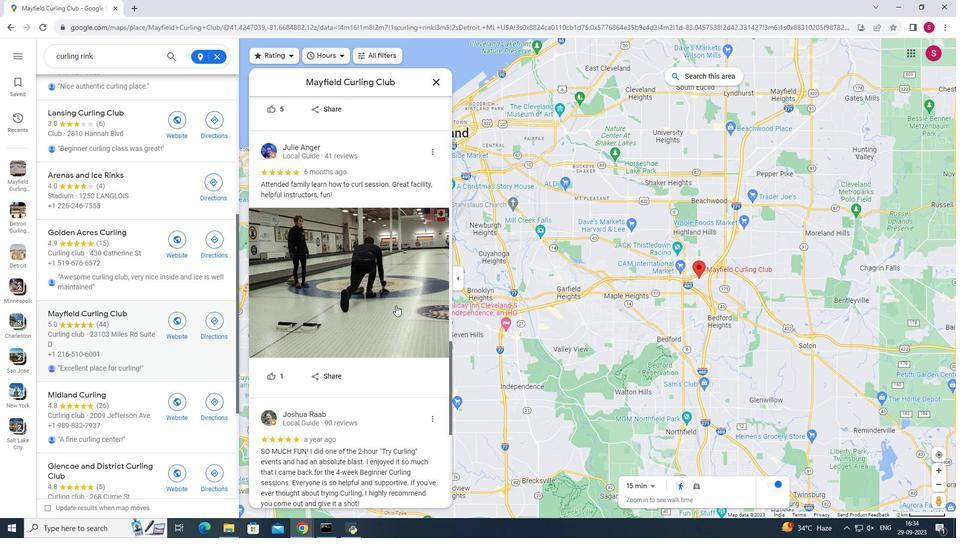 
Action: Mouse scrolled (396, 305) with delta (0, 0)
Screenshot: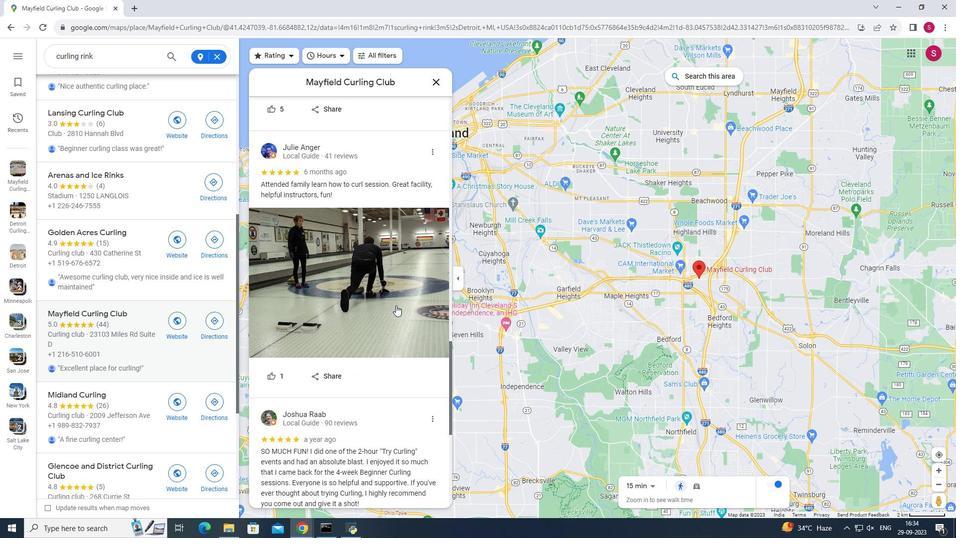 
Action: Mouse scrolled (396, 305) with delta (0, 0)
Screenshot: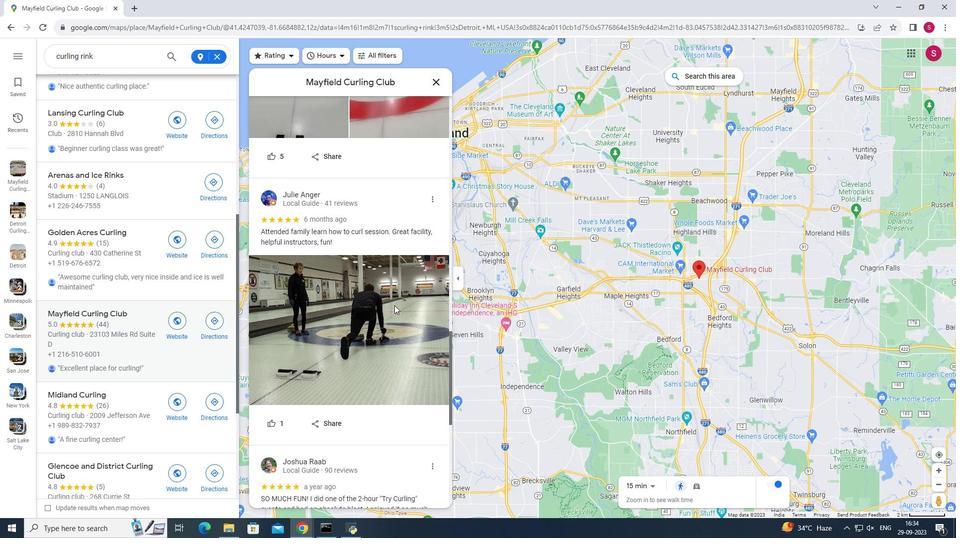 
Action: Mouse scrolled (396, 305) with delta (0, 0)
Screenshot: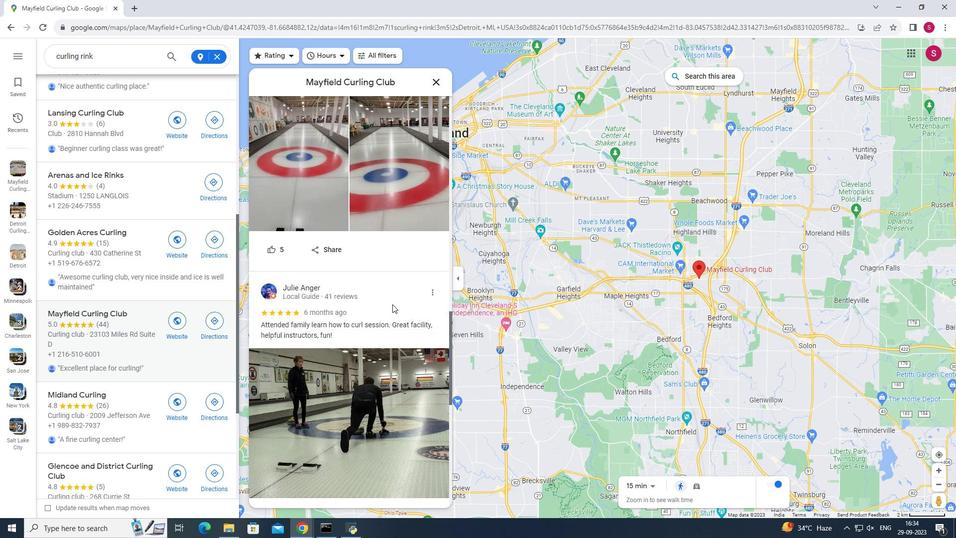 
Action: Mouse moved to (395, 305)
Screenshot: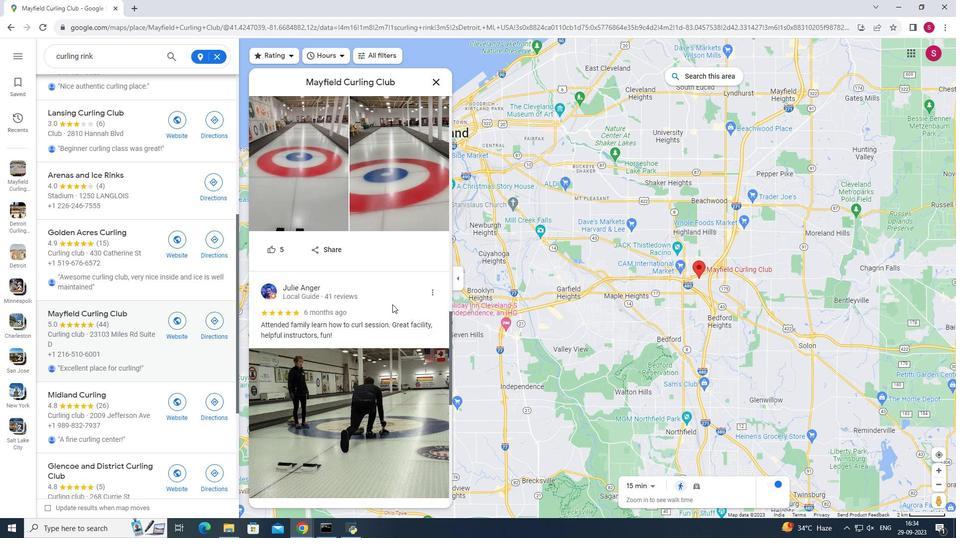 
Action: Mouse scrolled (395, 305) with delta (0, 0)
Screenshot: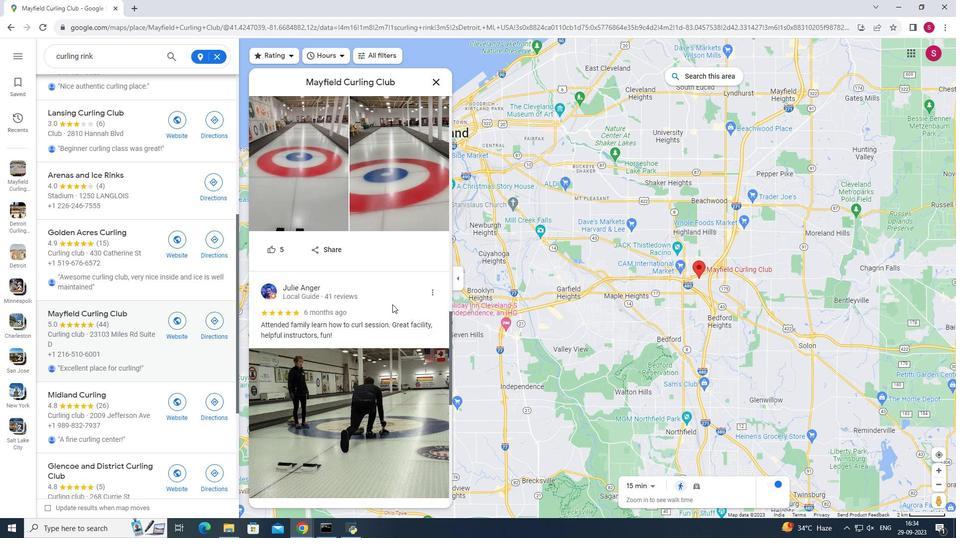 
Action: Mouse moved to (380, 292)
Screenshot: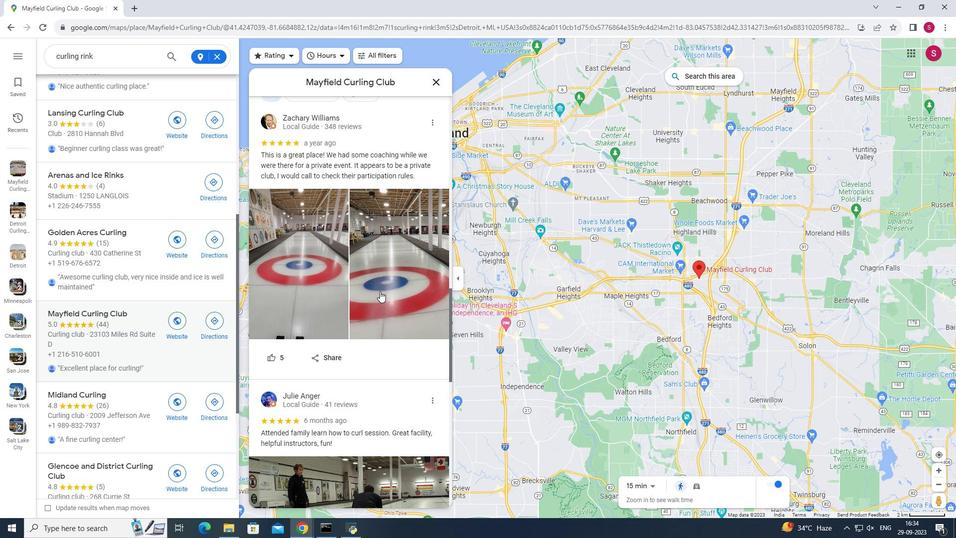 
Action: Mouse scrolled (380, 292) with delta (0, 0)
Screenshot: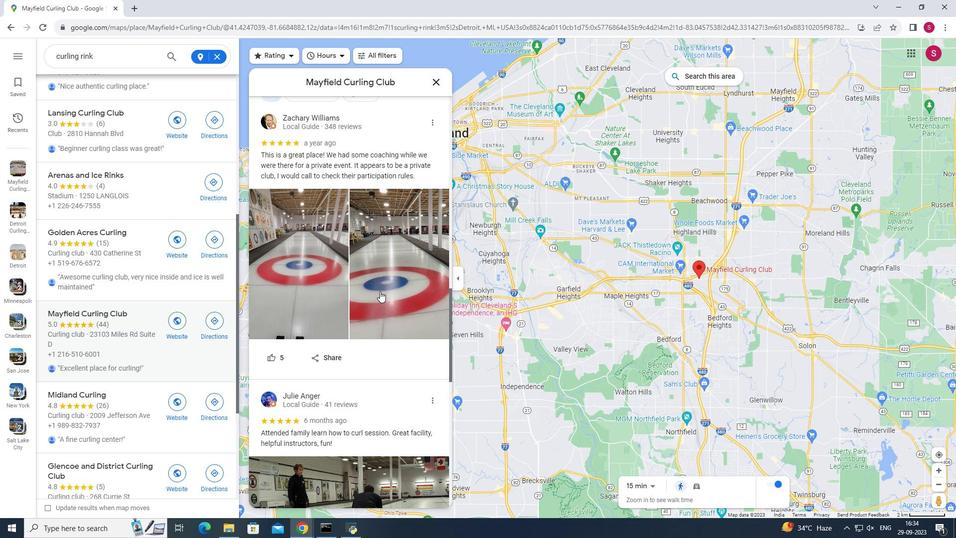 
Action: Mouse moved to (380, 291)
Screenshot: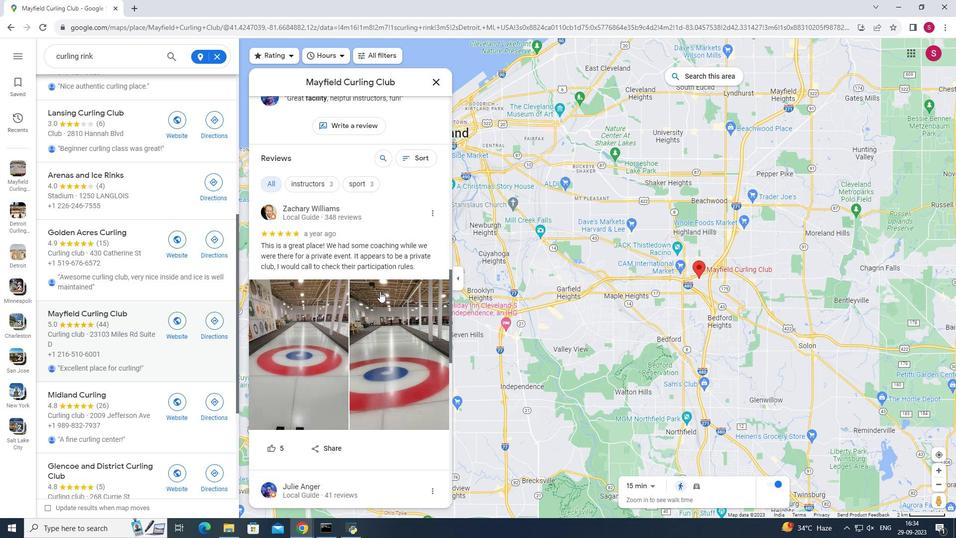 
Action: Mouse scrolled (380, 292) with delta (0, 0)
Screenshot: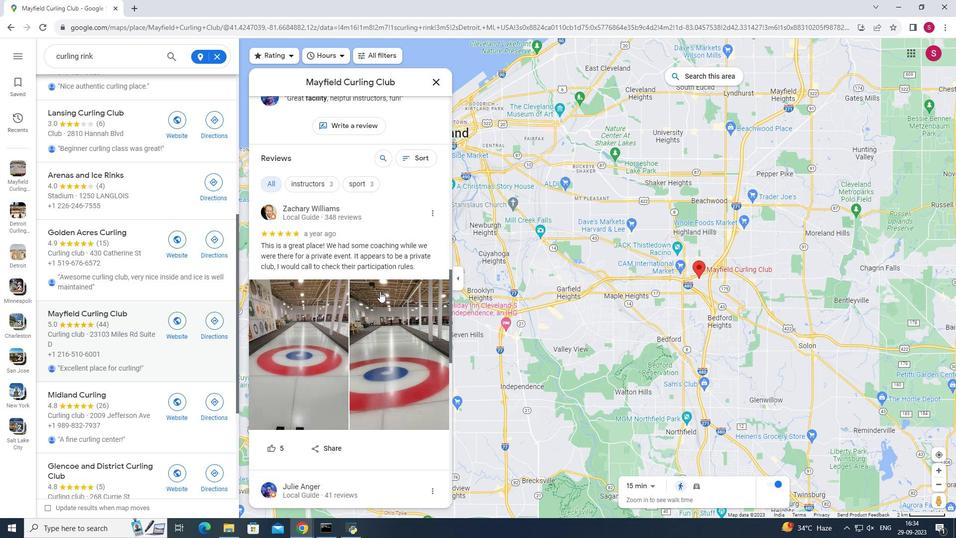 
Action: Mouse scrolled (380, 292) with delta (0, 0)
Screenshot: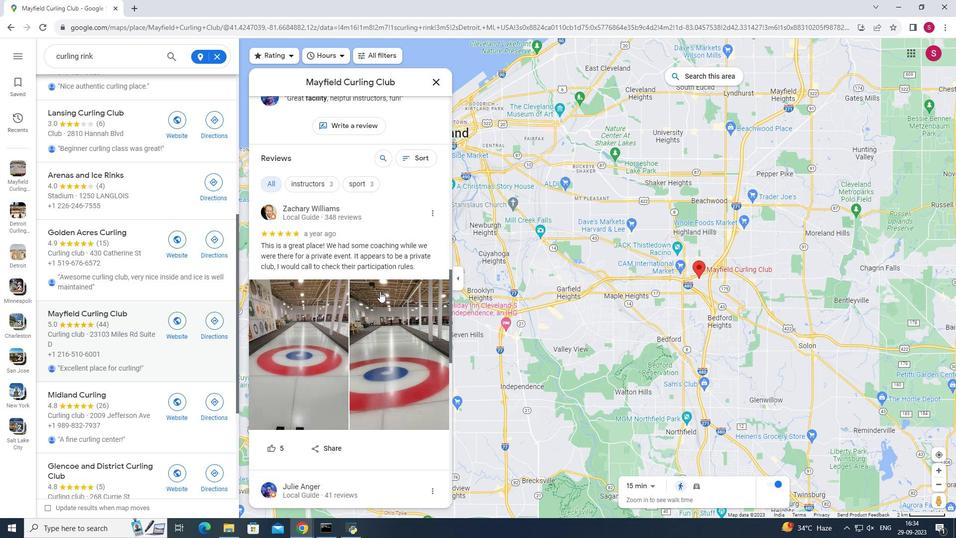 
Action: Mouse scrolled (380, 292) with delta (0, 0)
Screenshot: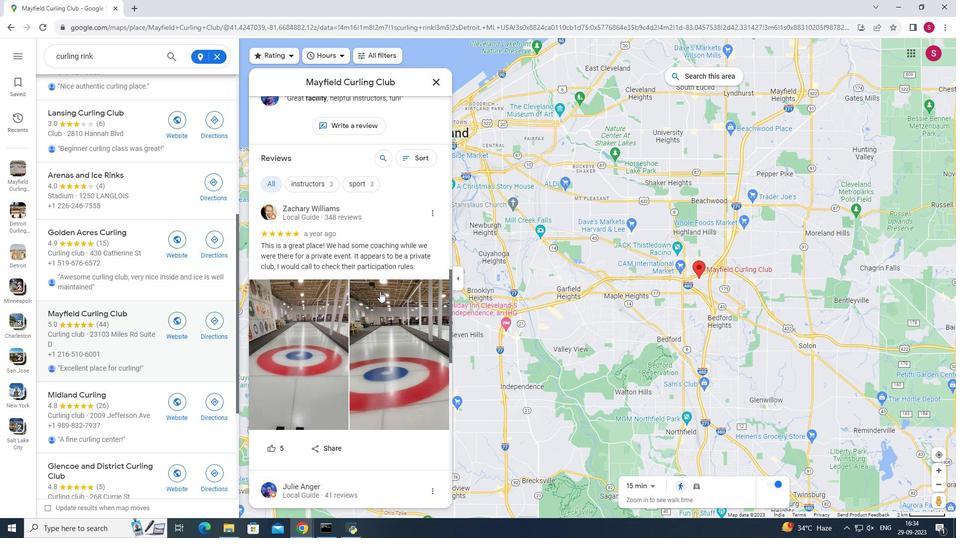 
Action: Mouse scrolled (380, 292) with delta (0, 0)
Screenshot: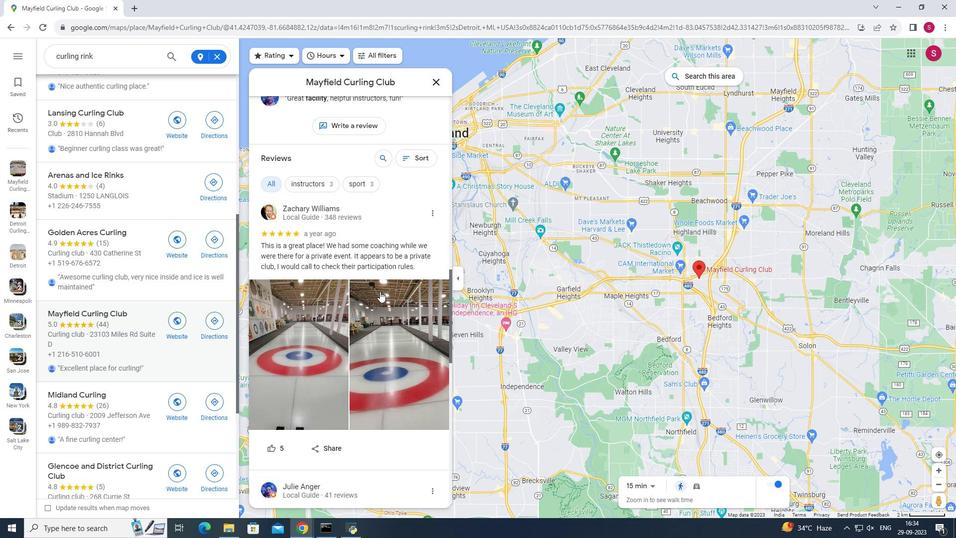 
Action: Mouse moved to (375, 111)
Screenshot: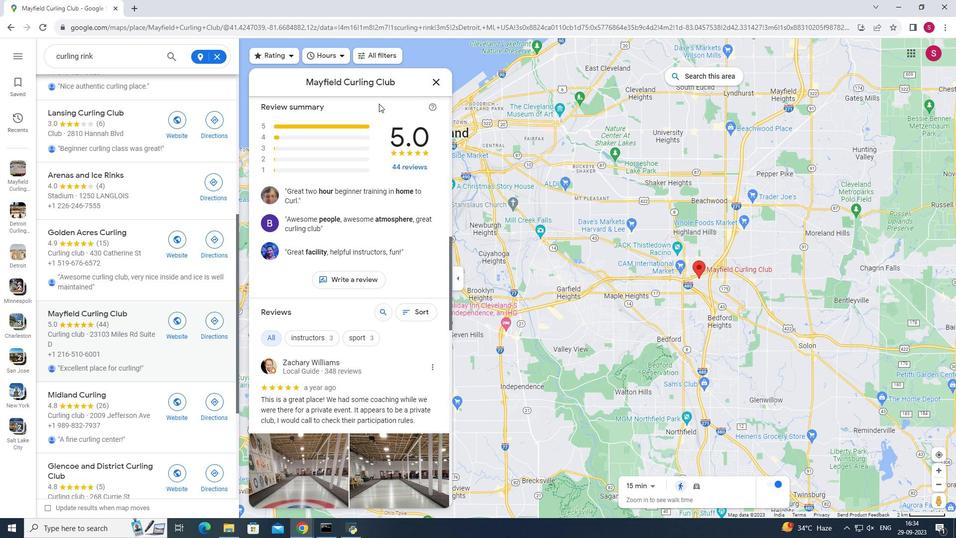 
Action: Mouse scrolled (375, 111) with delta (0, 0)
Screenshot: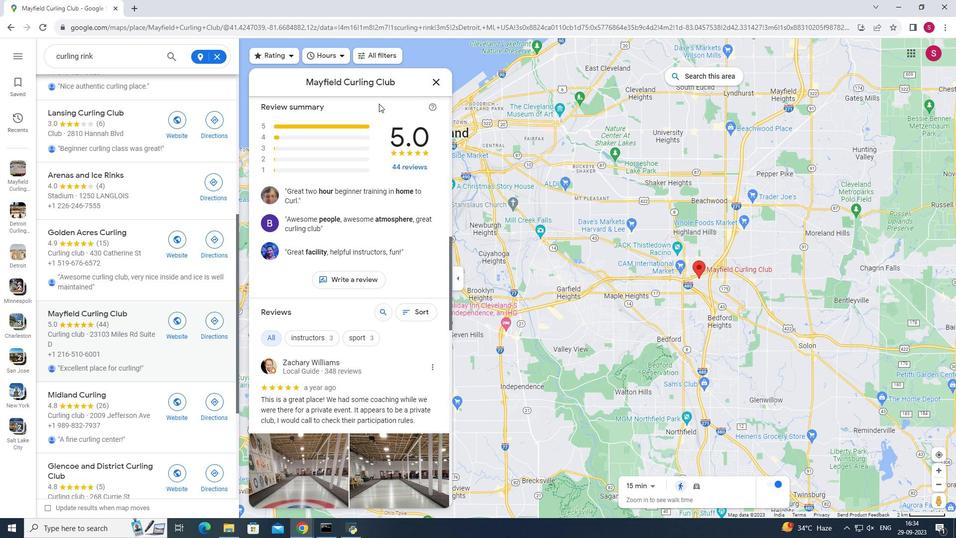 
Action: Mouse moved to (378, 103)
Screenshot: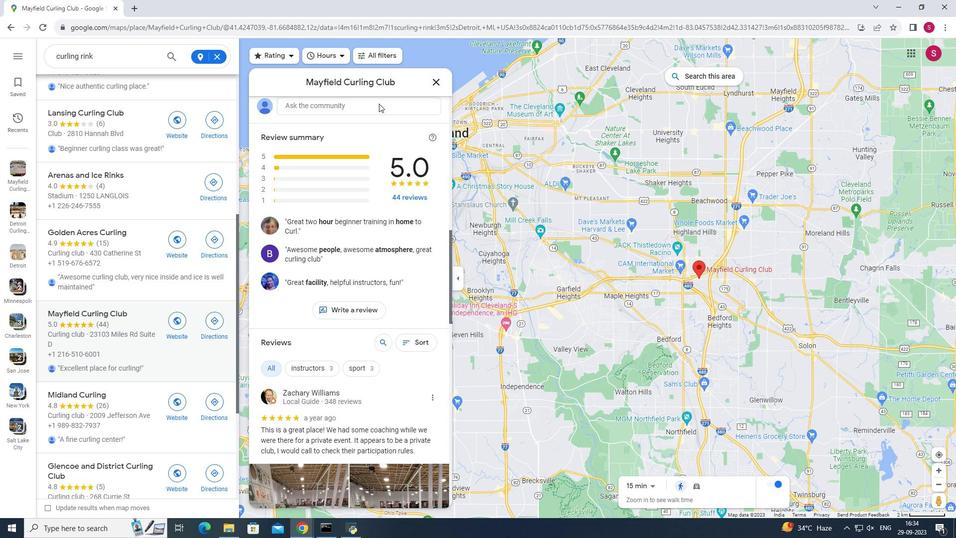 
Action: Mouse scrolled (378, 104) with delta (0, 0)
Screenshot: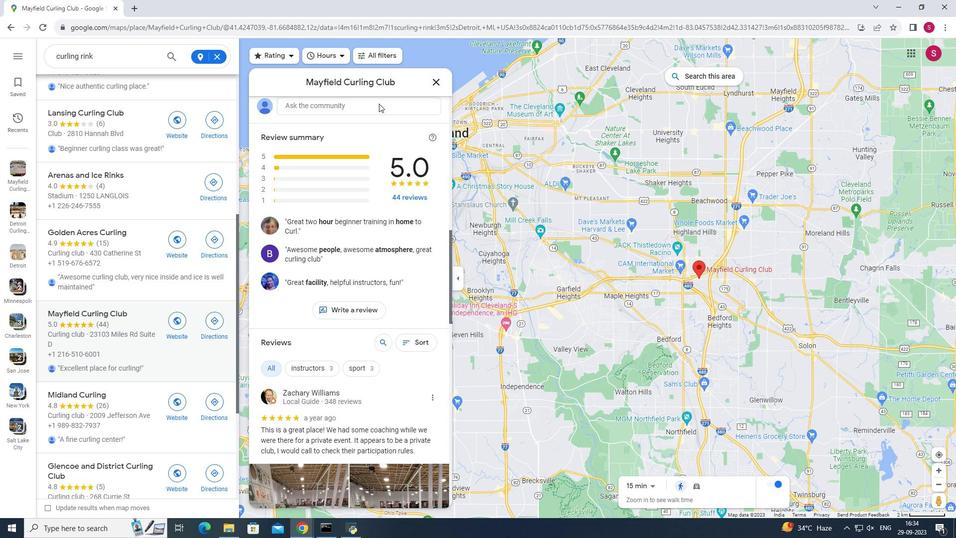 
Action: Mouse moved to (379, 103)
Screenshot: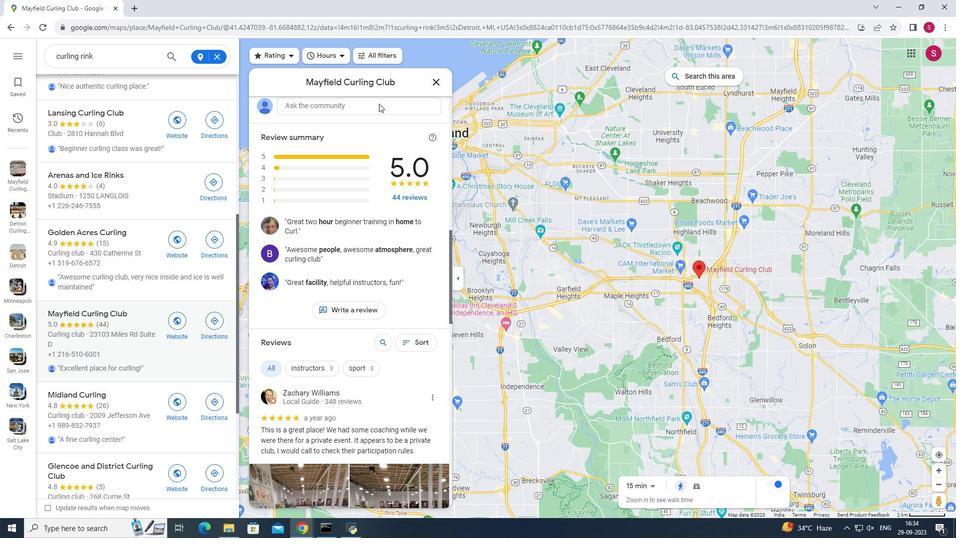 
Action: Mouse scrolled (379, 104) with delta (0, 0)
Screenshot: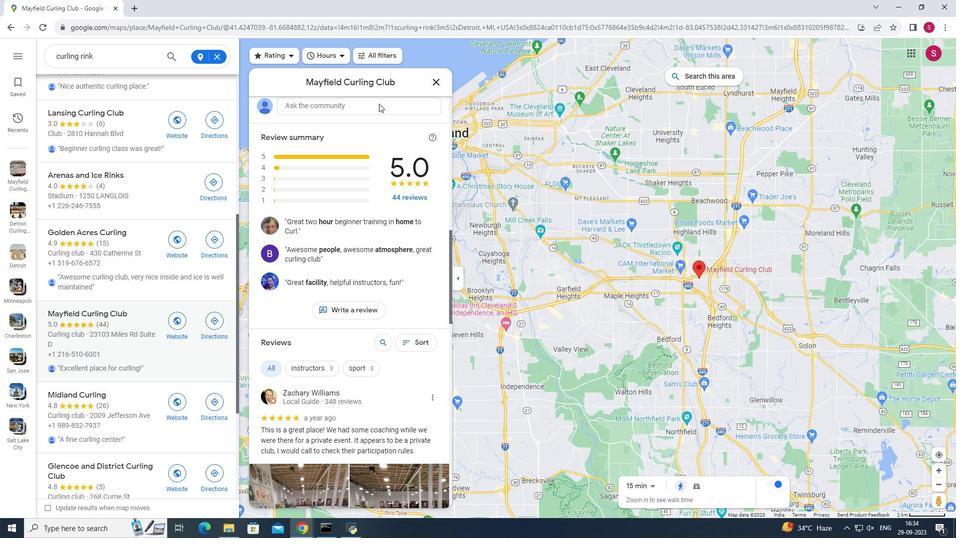 
Action: Mouse scrolled (379, 104) with delta (0, 0)
Screenshot: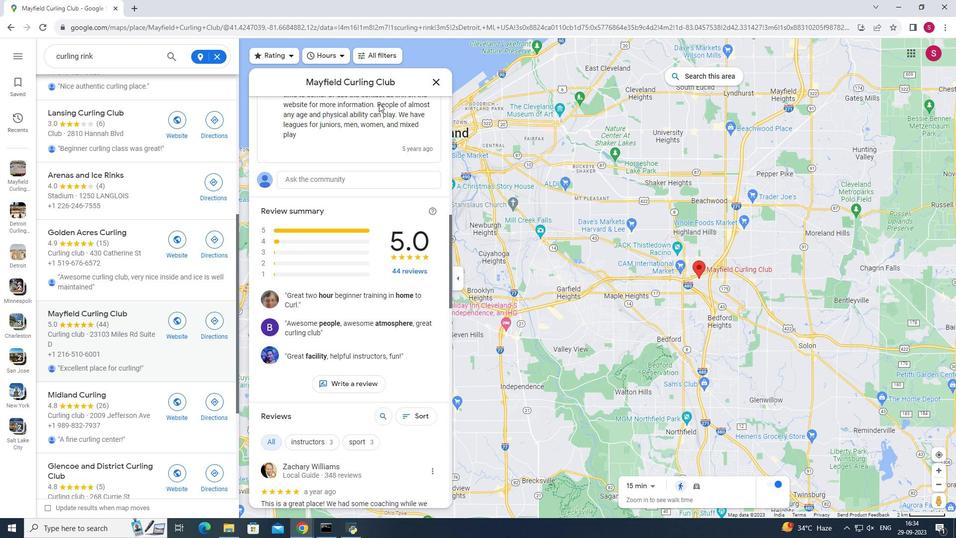 
Action: Mouse scrolled (379, 104) with delta (0, 0)
Screenshot: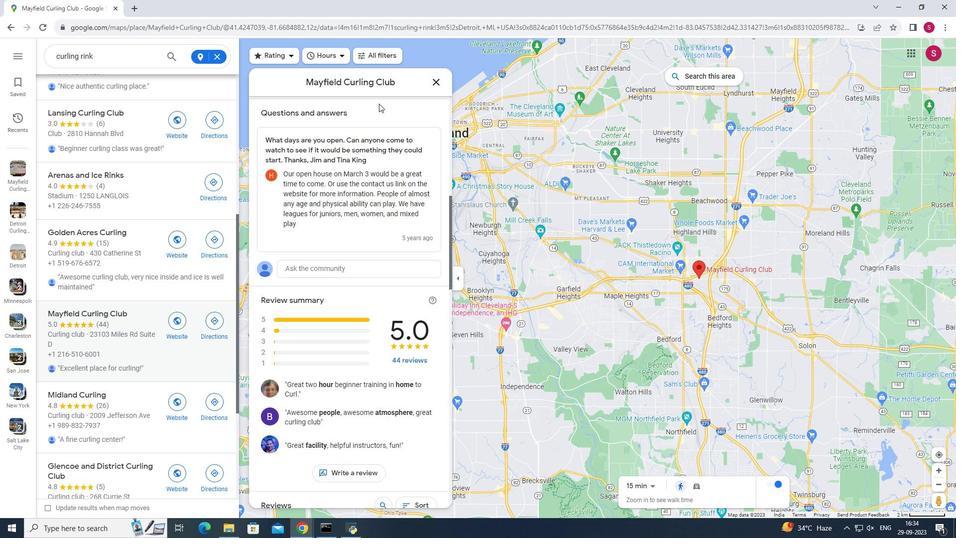 
Action: Mouse scrolled (379, 104) with delta (0, 0)
Screenshot: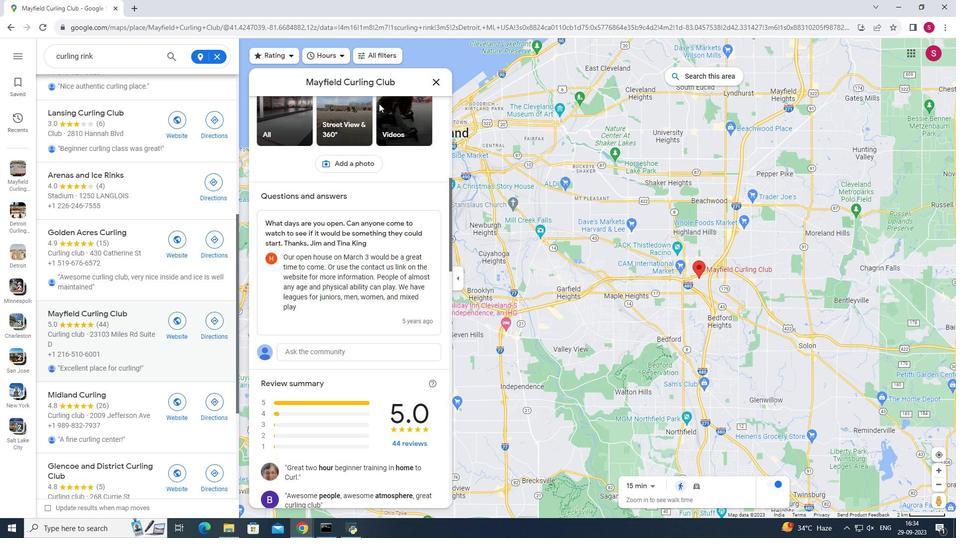 
Action: Mouse scrolled (379, 104) with delta (0, 0)
Screenshot: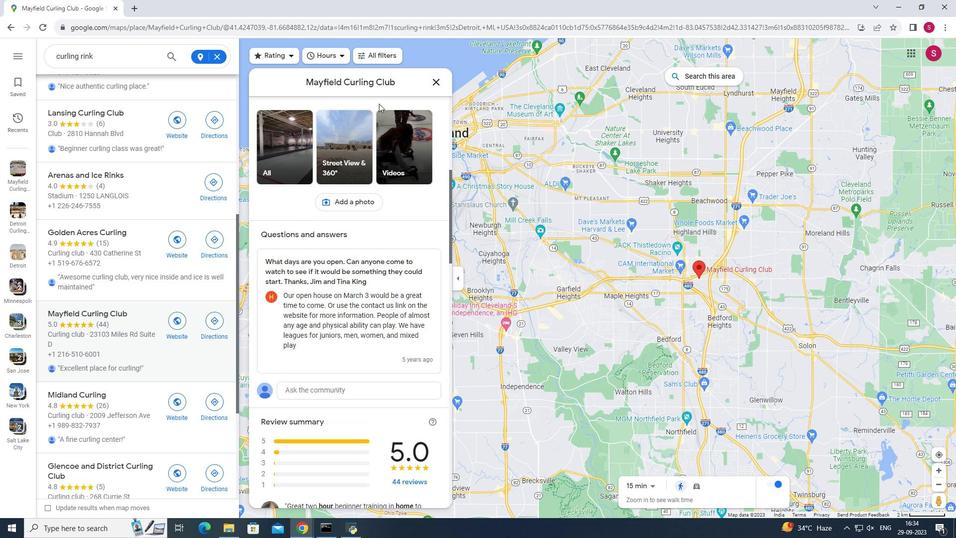 
Action: Mouse scrolled (379, 104) with delta (0, 0)
Screenshot: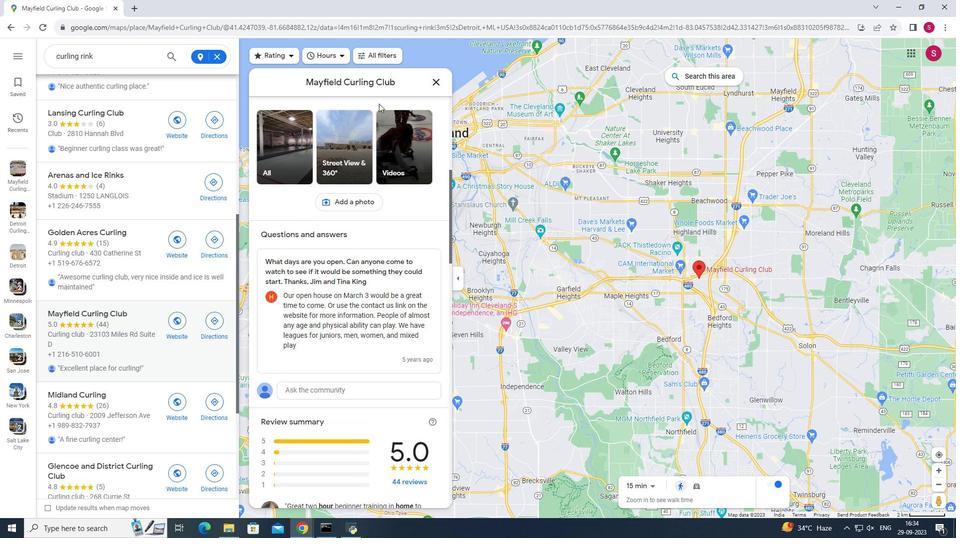 
Action: Mouse scrolled (379, 104) with delta (0, 0)
Screenshot: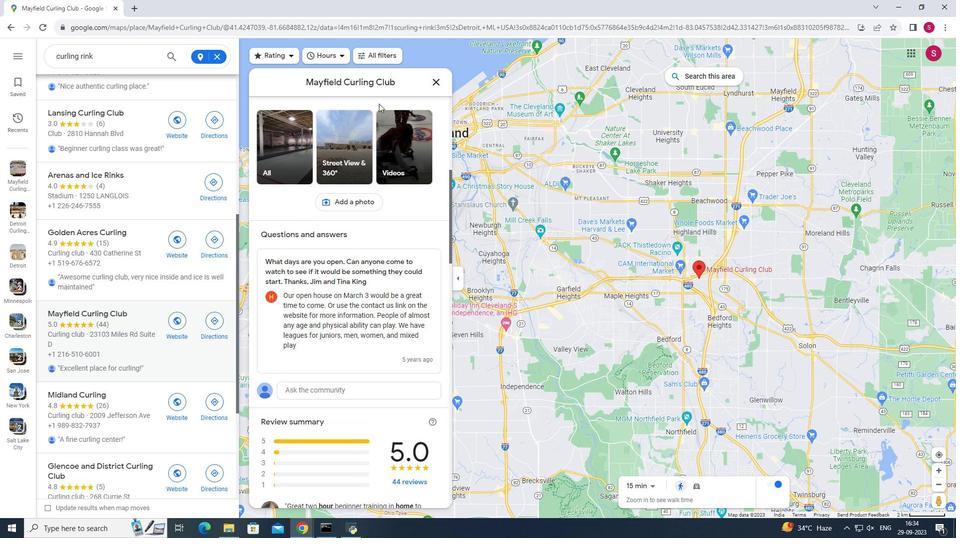 
Action: Mouse scrolled (379, 104) with delta (0, 0)
Screenshot: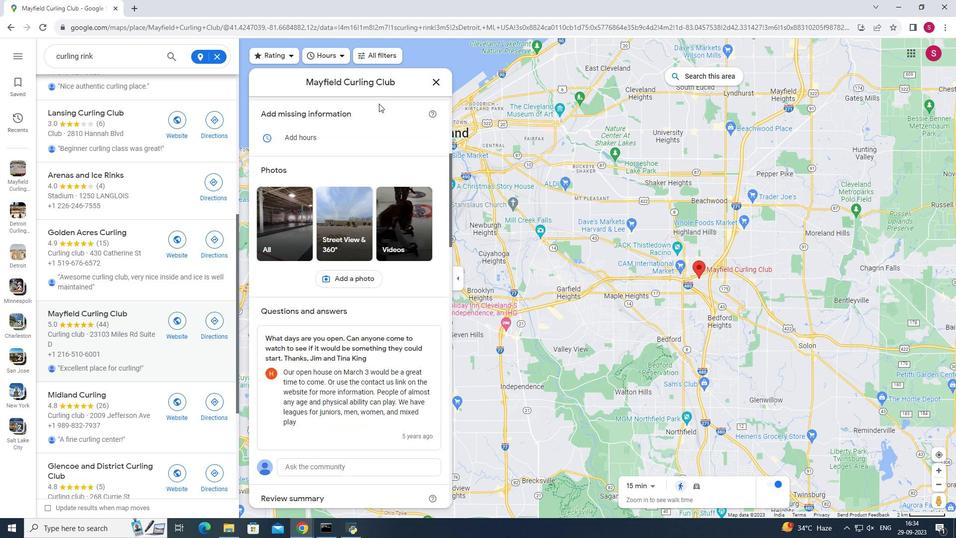 
Action: Mouse scrolled (379, 104) with delta (0, 0)
Screenshot: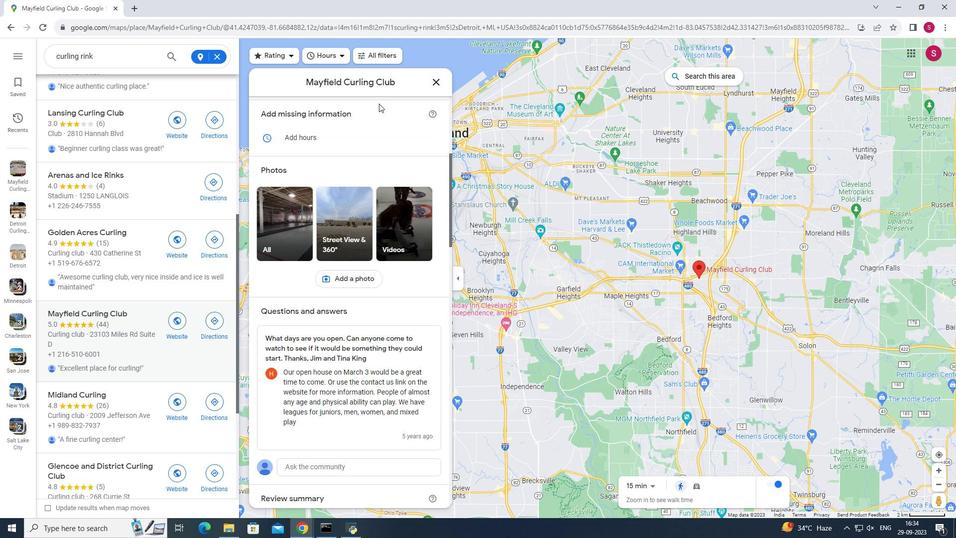
Action: Mouse moved to (379, 102)
Screenshot: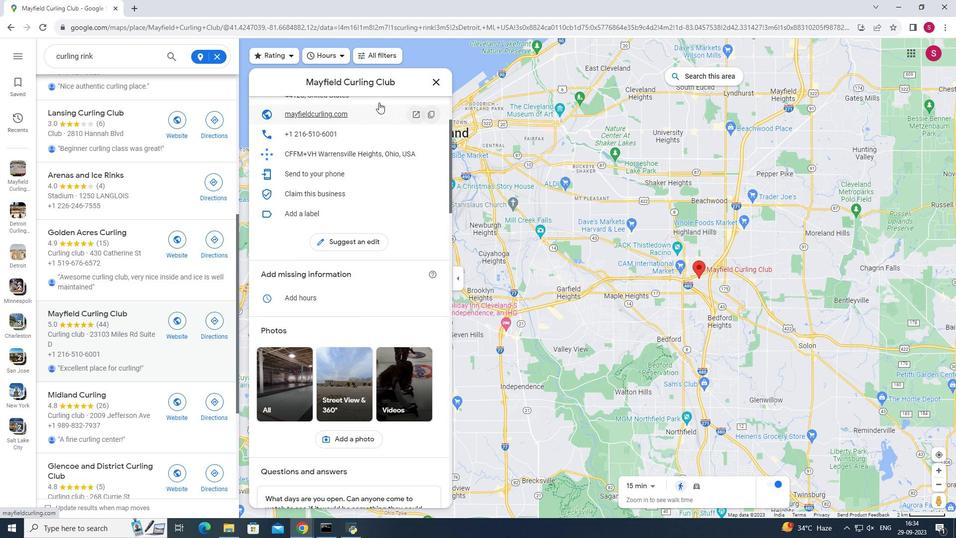 
Action: Mouse scrolled (379, 103) with delta (0, 0)
Screenshot: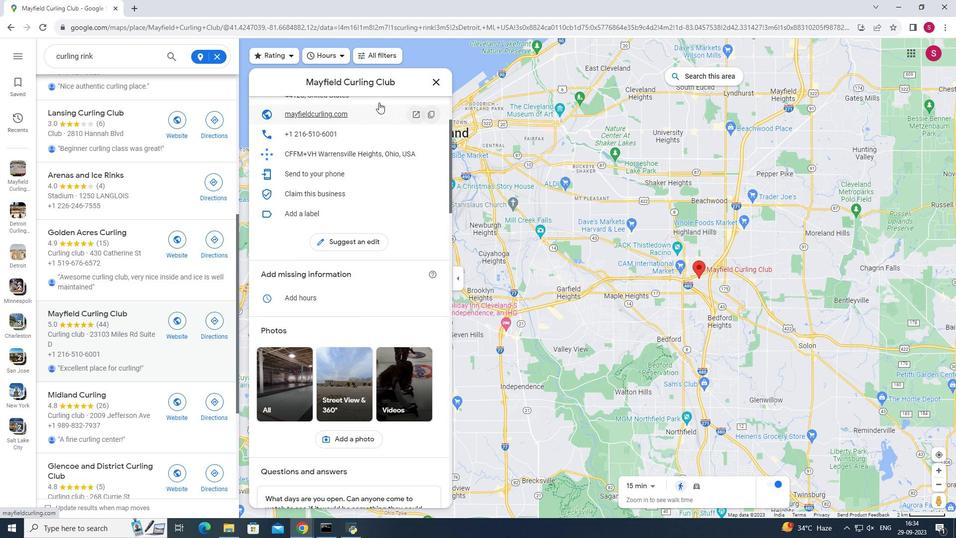 
Action: Mouse scrolled (379, 103) with delta (0, 0)
Screenshot: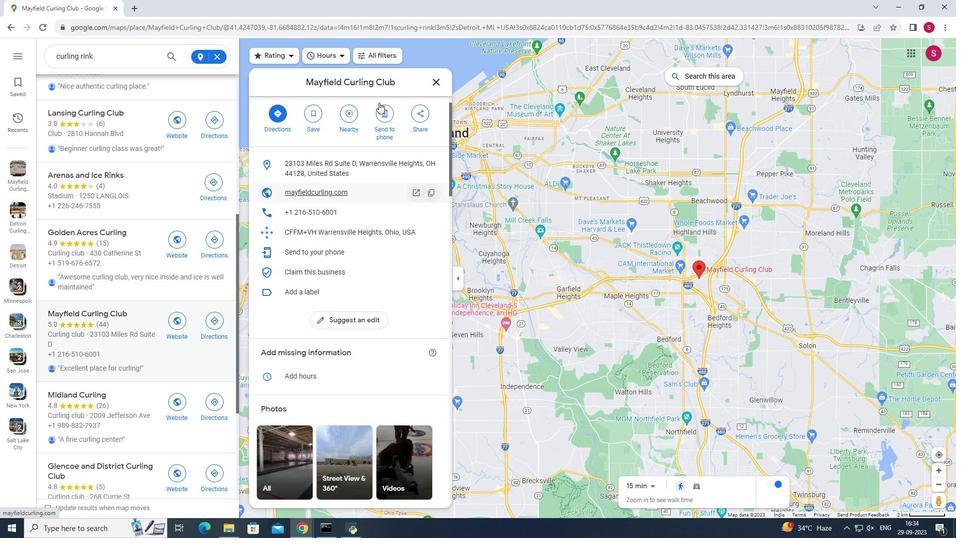 
Action: Mouse scrolled (379, 103) with delta (0, 0)
Screenshot: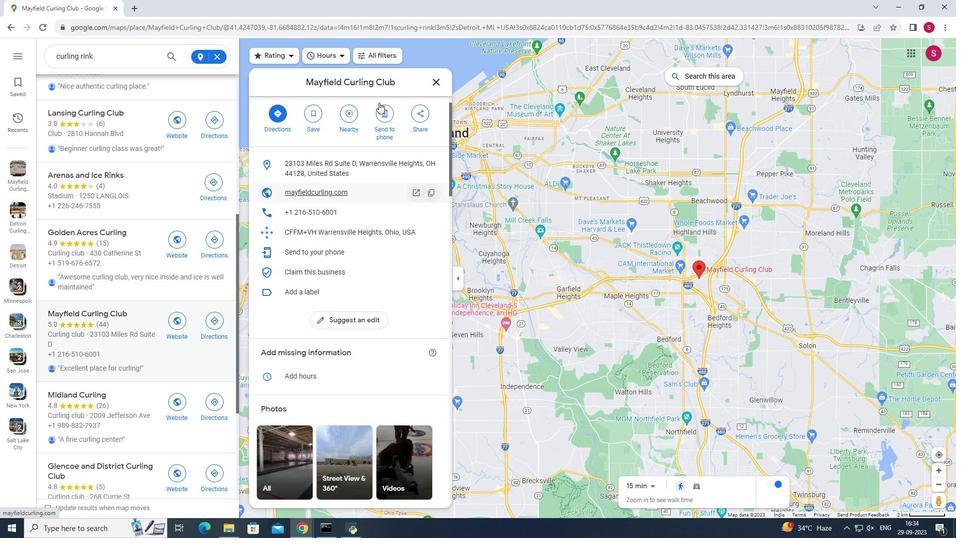 
Action: Mouse scrolled (379, 103) with delta (0, 0)
Screenshot: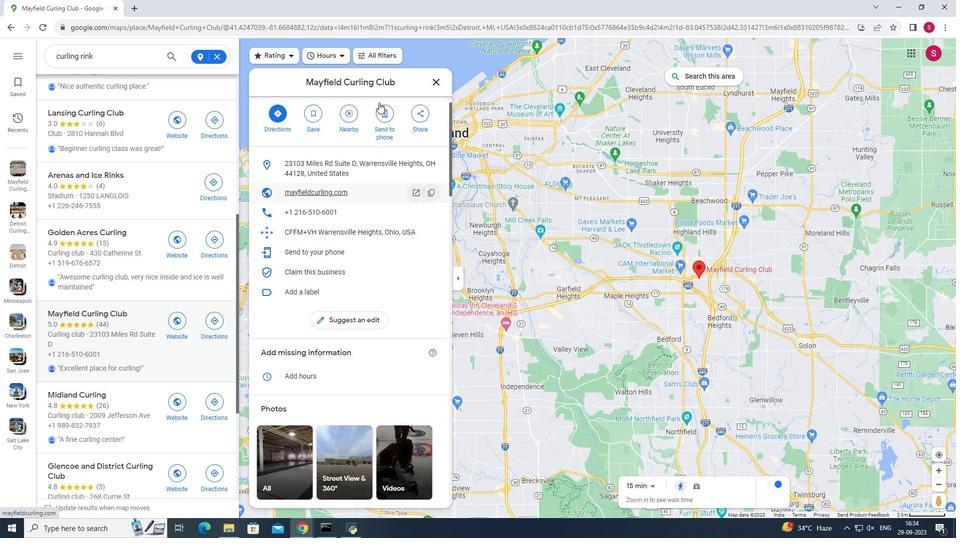 
Action: Mouse scrolled (379, 103) with delta (0, 0)
Screenshot: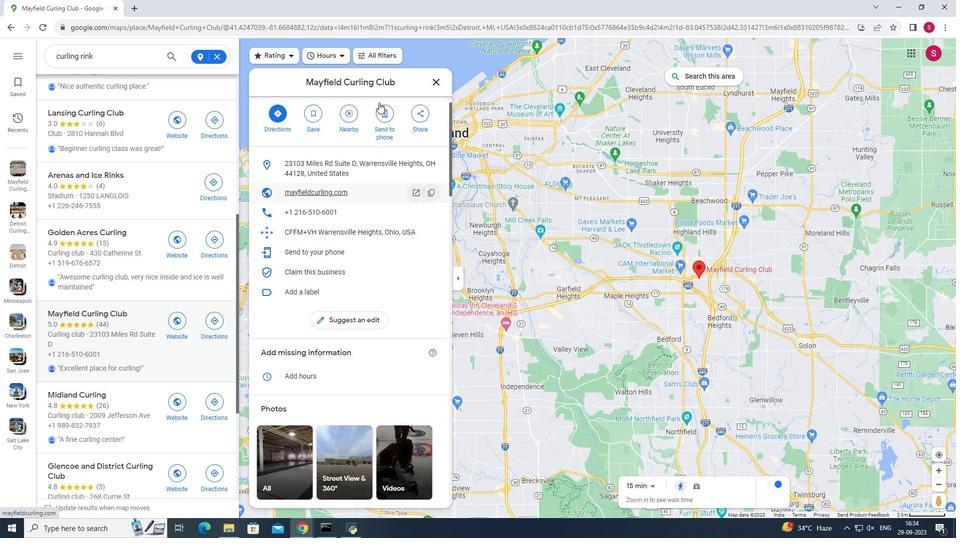 
Action: Mouse moved to (421, 246)
Screenshot: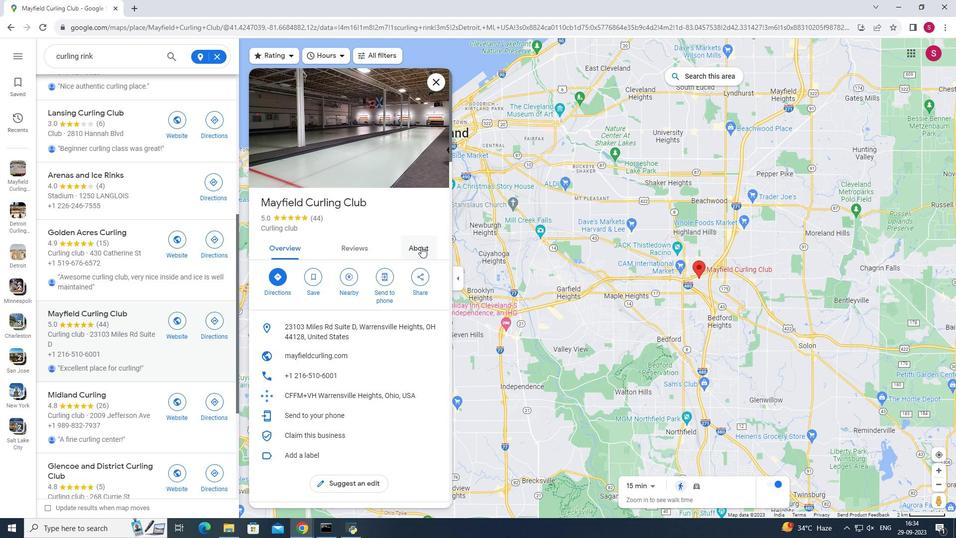 
Action: Mouse pressed left at (421, 246)
Screenshot: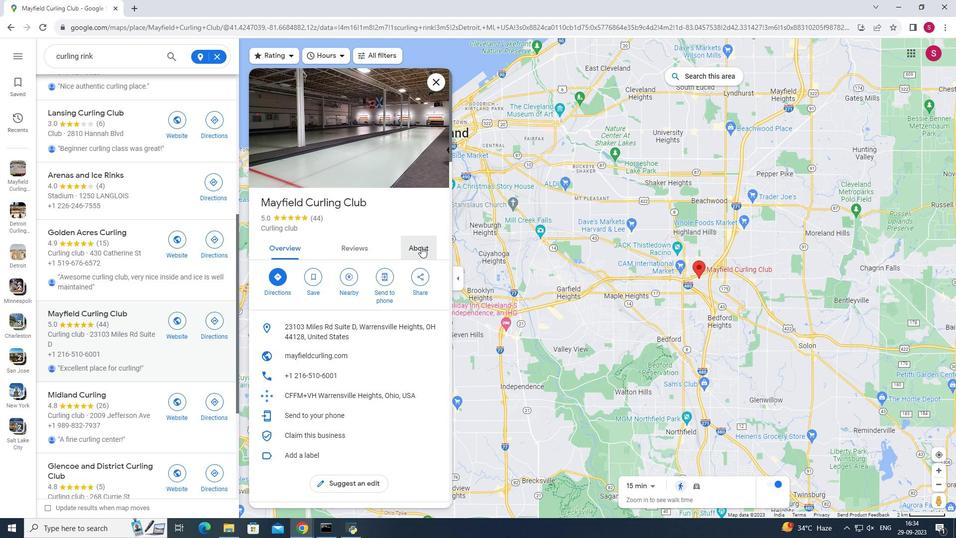 
Action: Mouse moved to (436, 82)
Screenshot: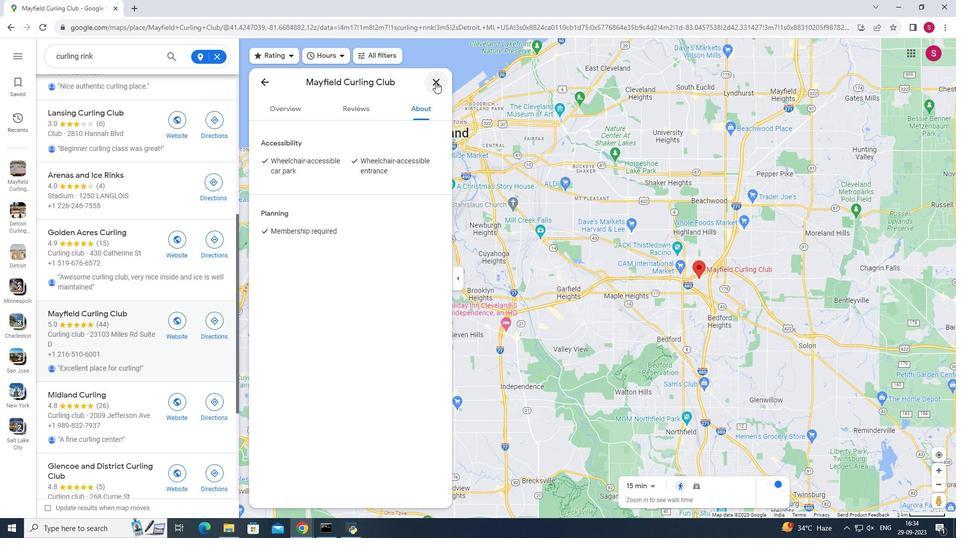 
Action: Mouse pressed left at (436, 82)
Screenshot: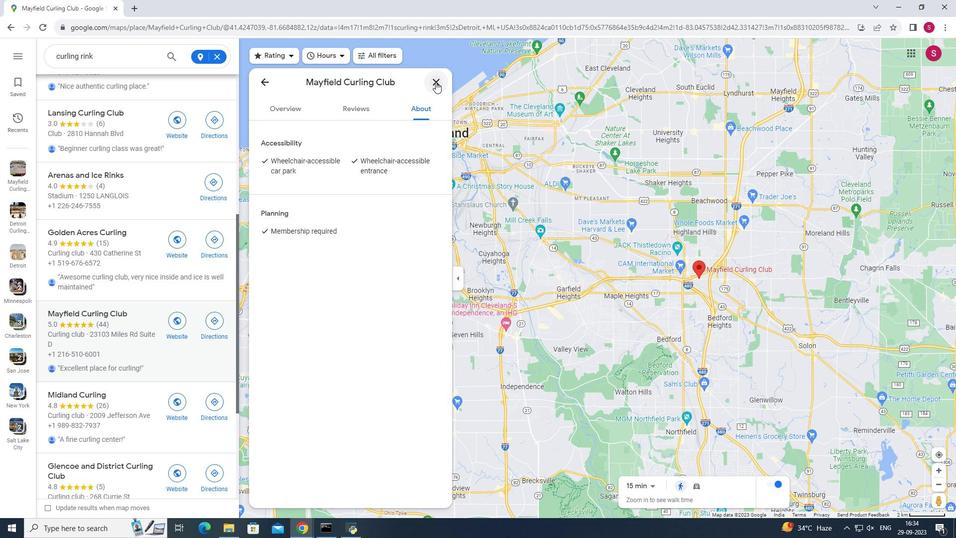 
Action: Mouse moved to (175, 224)
Screenshot: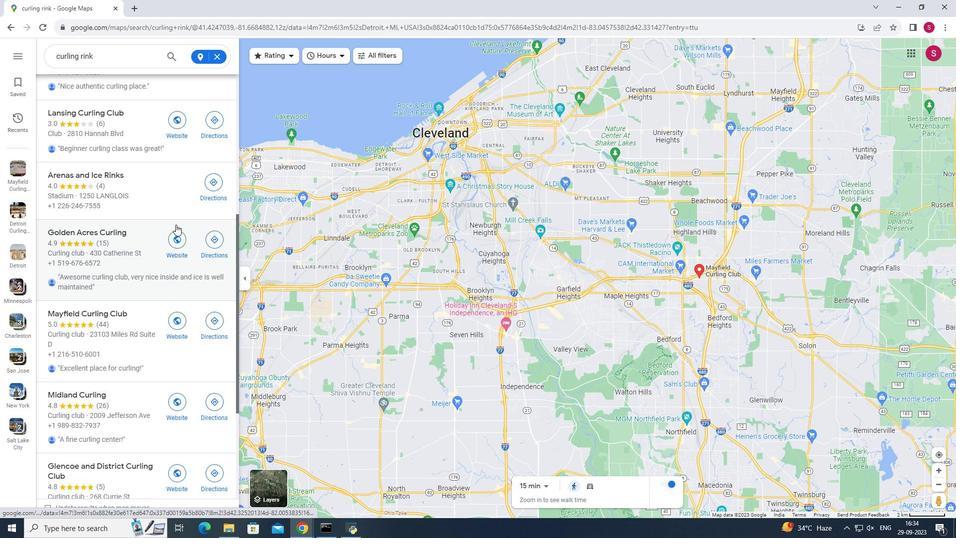 
Action: Mouse scrolled (175, 224) with delta (0, 0)
Screenshot: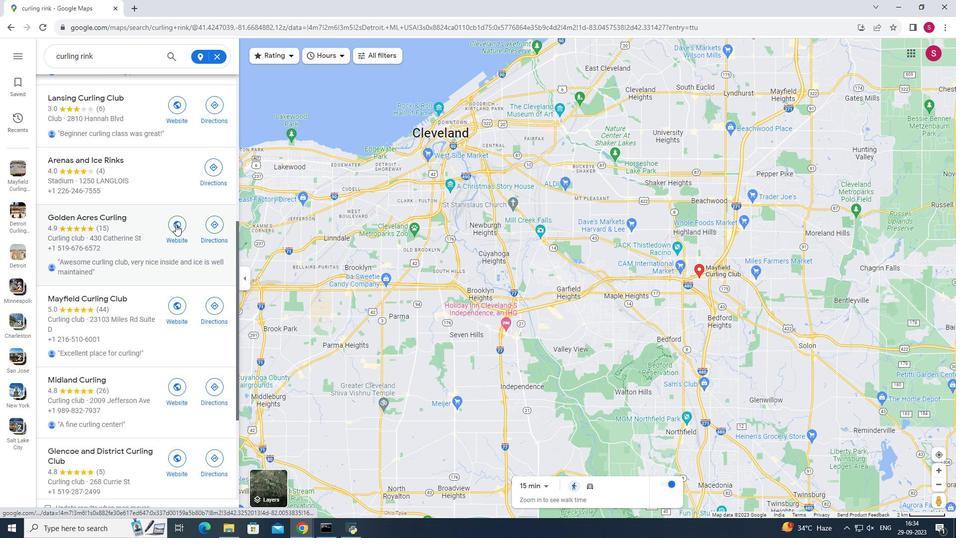
Action: Mouse scrolled (175, 224) with delta (0, 0)
Screenshot: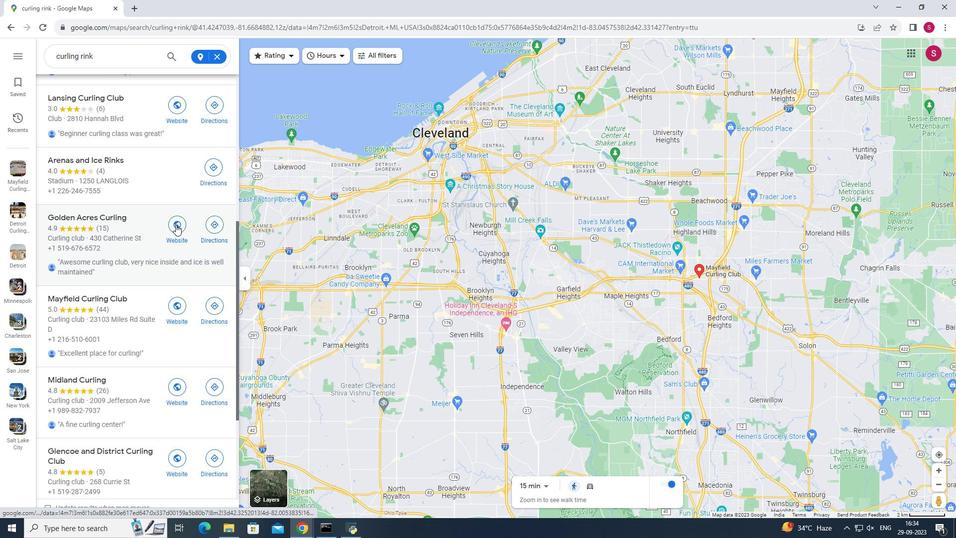 
Action: Mouse scrolled (175, 224) with delta (0, 0)
Screenshot: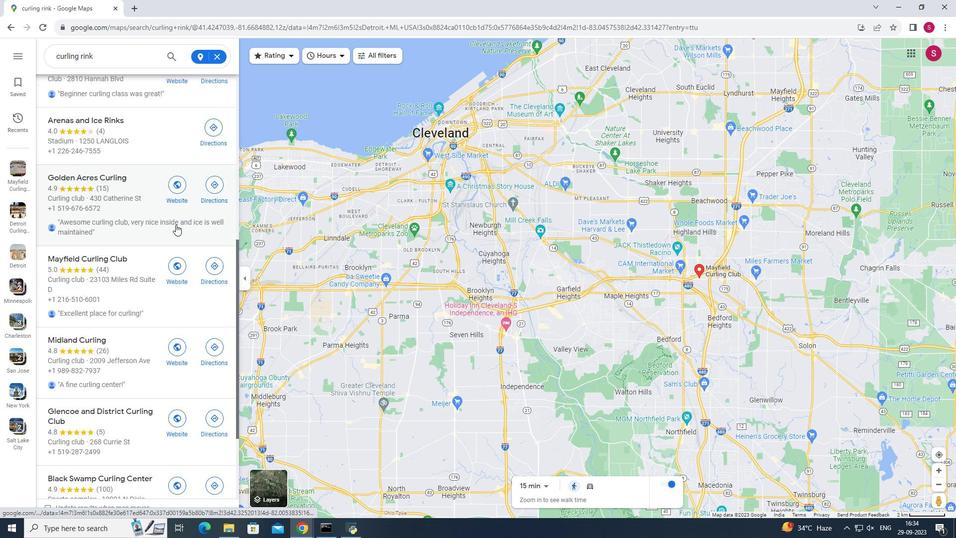 
Action: Mouse scrolled (175, 224) with delta (0, 0)
Screenshot: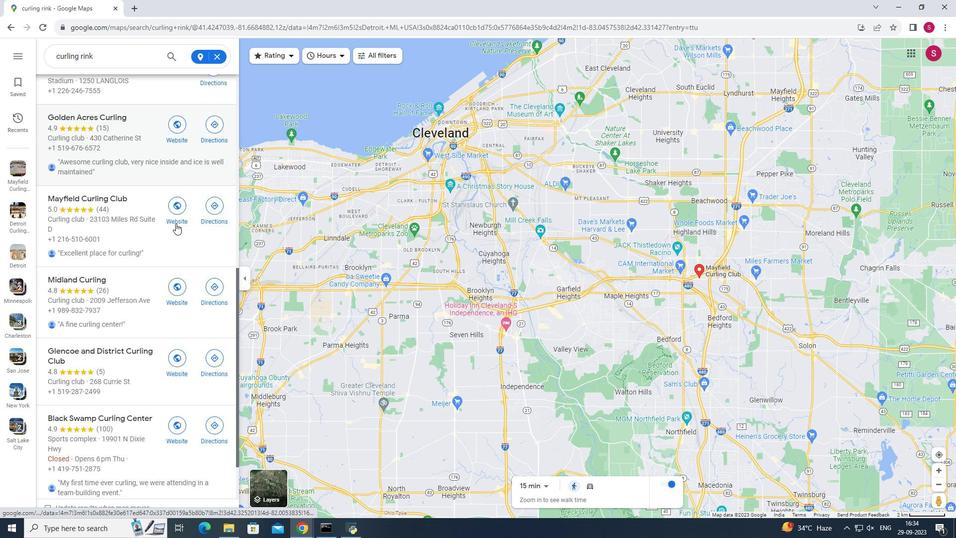 
Action: Mouse scrolled (175, 224) with delta (0, 0)
Screenshot: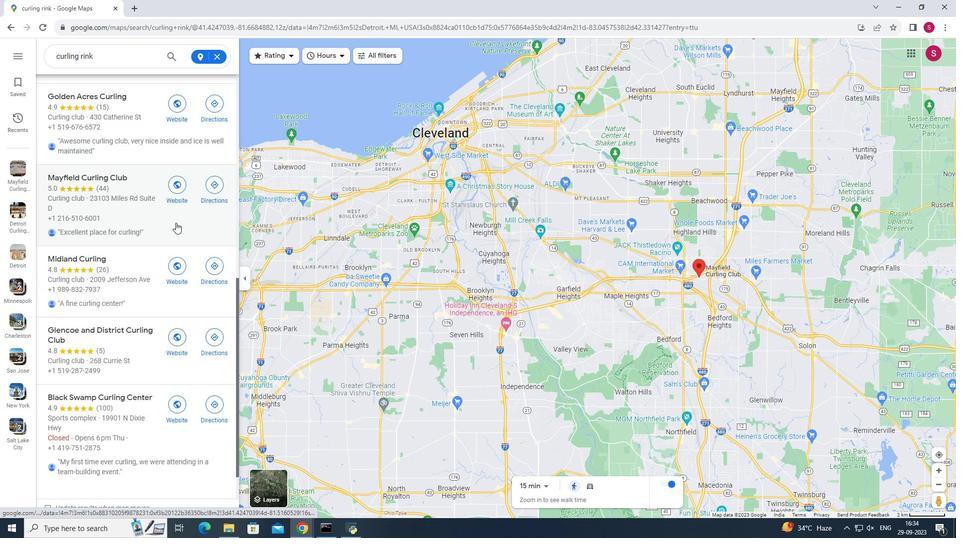 
Action: Mouse moved to (175, 223)
Screenshot: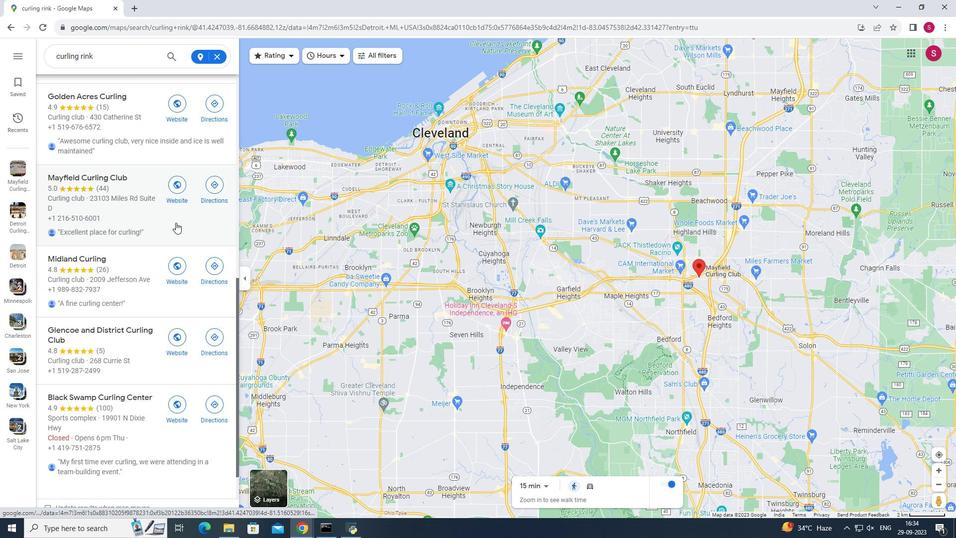 
Action: Mouse scrolled (175, 222) with delta (0, 0)
Screenshot: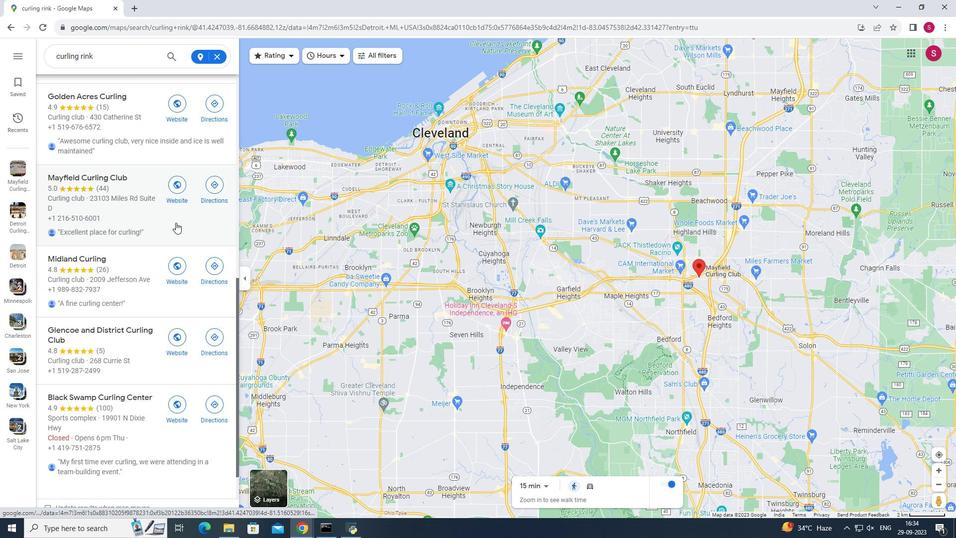 
Action: Mouse moved to (176, 219)
Screenshot: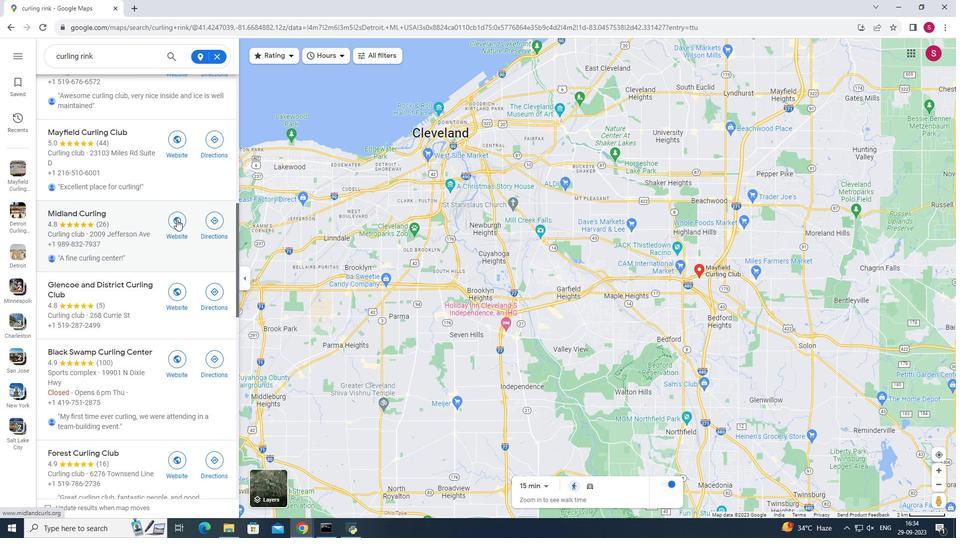 
Action: Mouse scrolled (176, 219) with delta (0, 0)
Screenshot: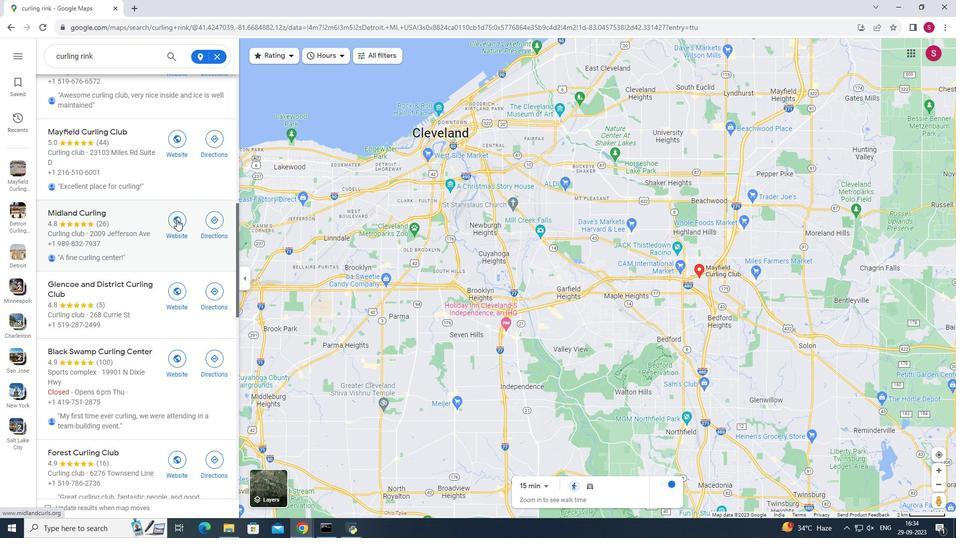 
Action: Mouse scrolled (176, 219) with delta (0, 0)
Screenshot: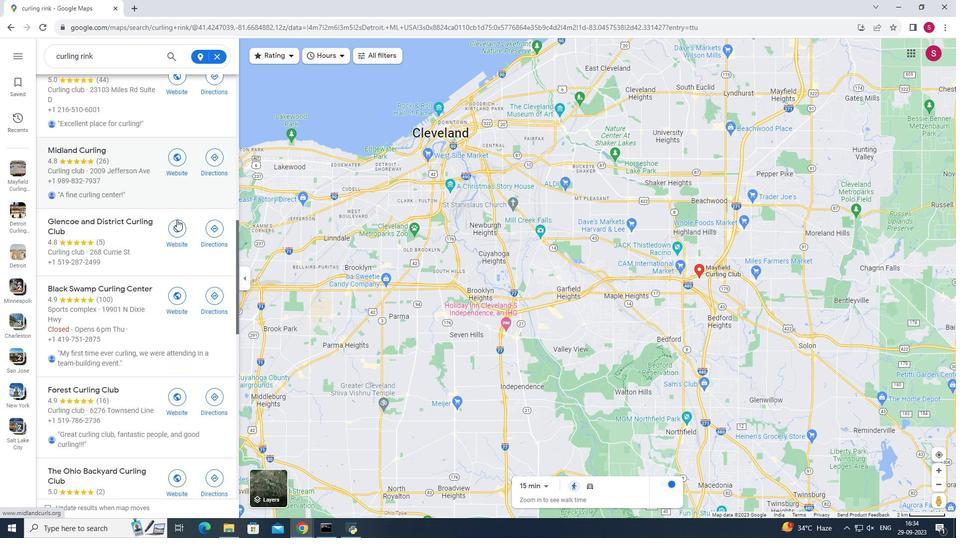 
Action: Mouse scrolled (176, 219) with delta (0, 0)
Screenshot: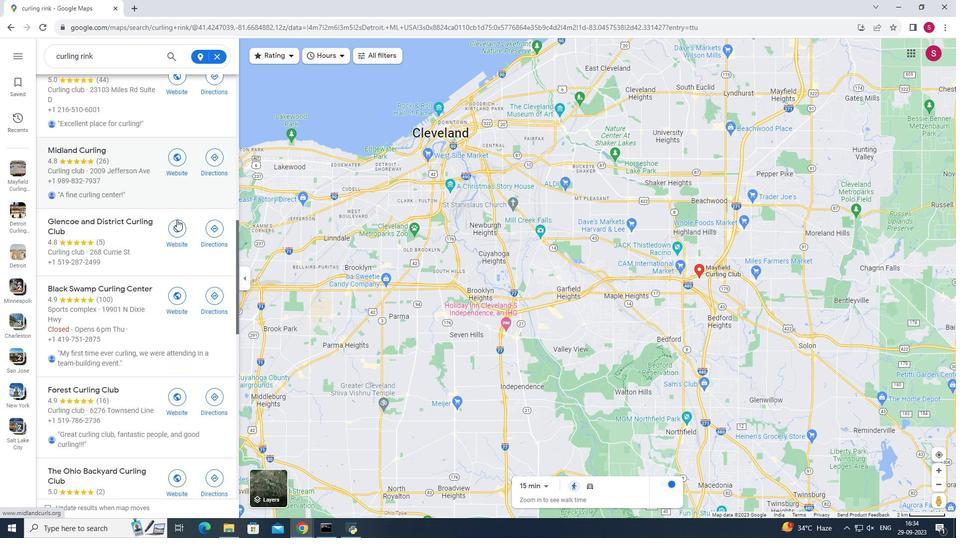 
Action: Mouse scrolled (176, 219) with delta (0, 0)
Screenshot: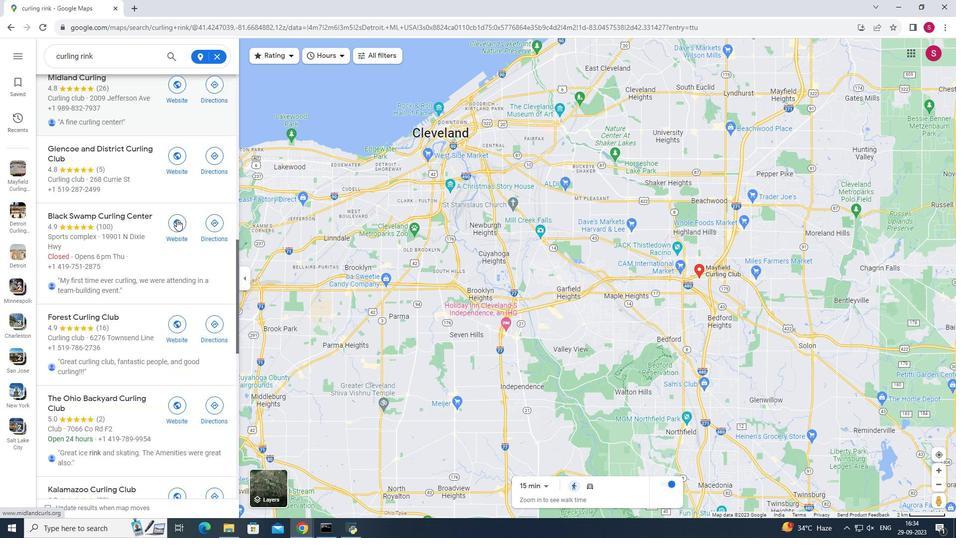 
Action: Mouse scrolled (176, 219) with delta (0, 0)
Screenshot: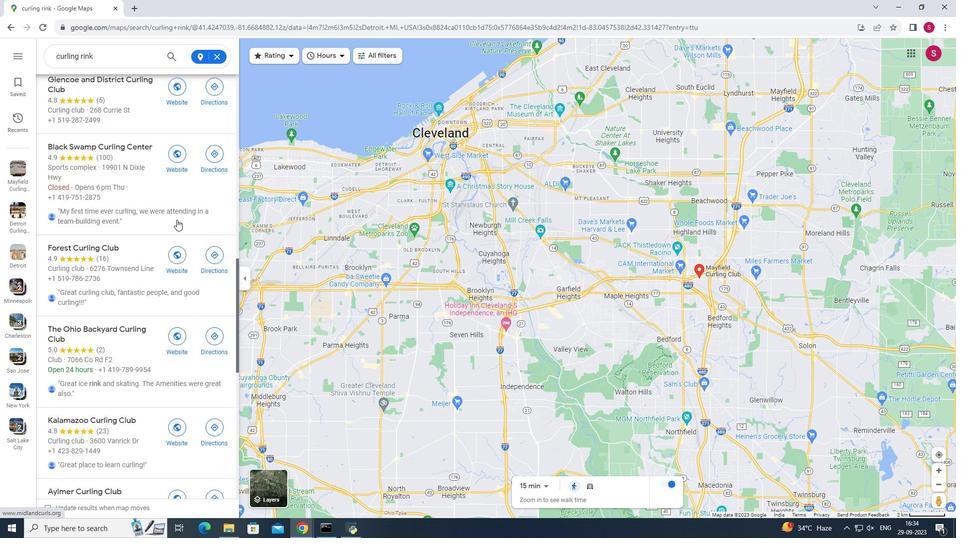 
Action: Mouse moved to (176, 219)
Screenshot: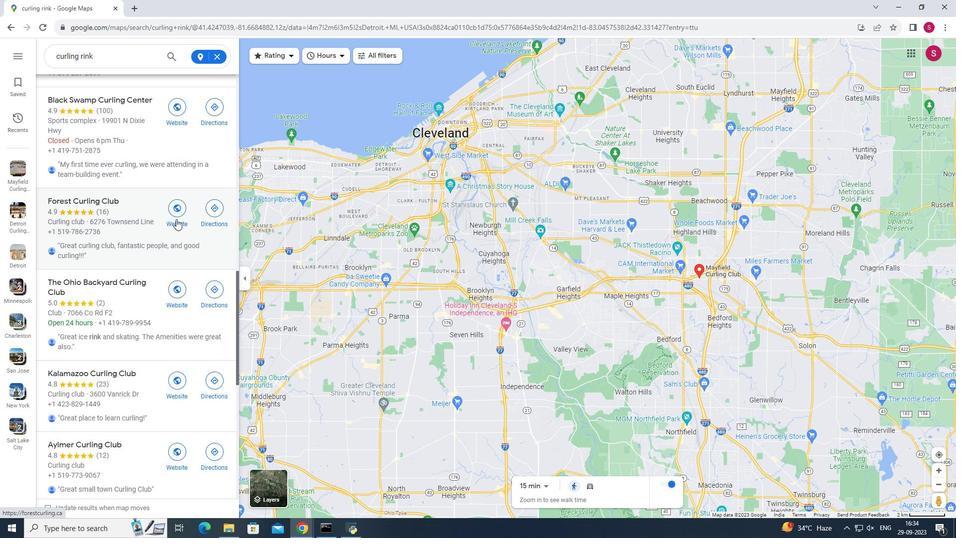 
Action: Mouse scrolled (176, 218) with delta (0, 0)
Screenshot: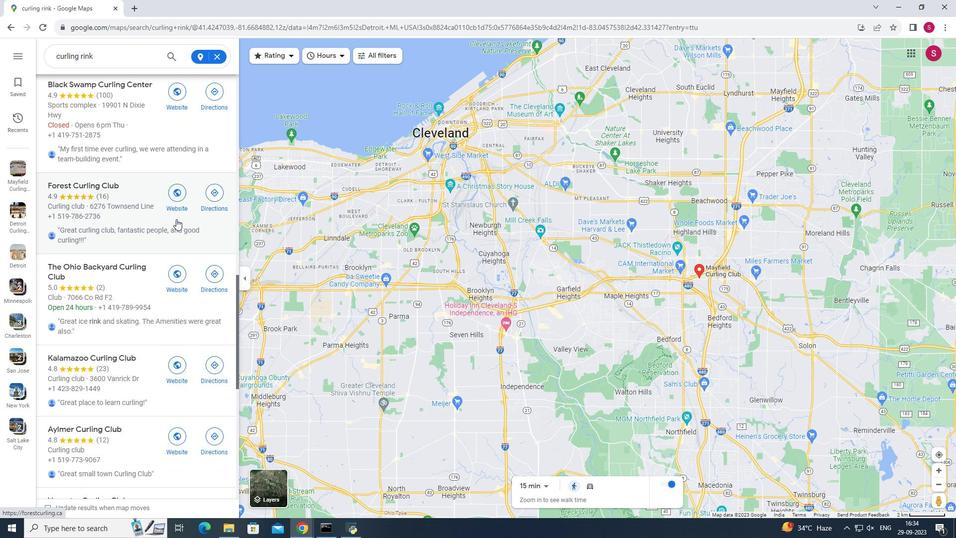 
Action: Mouse scrolled (176, 218) with delta (0, 0)
Screenshot: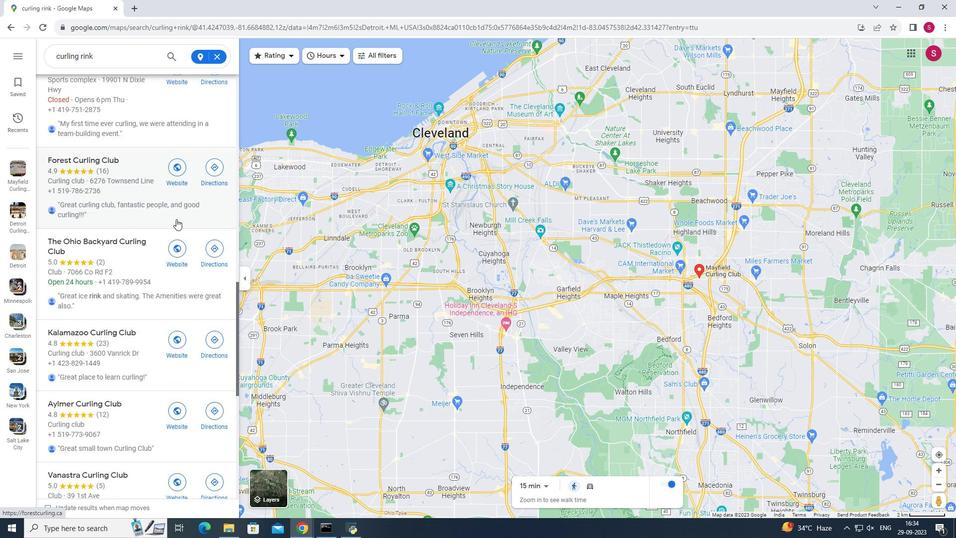 
Action: Mouse scrolled (176, 218) with delta (0, 0)
Screenshot: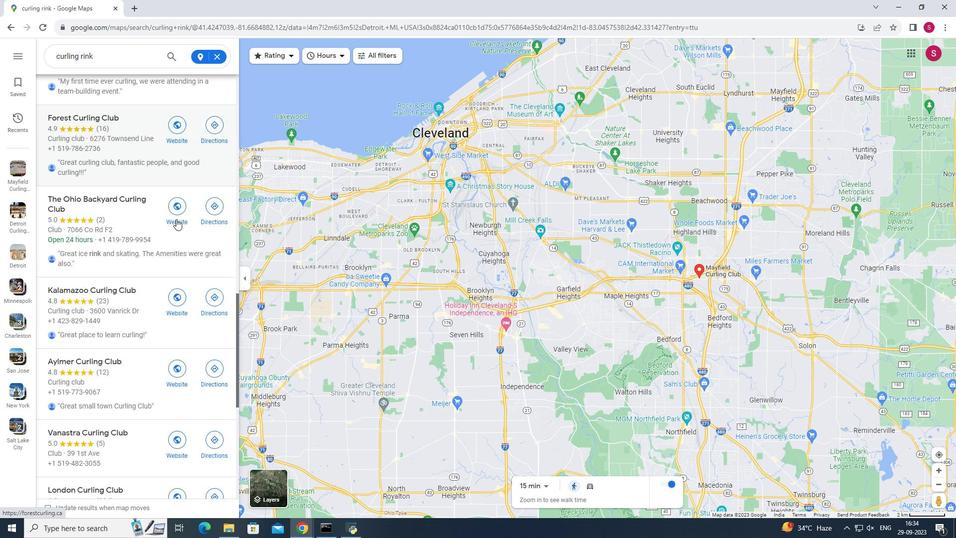 
Action: Mouse scrolled (176, 218) with delta (0, 0)
Screenshot: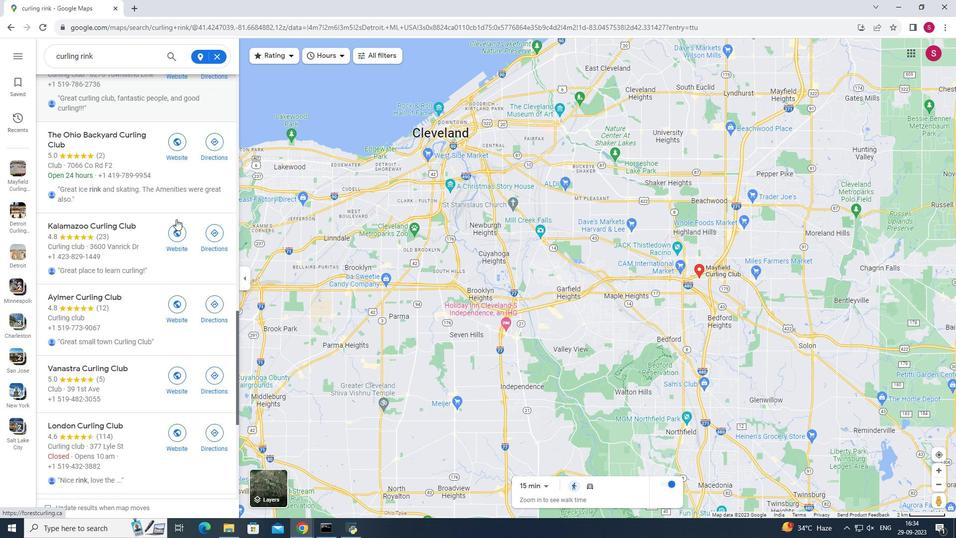 
Action: Mouse scrolled (176, 218) with delta (0, 0)
Screenshot: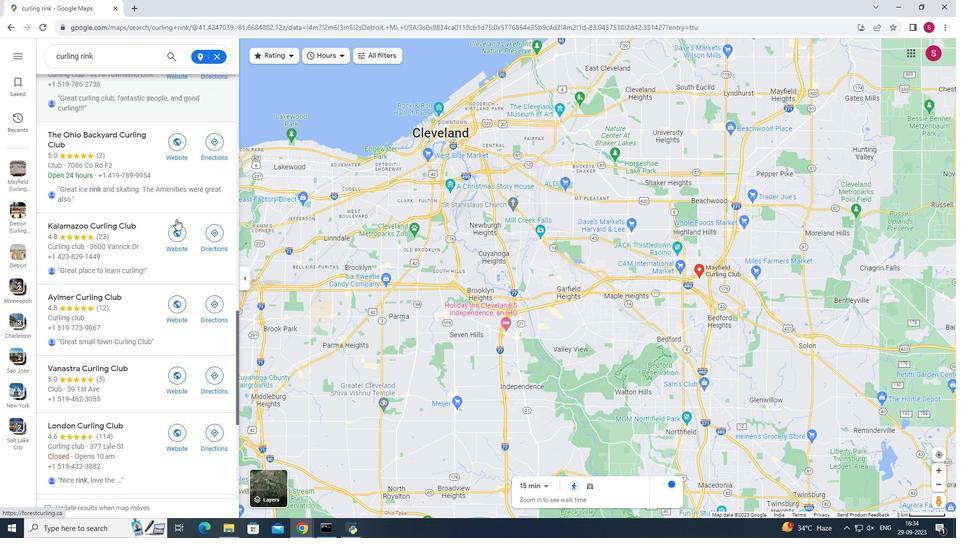 
Action: Mouse moved to (176, 219)
Screenshot: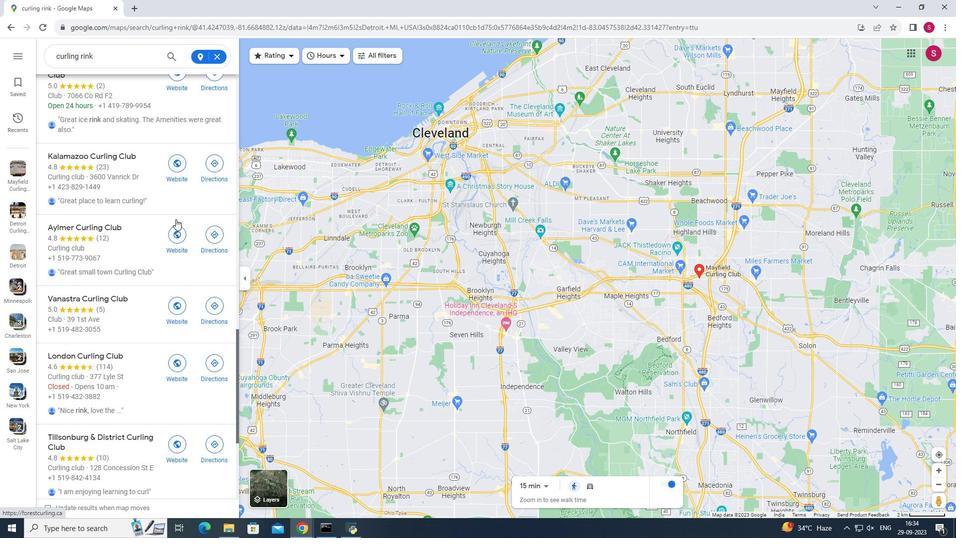 
Action: Mouse scrolled (176, 218) with delta (0, 0)
Screenshot: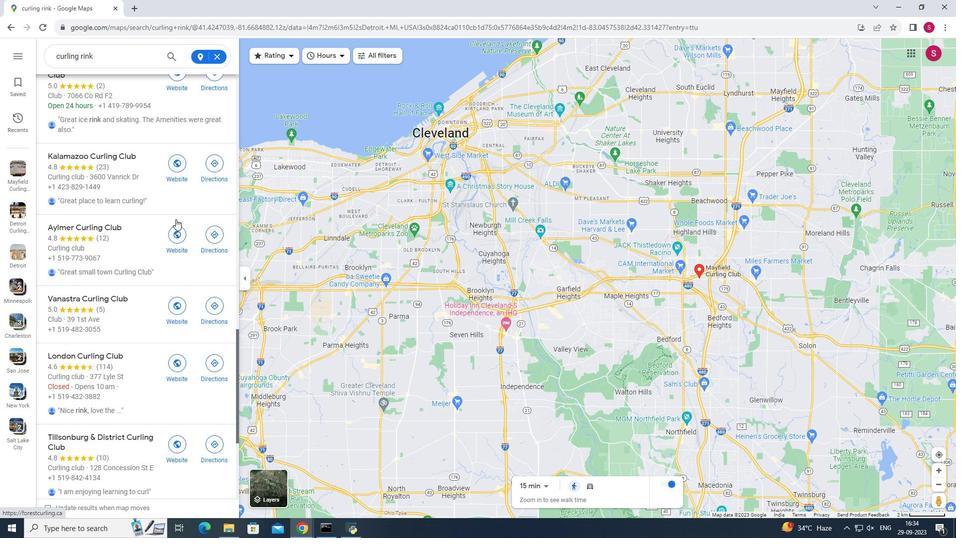 
Action: Mouse moved to (113, 226)
Screenshot: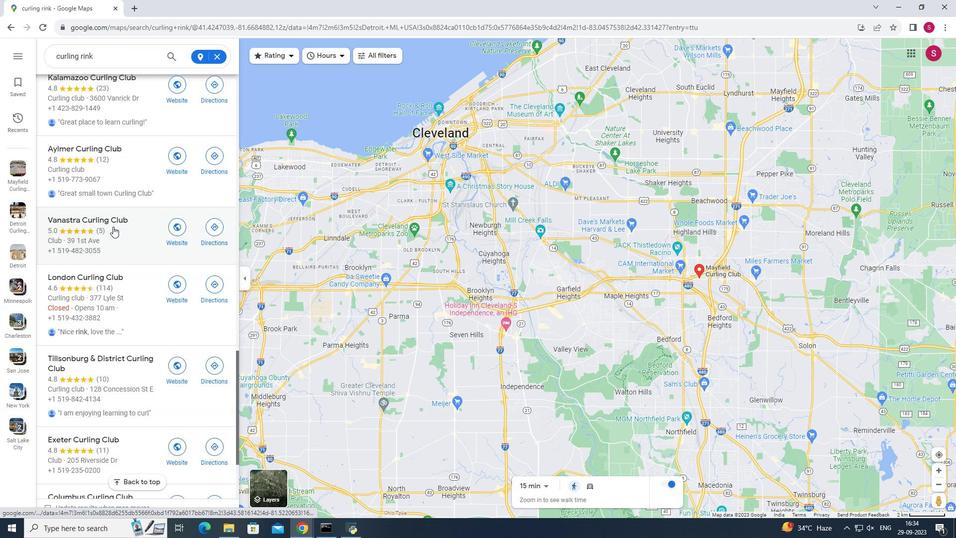 
Action: Mouse scrolled (113, 226) with delta (0, 0)
Screenshot: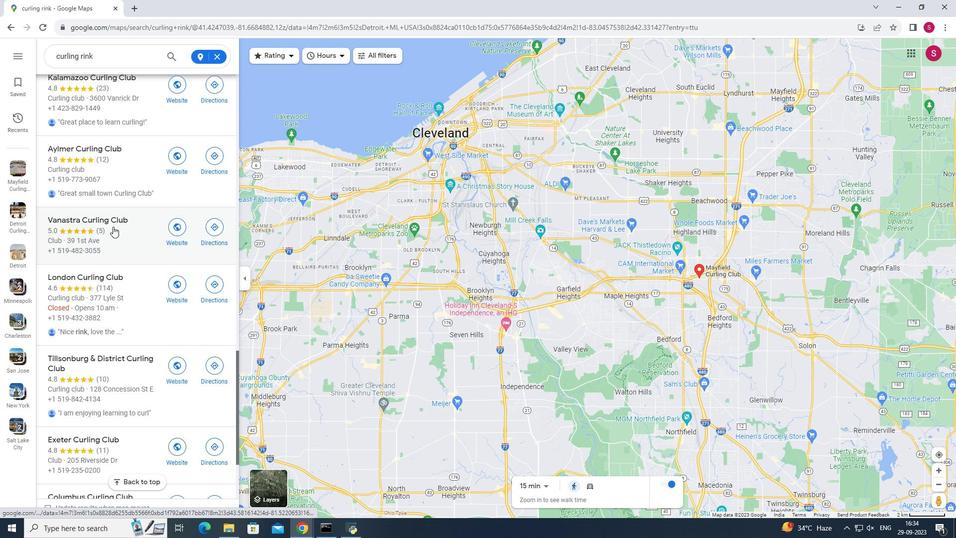 
Action: Mouse scrolled (113, 226) with delta (0, 0)
Screenshot: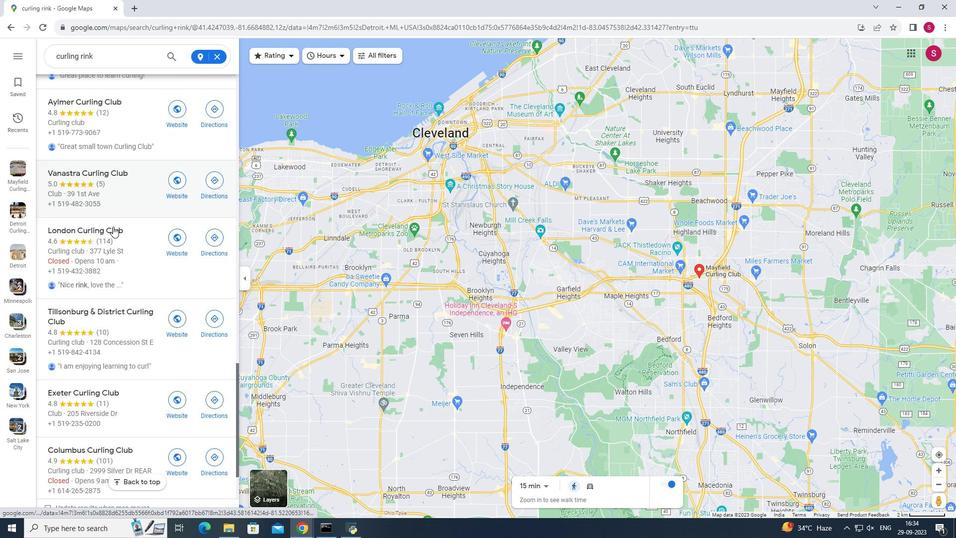 
Action: Mouse moved to (116, 217)
Screenshot: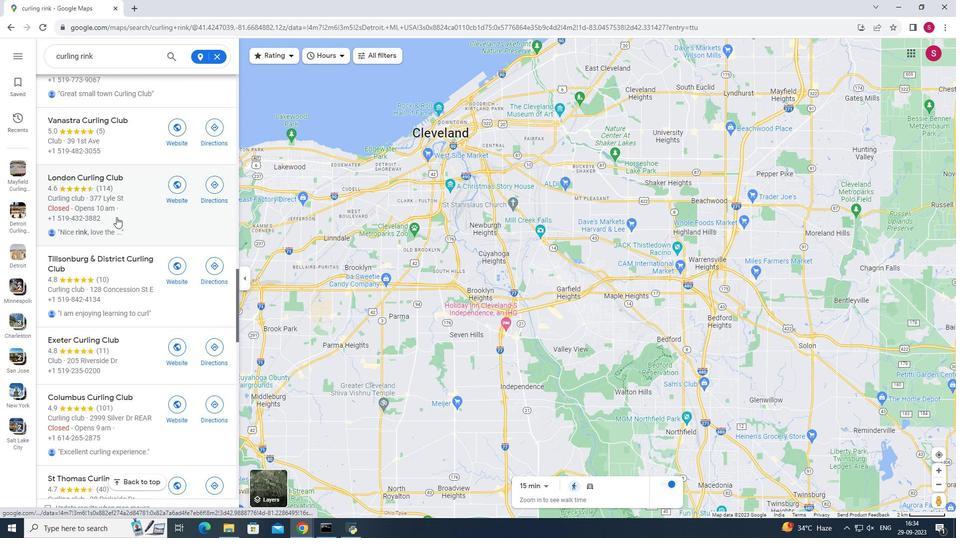 
Action: Mouse scrolled (116, 216) with delta (0, 0)
Screenshot: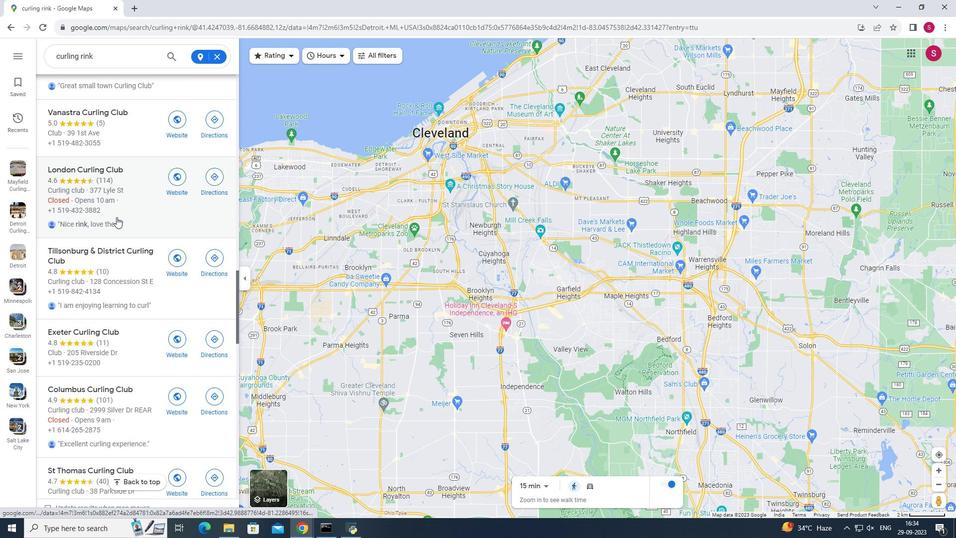 
Action: Mouse moved to (112, 220)
Screenshot: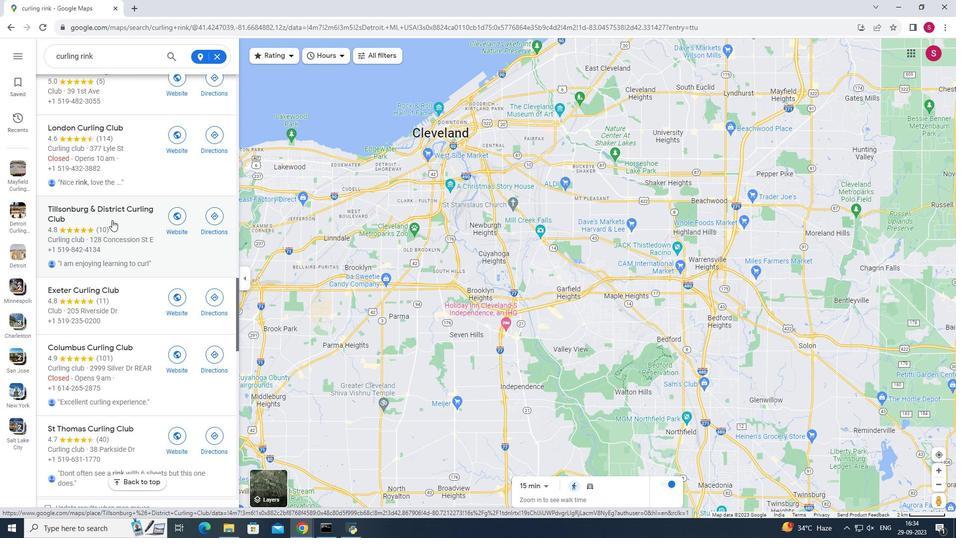 
Action: Mouse pressed left at (112, 220)
Screenshot: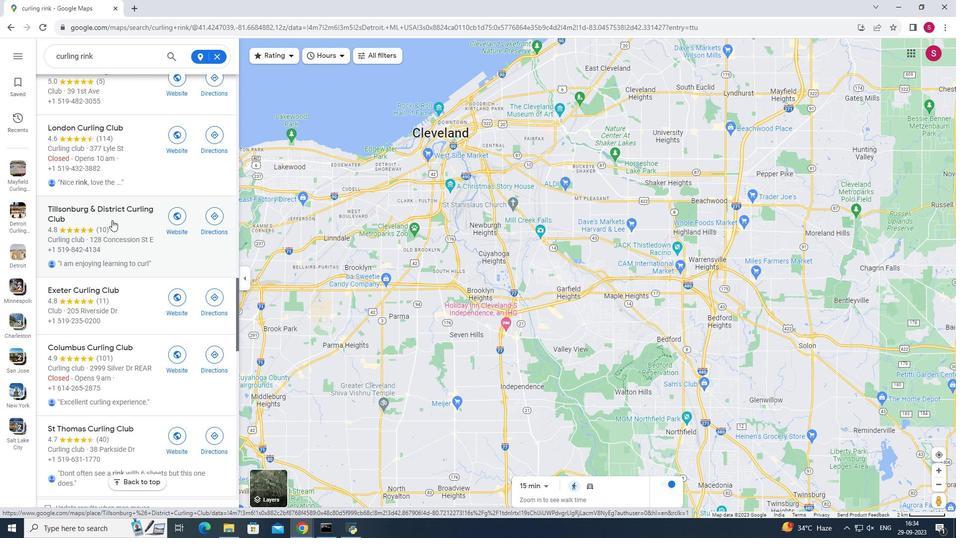 
Action: Mouse moved to (382, 224)
Screenshot: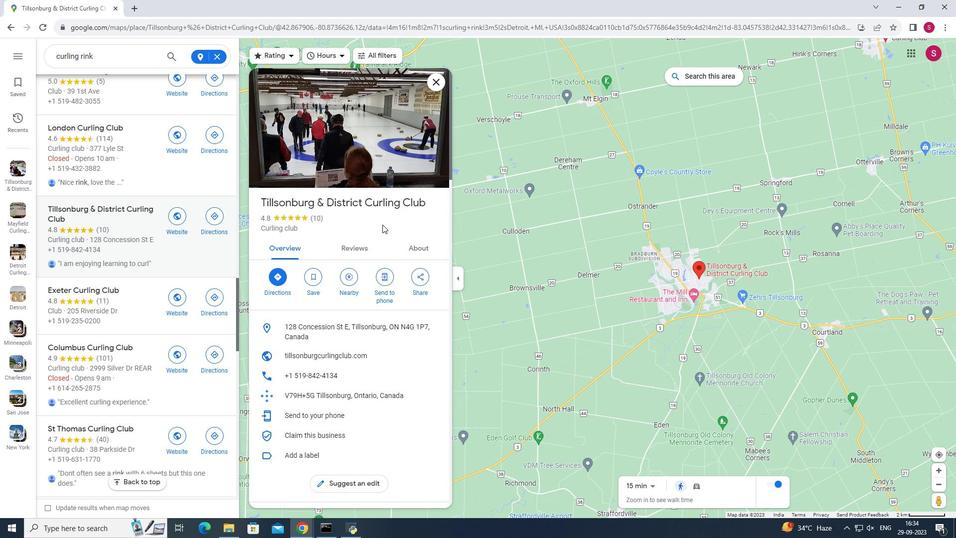 
Action: Mouse scrolled (382, 224) with delta (0, 0)
Screenshot: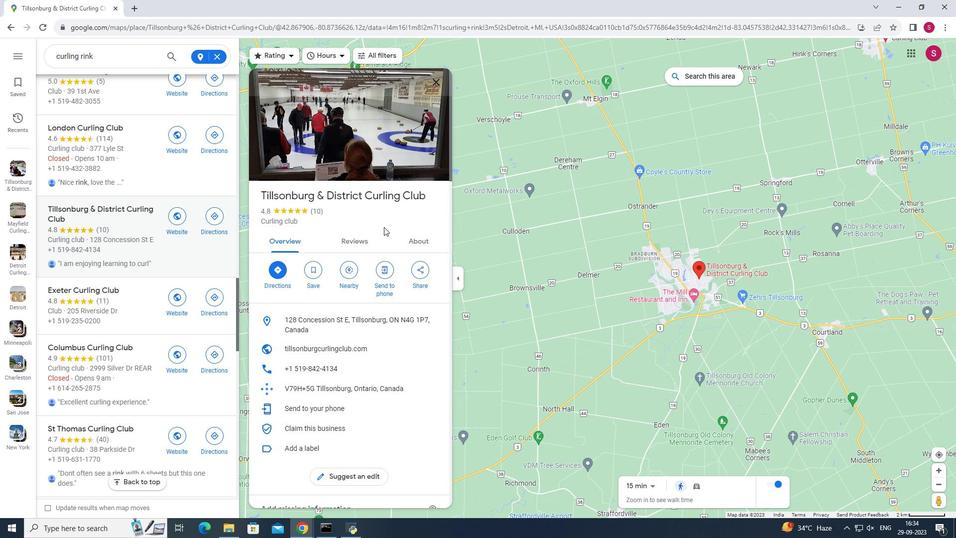 
Action: Mouse moved to (383, 225)
Screenshot: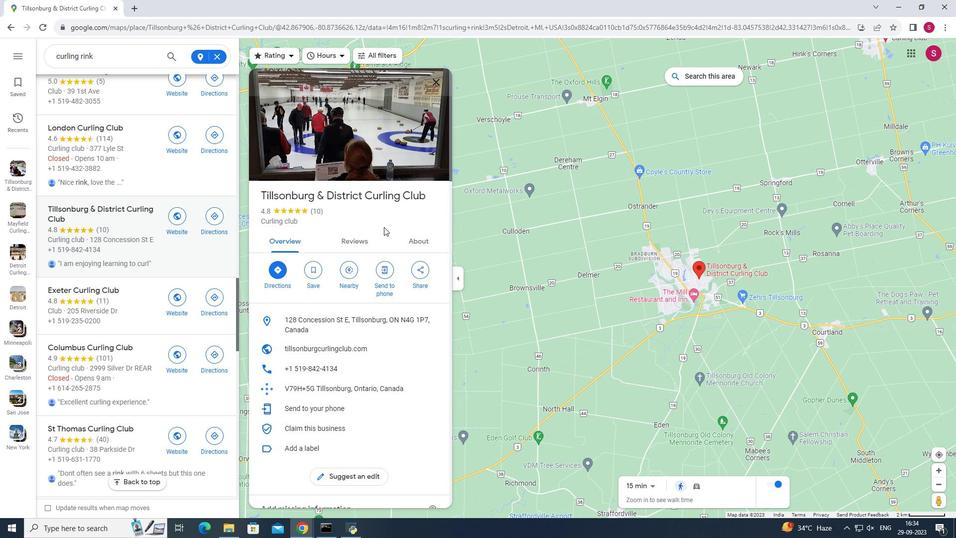
Action: Mouse scrolled (383, 224) with delta (0, 0)
Screenshot: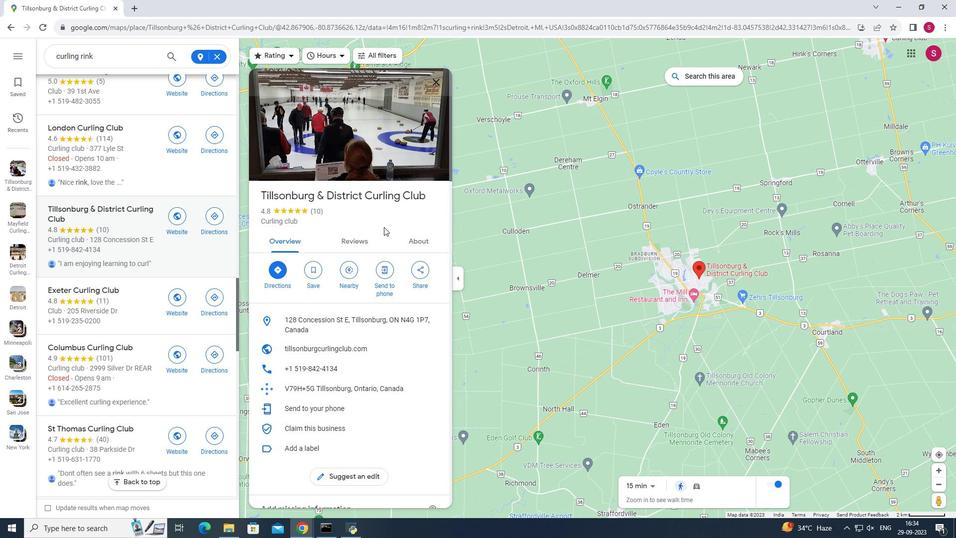 
Action: Mouse moved to (384, 227)
Screenshot: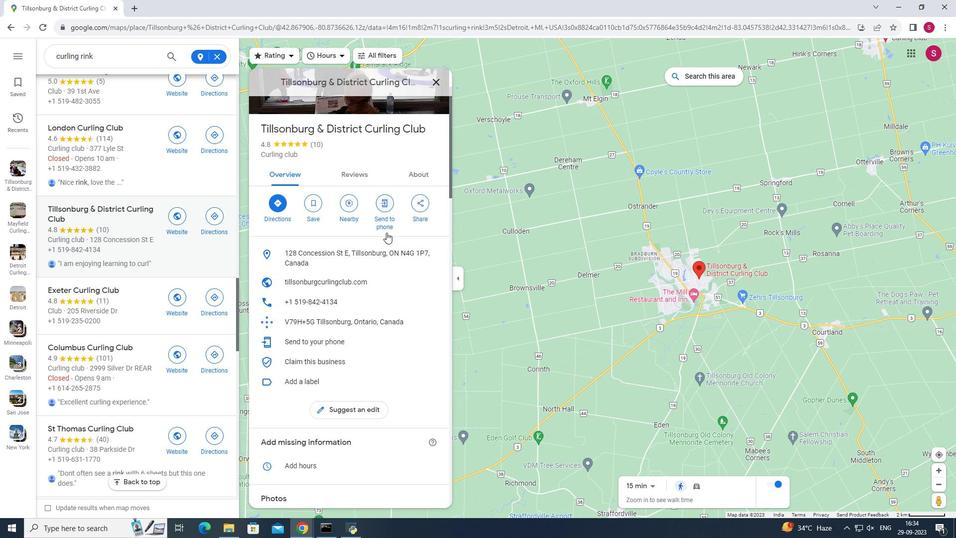 
Action: Mouse scrolled (384, 226) with delta (0, 0)
Screenshot: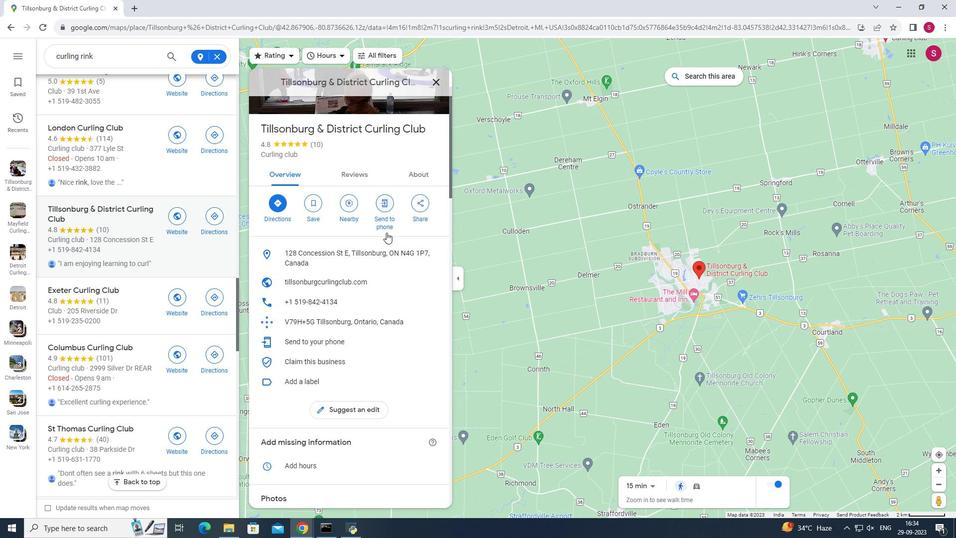 
Action: Mouse moved to (393, 276)
Screenshot: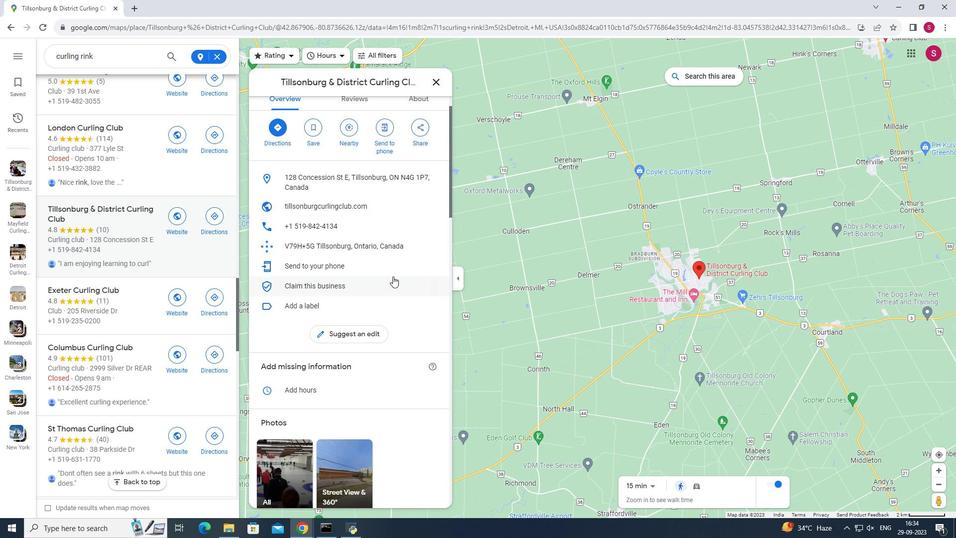 
Action: Mouse scrolled (393, 276) with delta (0, 0)
Screenshot: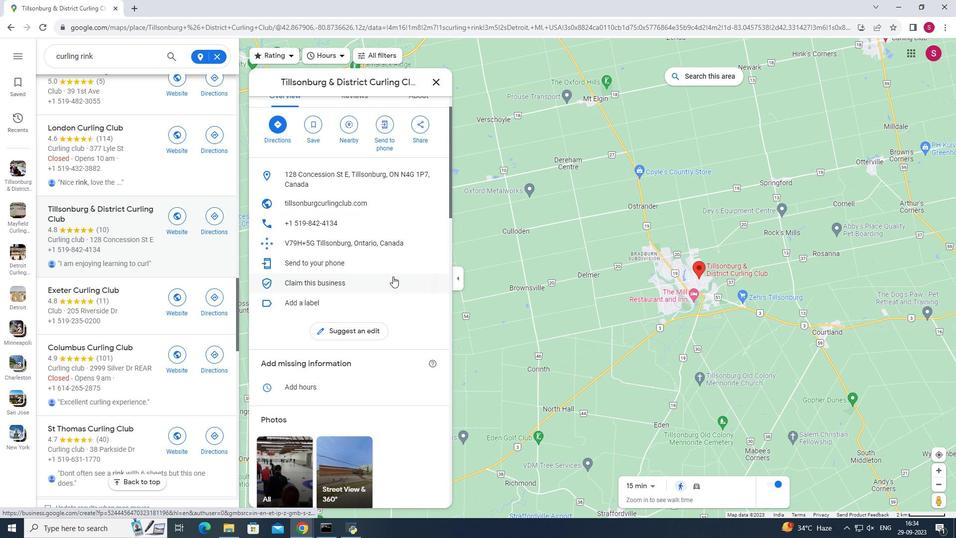 
Action: Mouse scrolled (393, 276) with delta (0, 0)
Screenshot: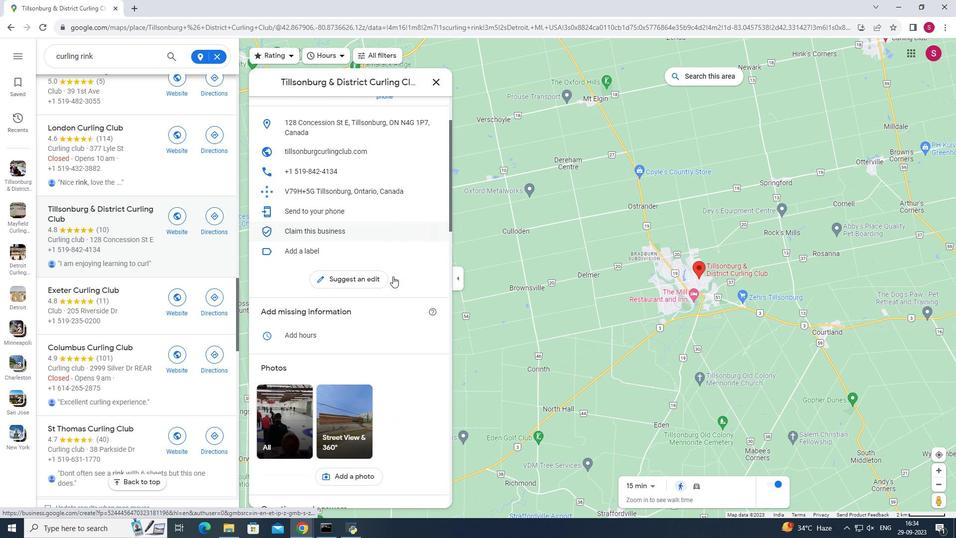 
Action: Mouse scrolled (393, 276) with delta (0, 0)
Screenshot: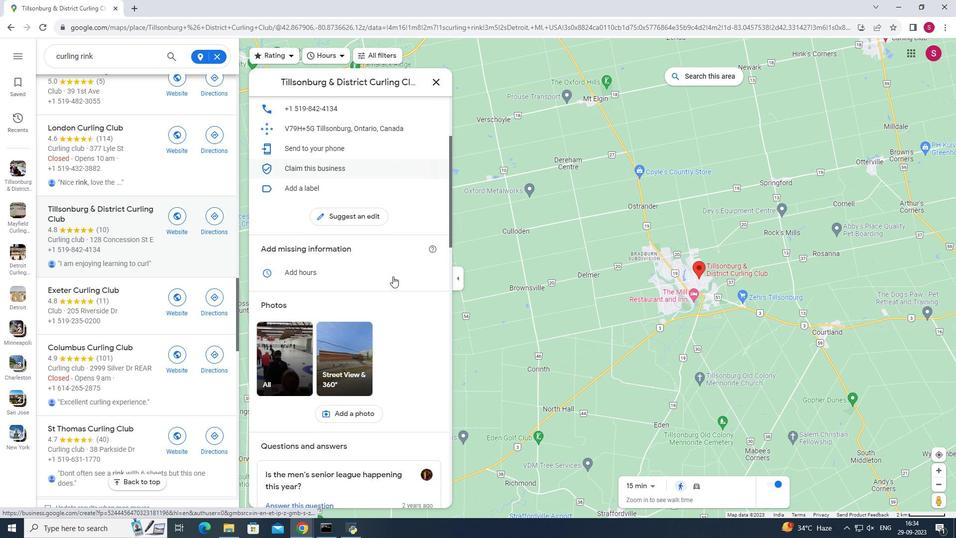 
Action: Mouse scrolled (393, 276) with delta (0, 0)
Screenshot: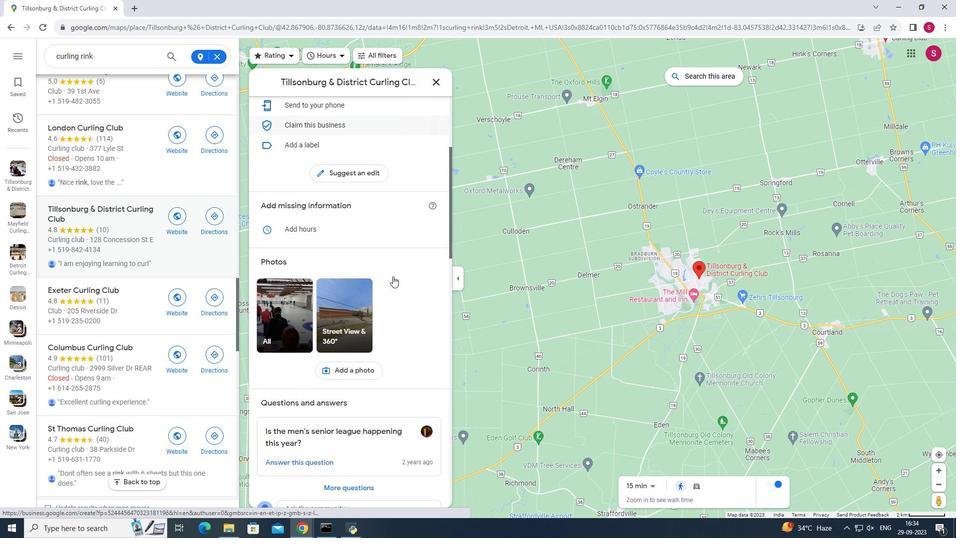 
Action: Mouse moved to (393, 292)
Screenshot: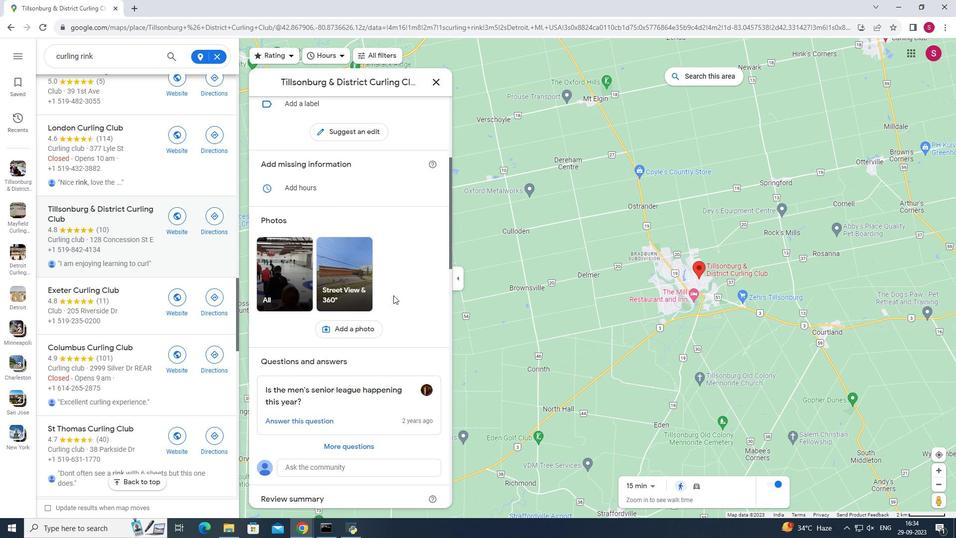
Action: Mouse scrolled (393, 292) with delta (0, 0)
Screenshot: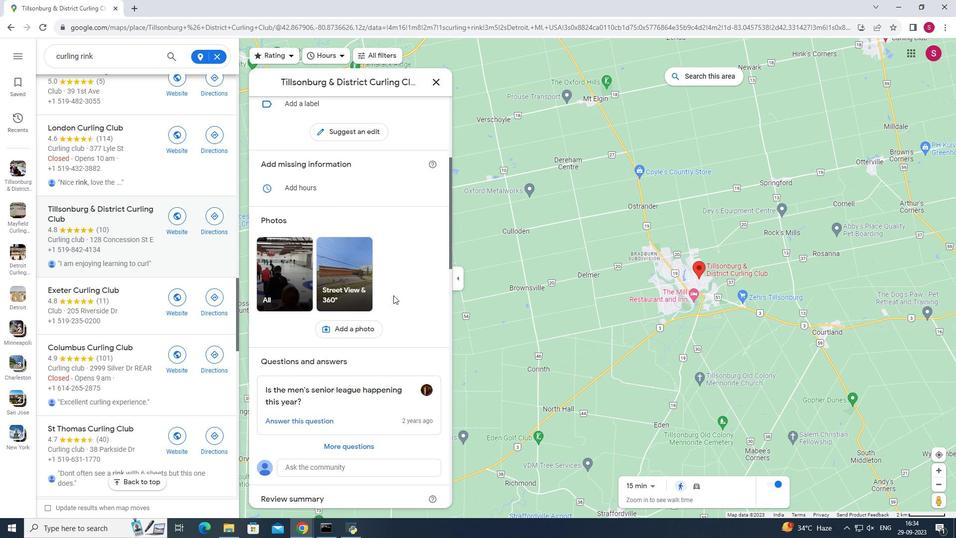 
Action: Mouse moved to (392, 313)
Screenshot: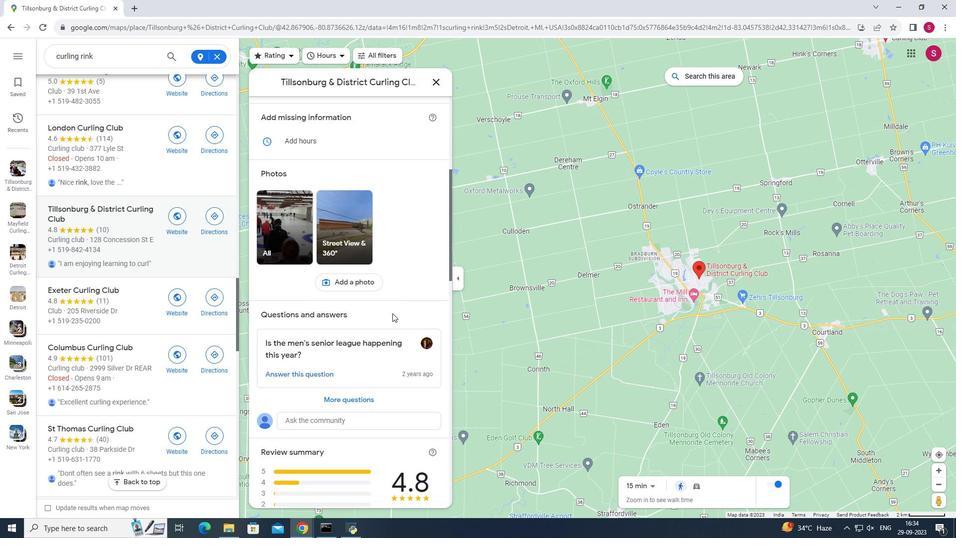 
Action: Mouse scrolled (392, 312) with delta (0, 0)
Screenshot: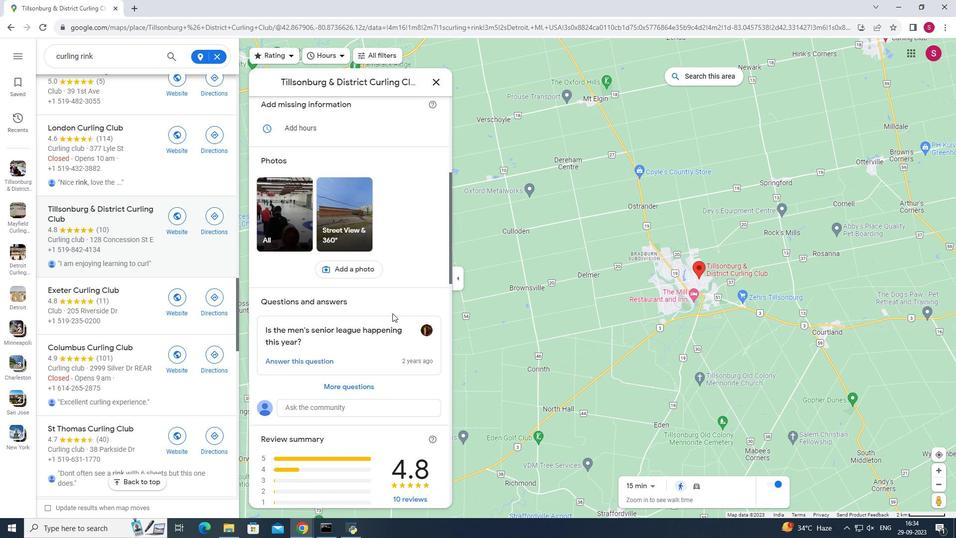 
Action: Mouse moved to (436, 85)
Screenshot: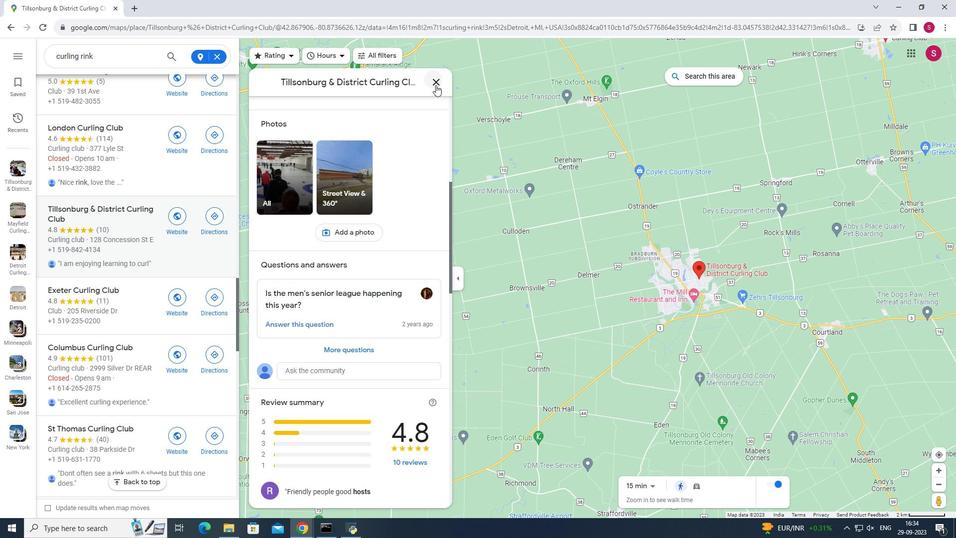 
Action: Mouse pressed left at (436, 85)
Screenshot: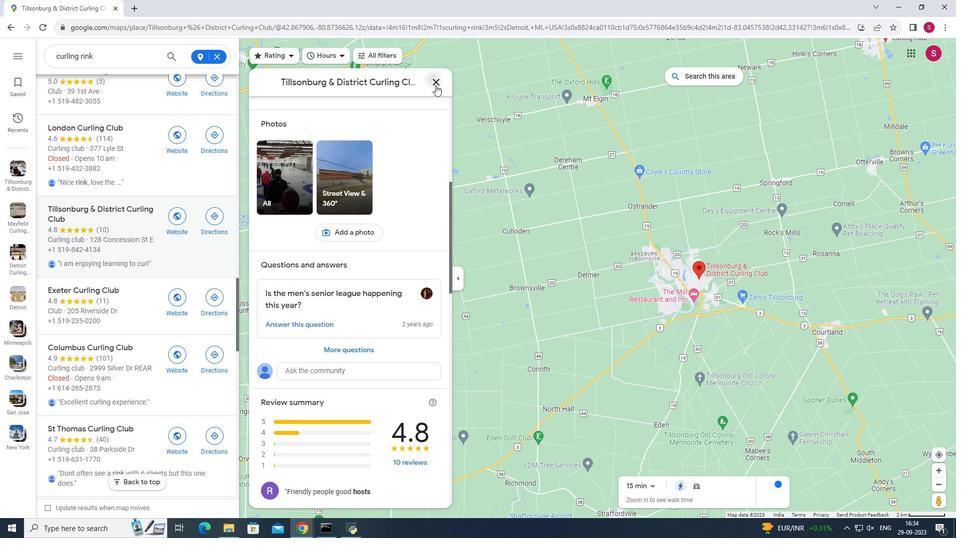 
Action: Mouse moved to (89, 370)
Screenshot: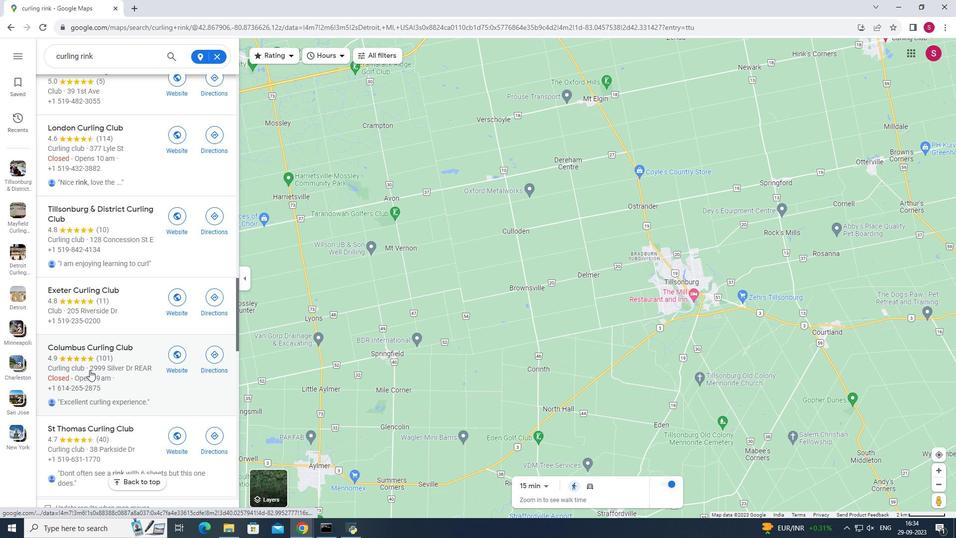 
Action: Mouse scrolled (89, 369) with delta (0, 0)
Screenshot: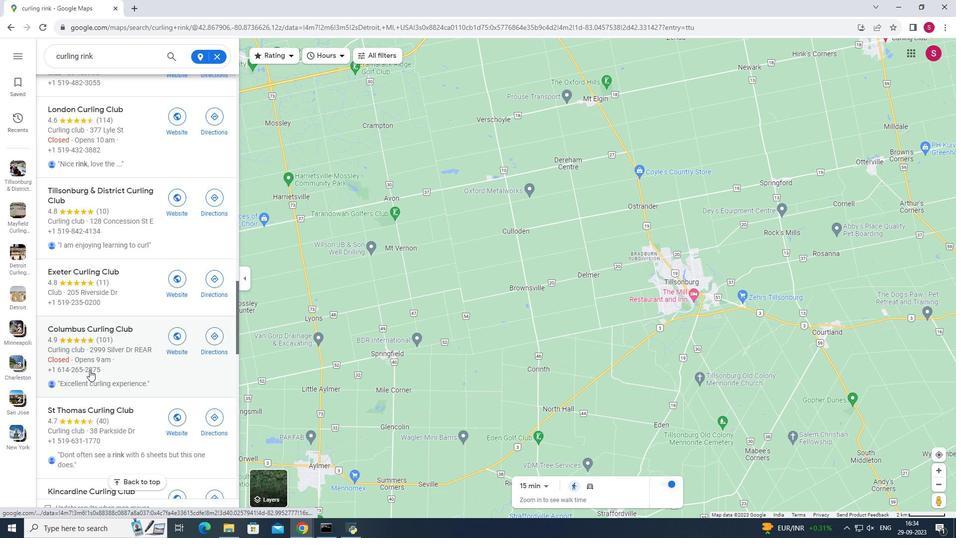 
Action: Mouse scrolled (89, 369) with delta (0, 0)
Screenshot: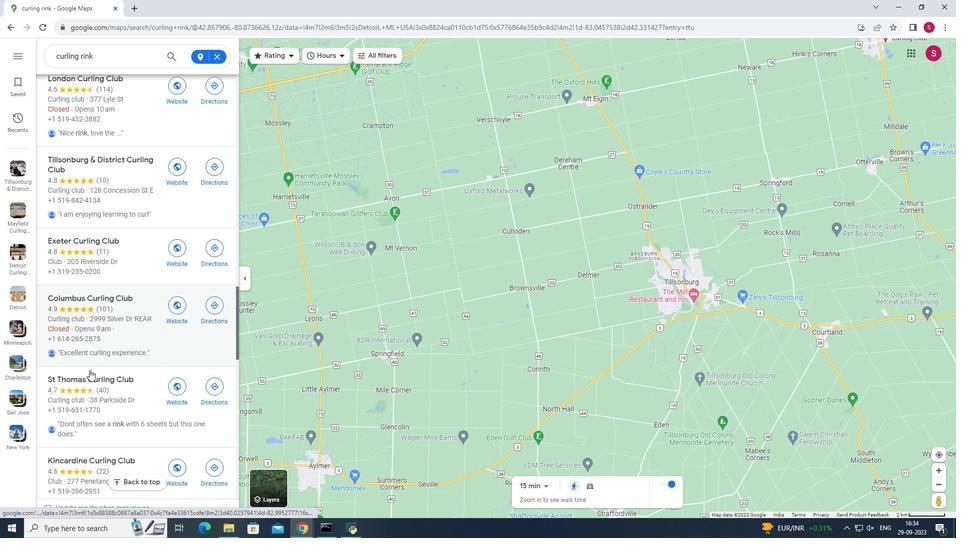 
Action: Mouse moved to (93, 351)
Screenshot: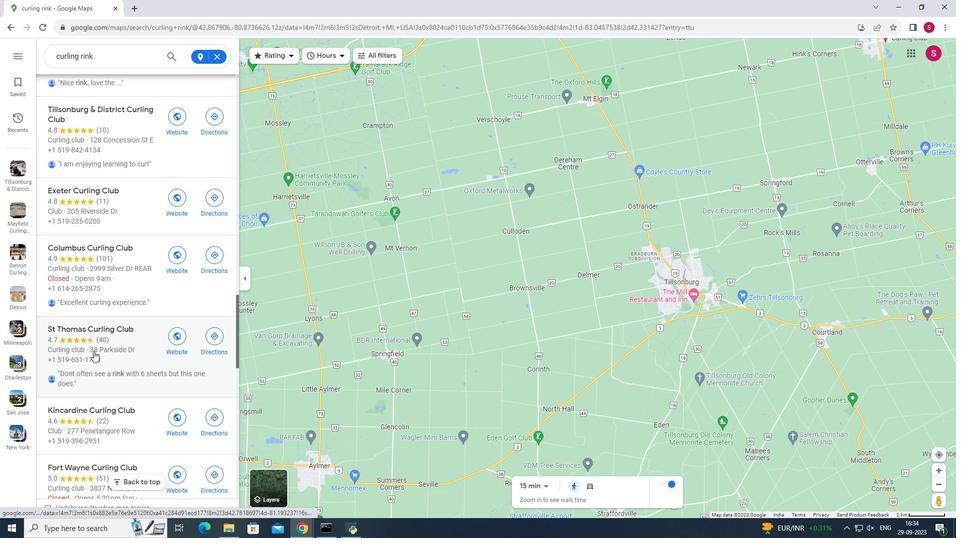 
Action: Mouse scrolled (93, 350) with delta (0, 0)
Screenshot: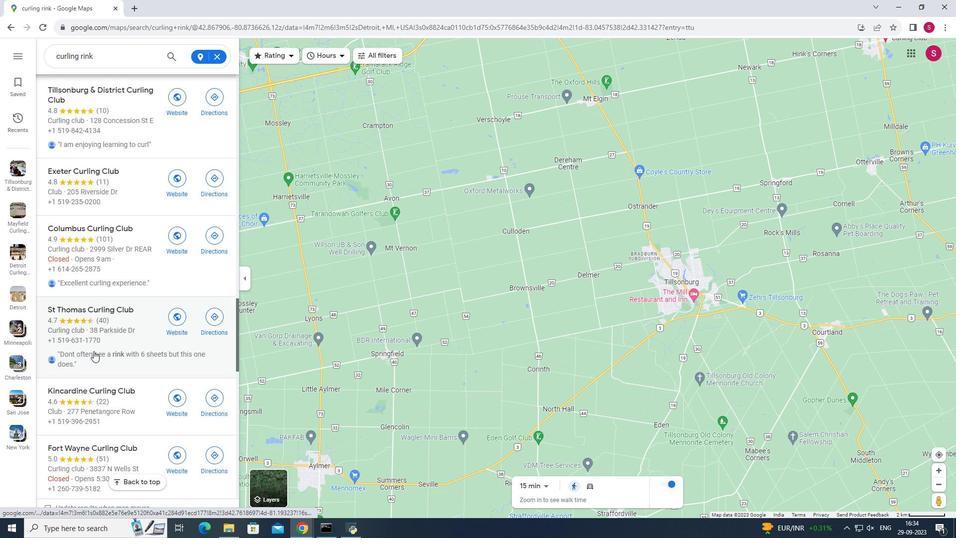 
Action: Mouse scrolled (93, 350) with delta (0, 0)
Screenshot: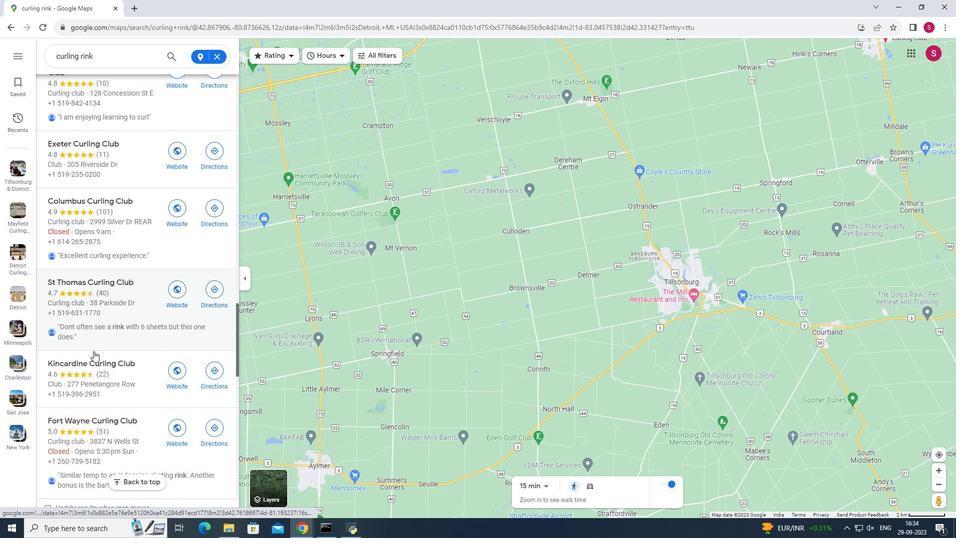 
Action: Mouse moved to (103, 346)
Screenshot: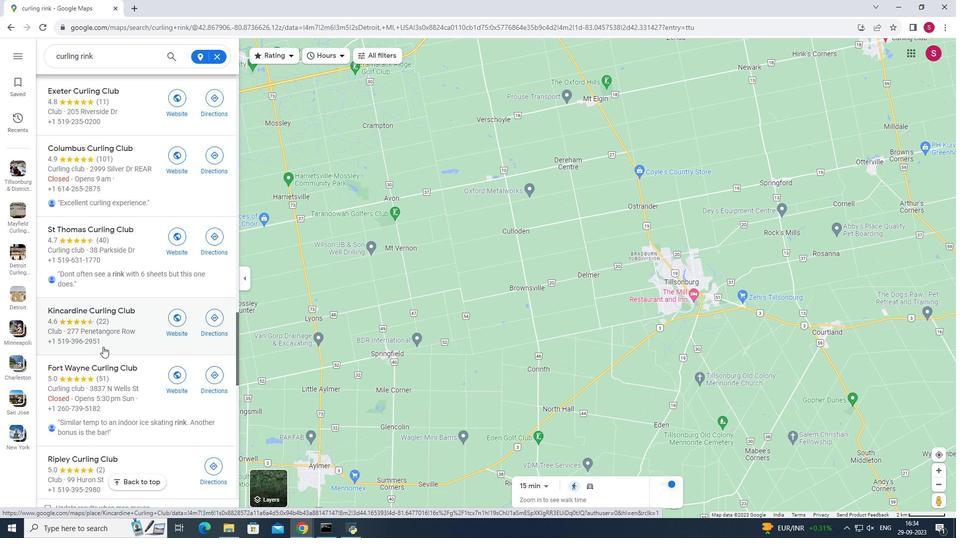 
